 Task: Create a due date automation trigger when advanced on, on the monday after a card is due add content with a name or a description containing resume at 11:00 AM.
Action: Mouse moved to (1226, 361)
Screenshot: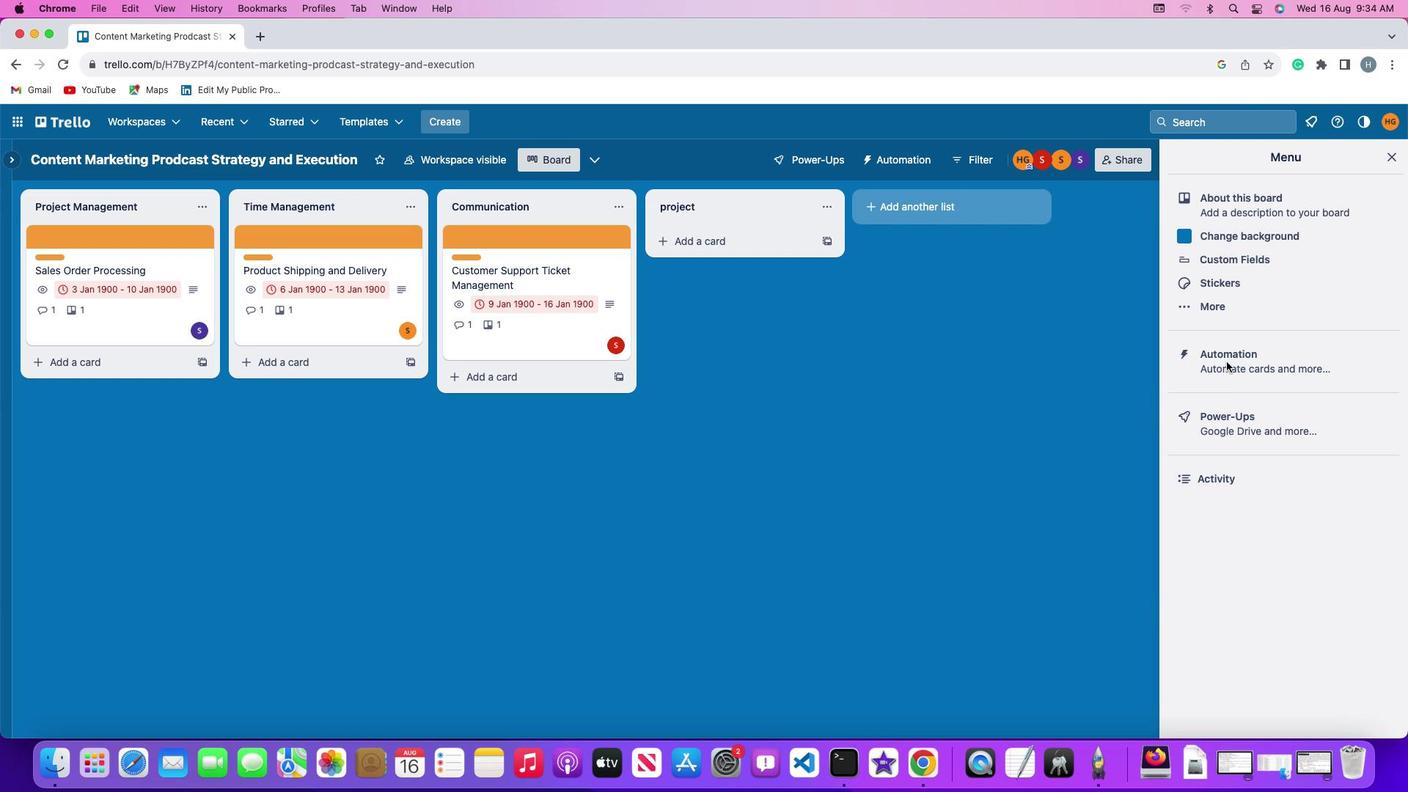 
Action: Mouse pressed left at (1226, 361)
Screenshot: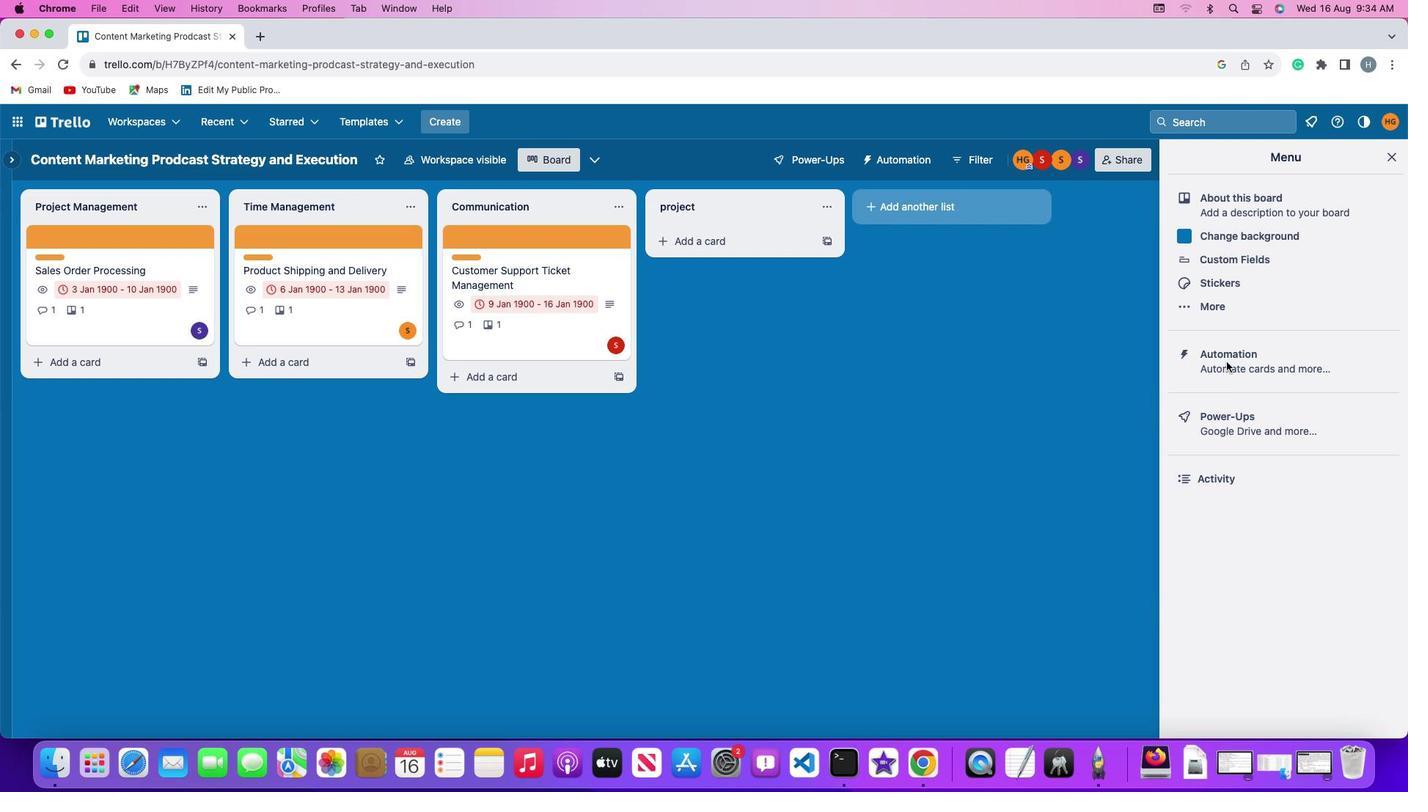 
Action: Mouse pressed left at (1226, 361)
Screenshot: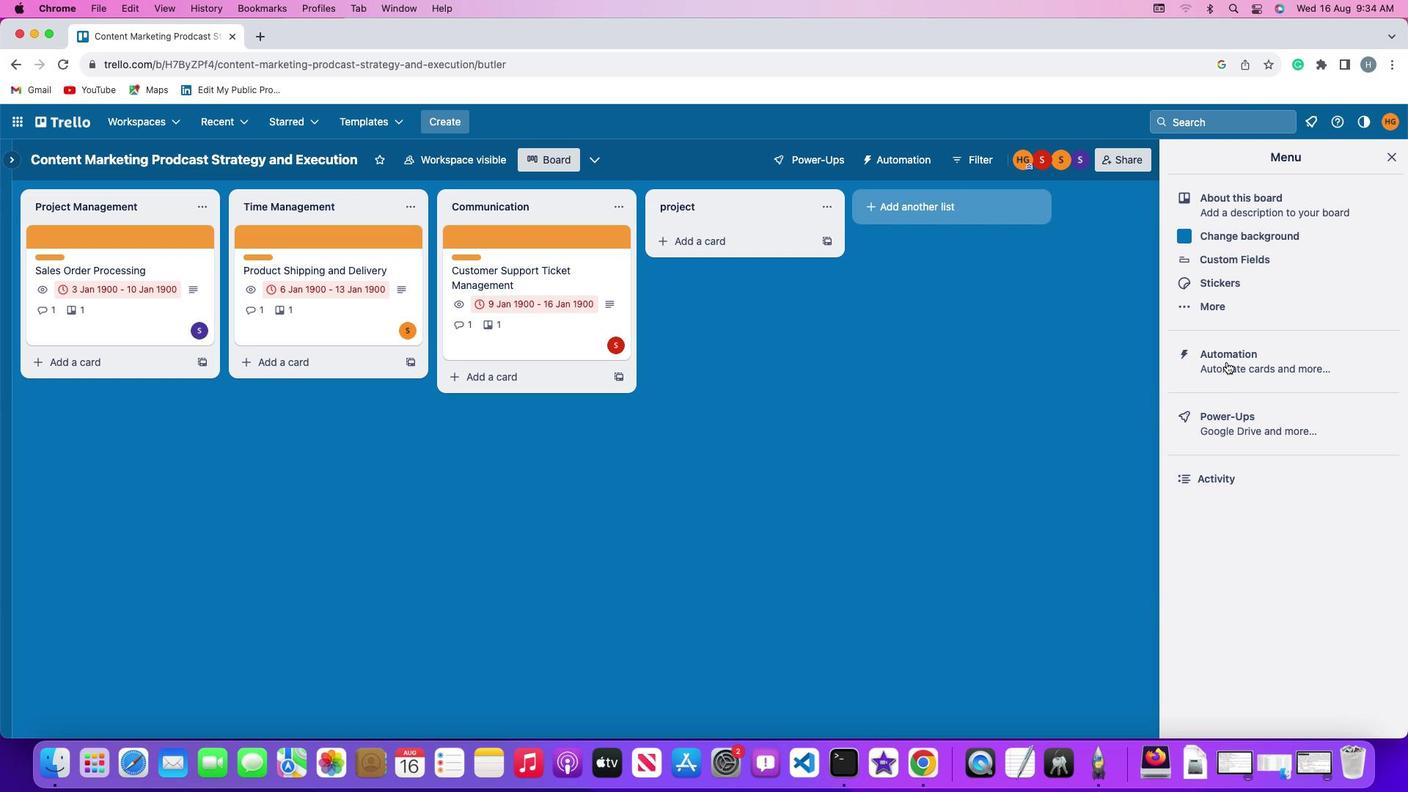 
Action: Mouse moved to (74, 349)
Screenshot: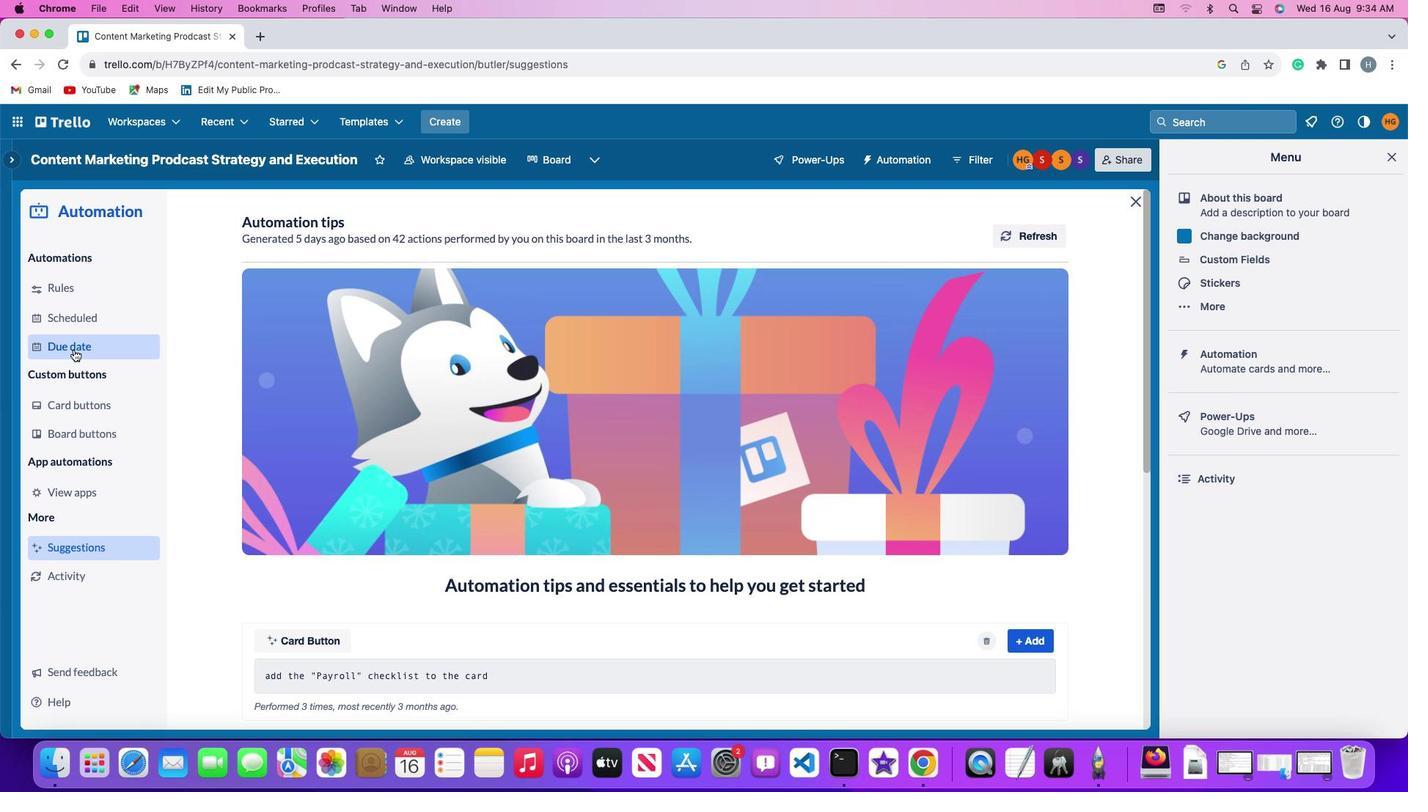 
Action: Mouse pressed left at (74, 349)
Screenshot: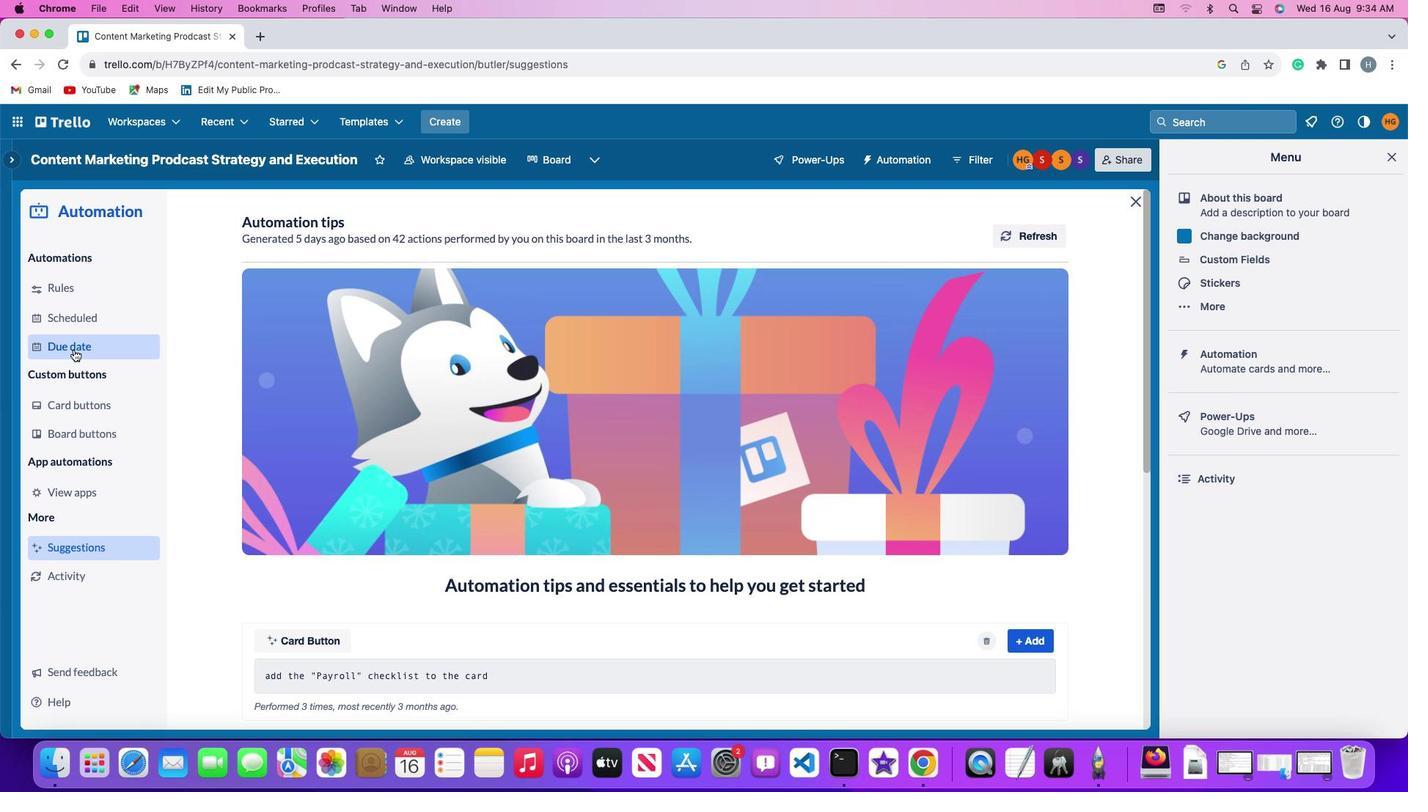 
Action: Mouse moved to (984, 222)
Screenshot: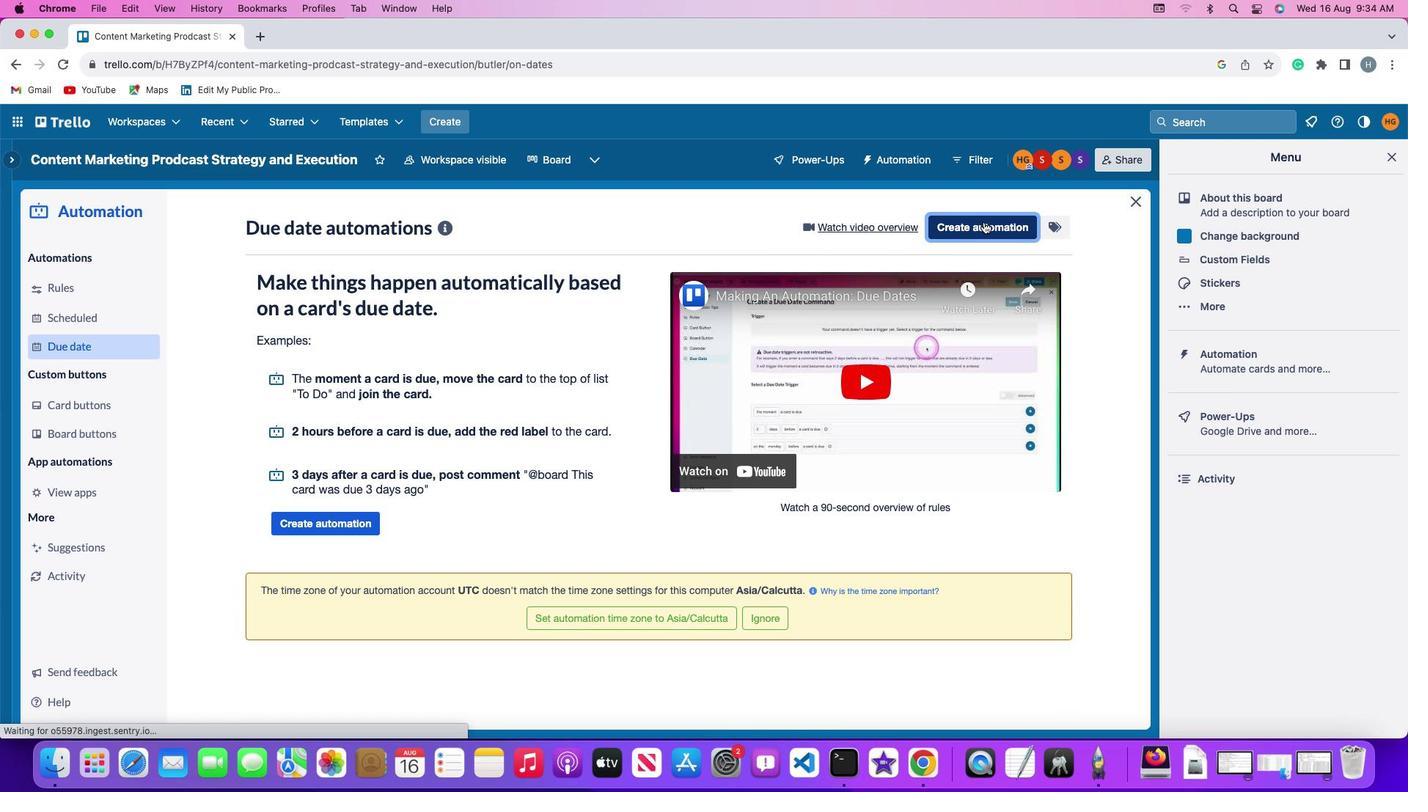 
Action: Mouse pressed left at (984, 222)
Screenshot: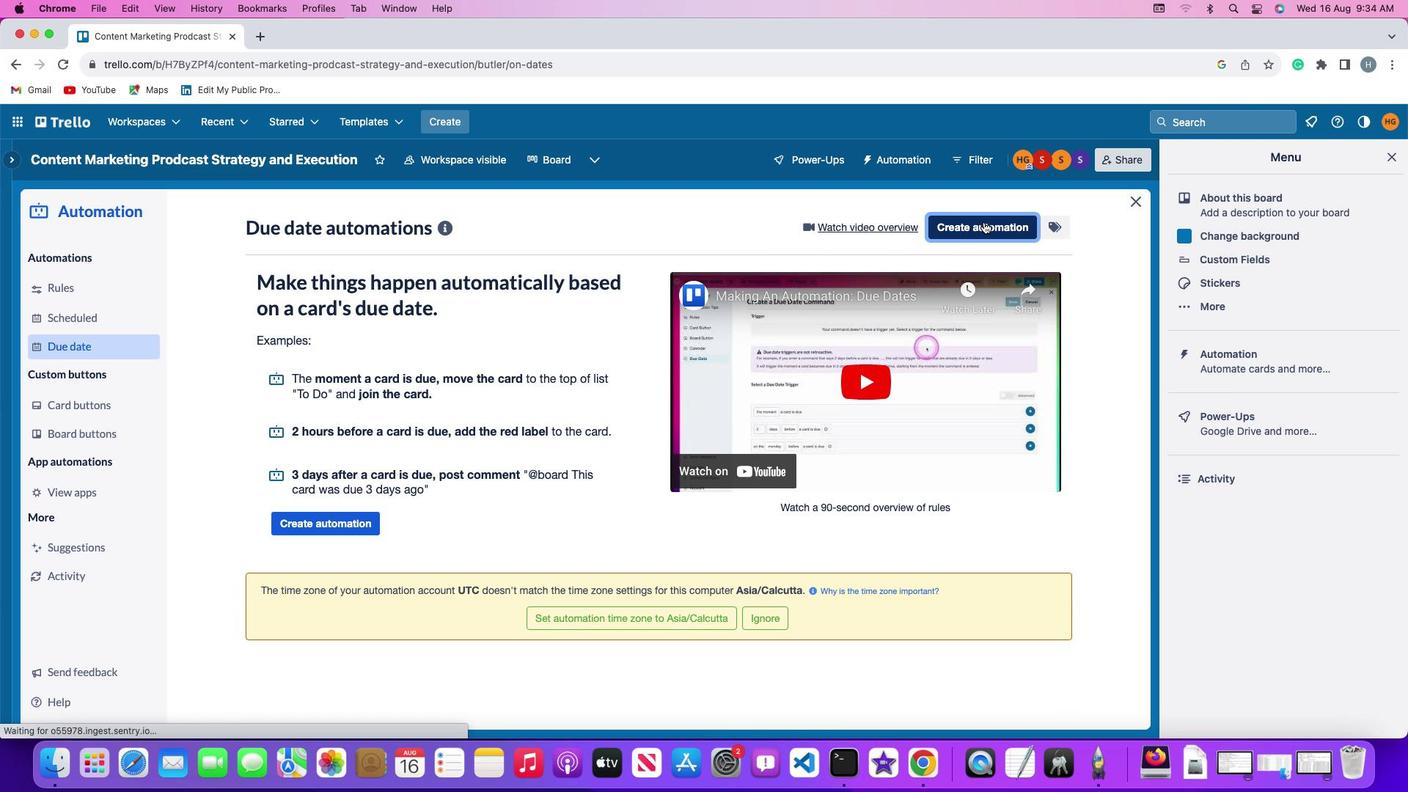 
Action: Mouse moved to (399, 369)
Screenshot: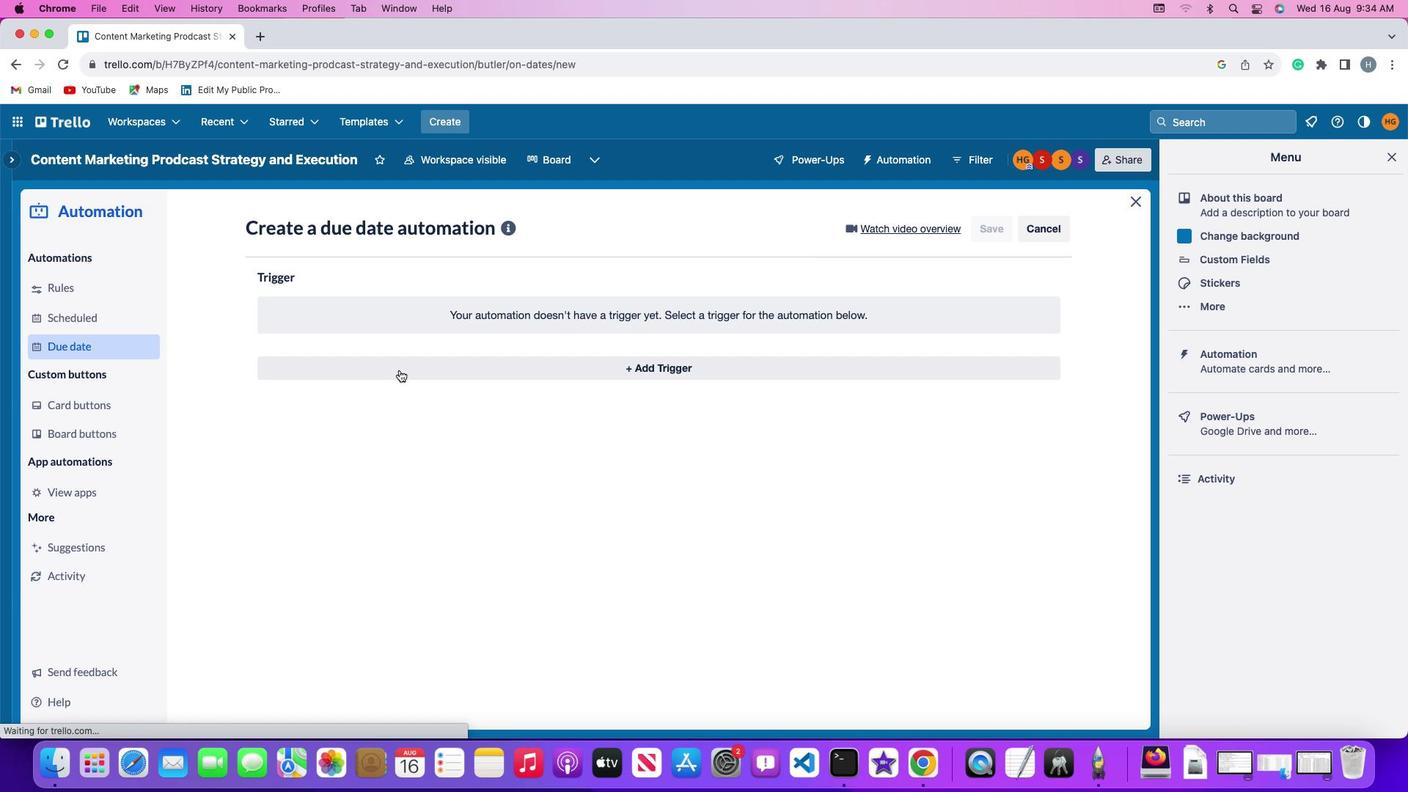 
Action: Mouse pressed left at (399, 369)
Screenshot: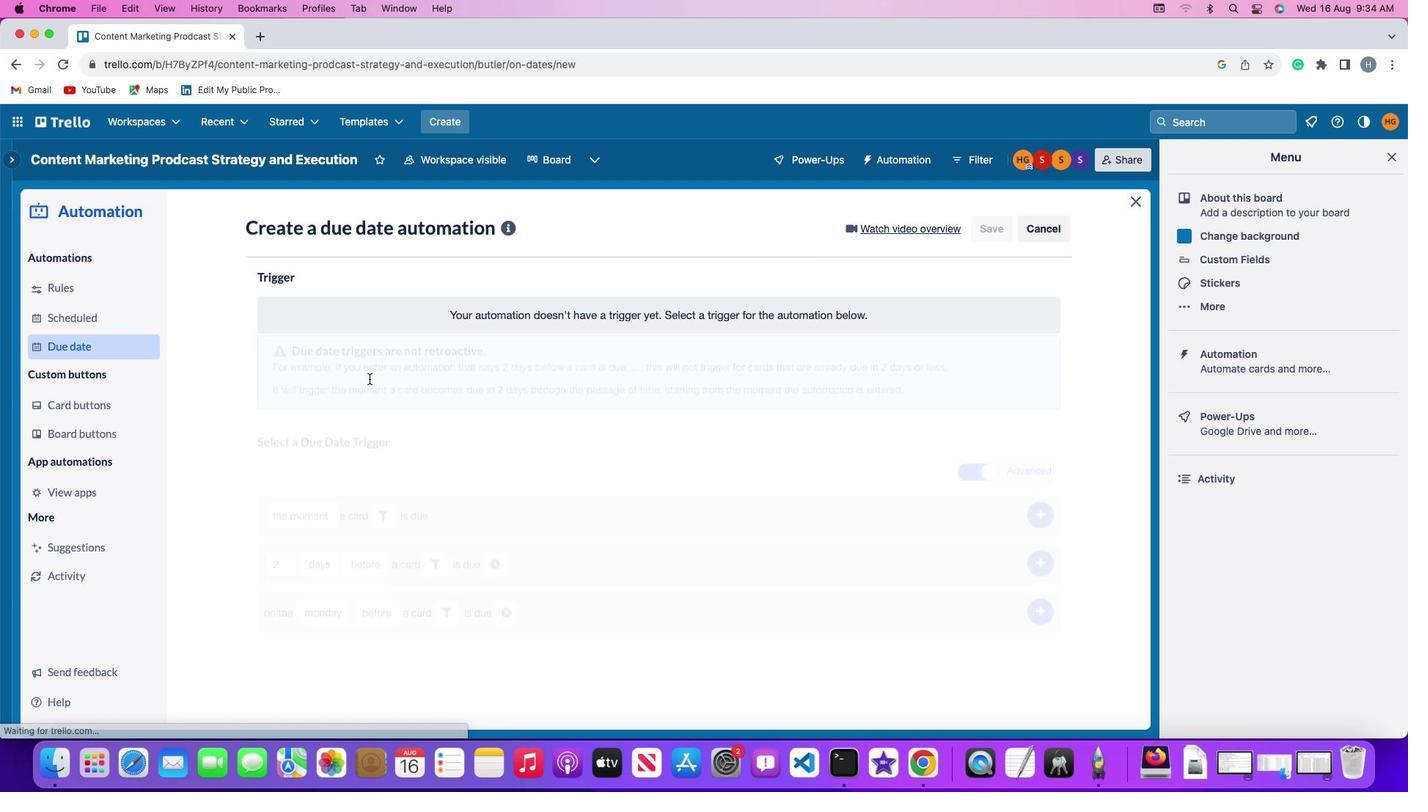 
Action: Mouse moved to (323, 635)
Screenshot: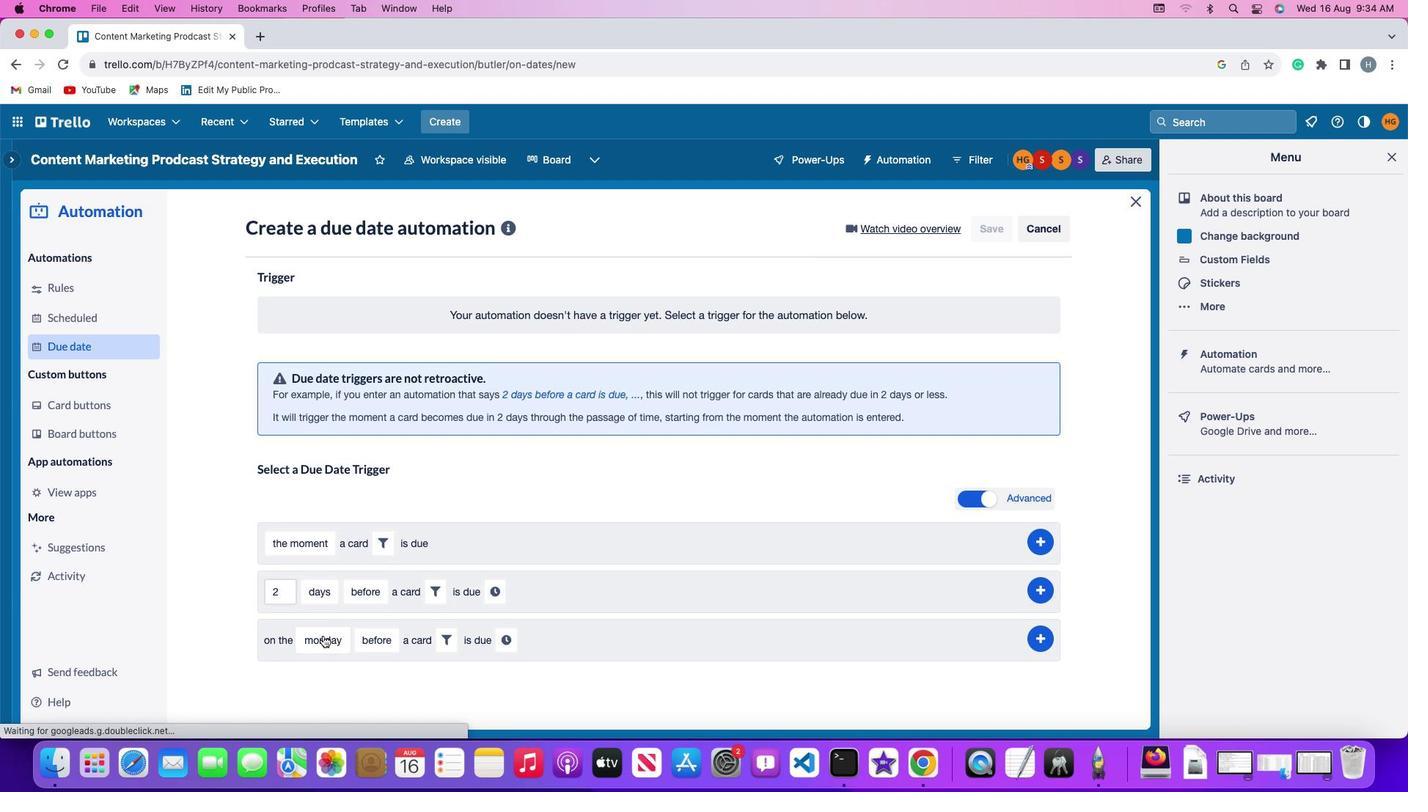 
Action: Mouse pressed left at (323, 635)
Screenshot: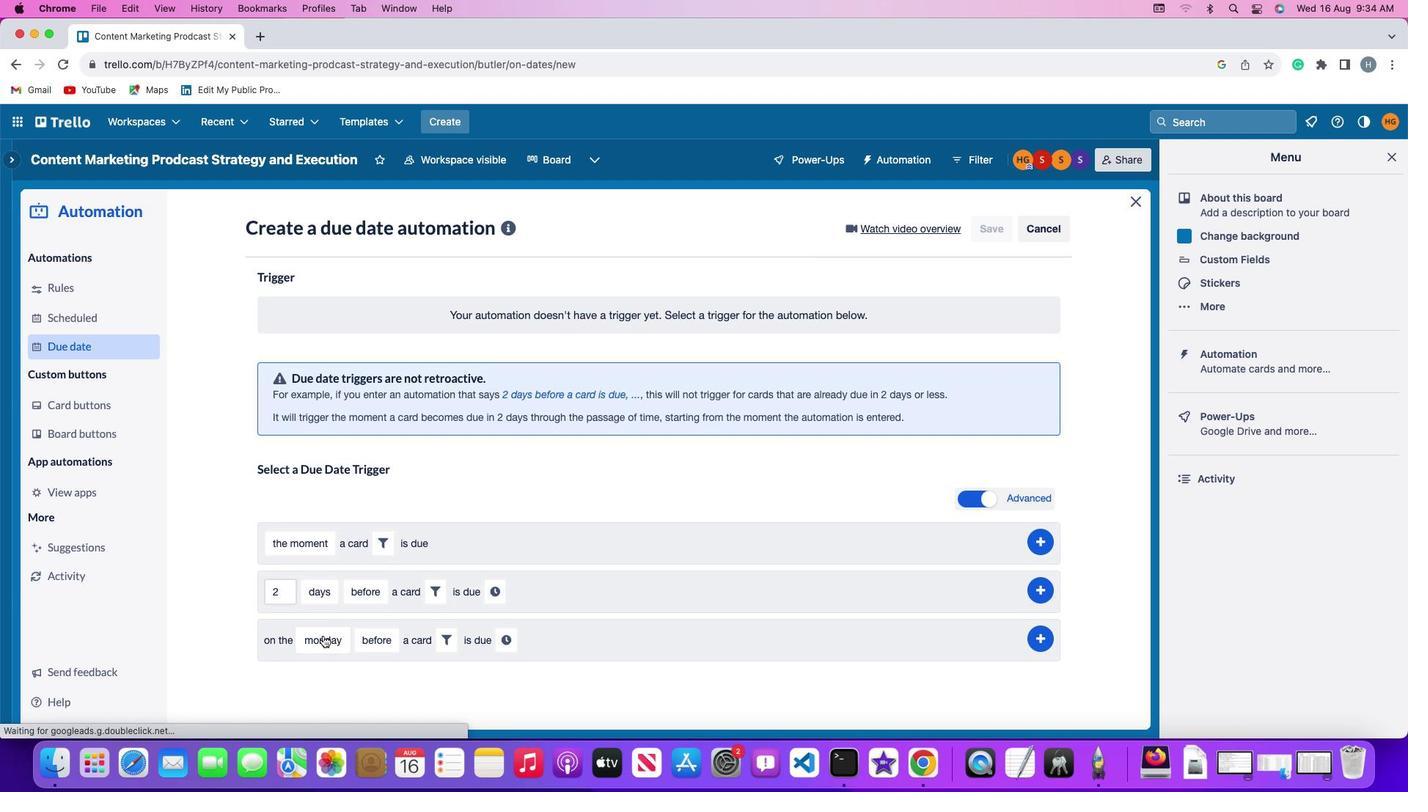 
Action: Mouse moved to (353, 443)
Screenshot: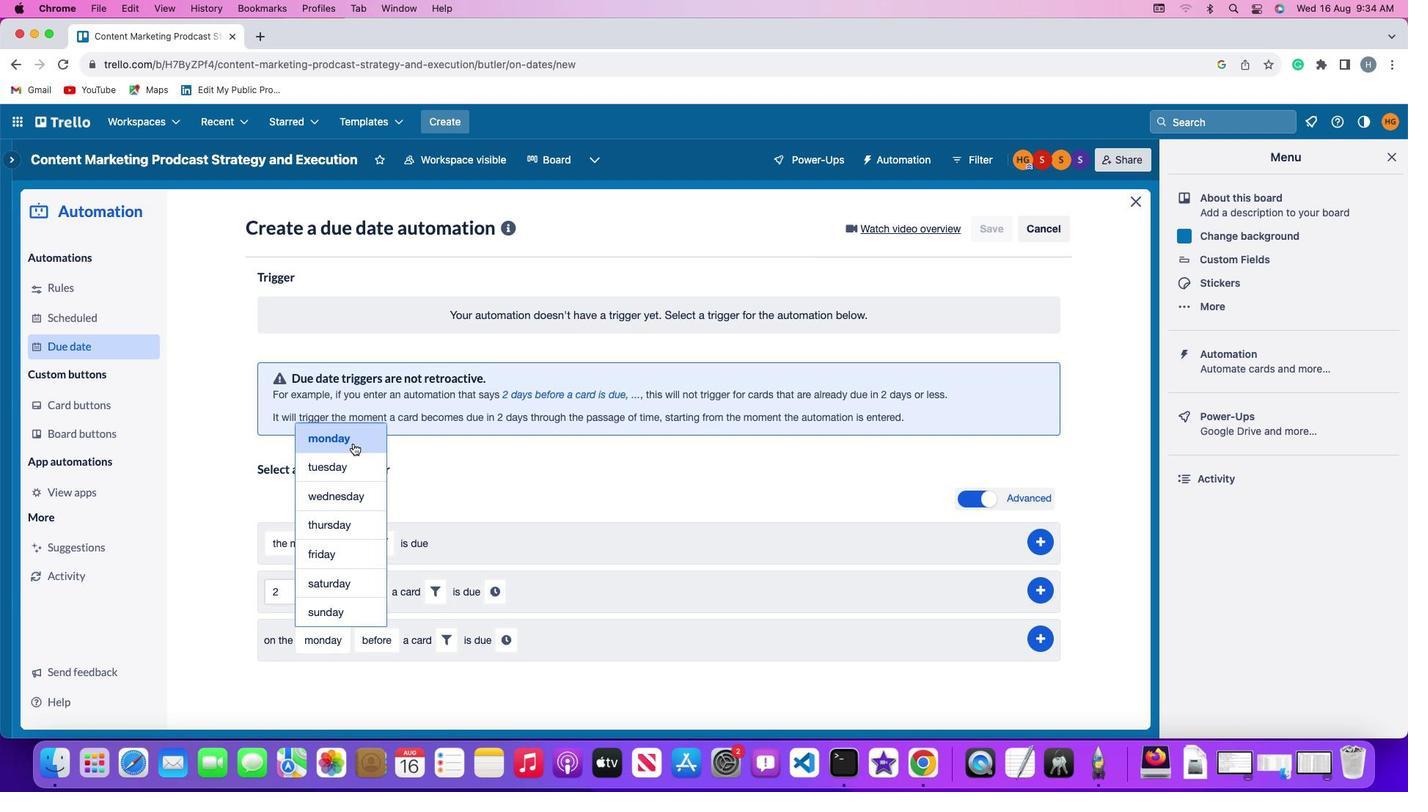 
Action: Mouse pressed left at (353, 443)
Screenshot: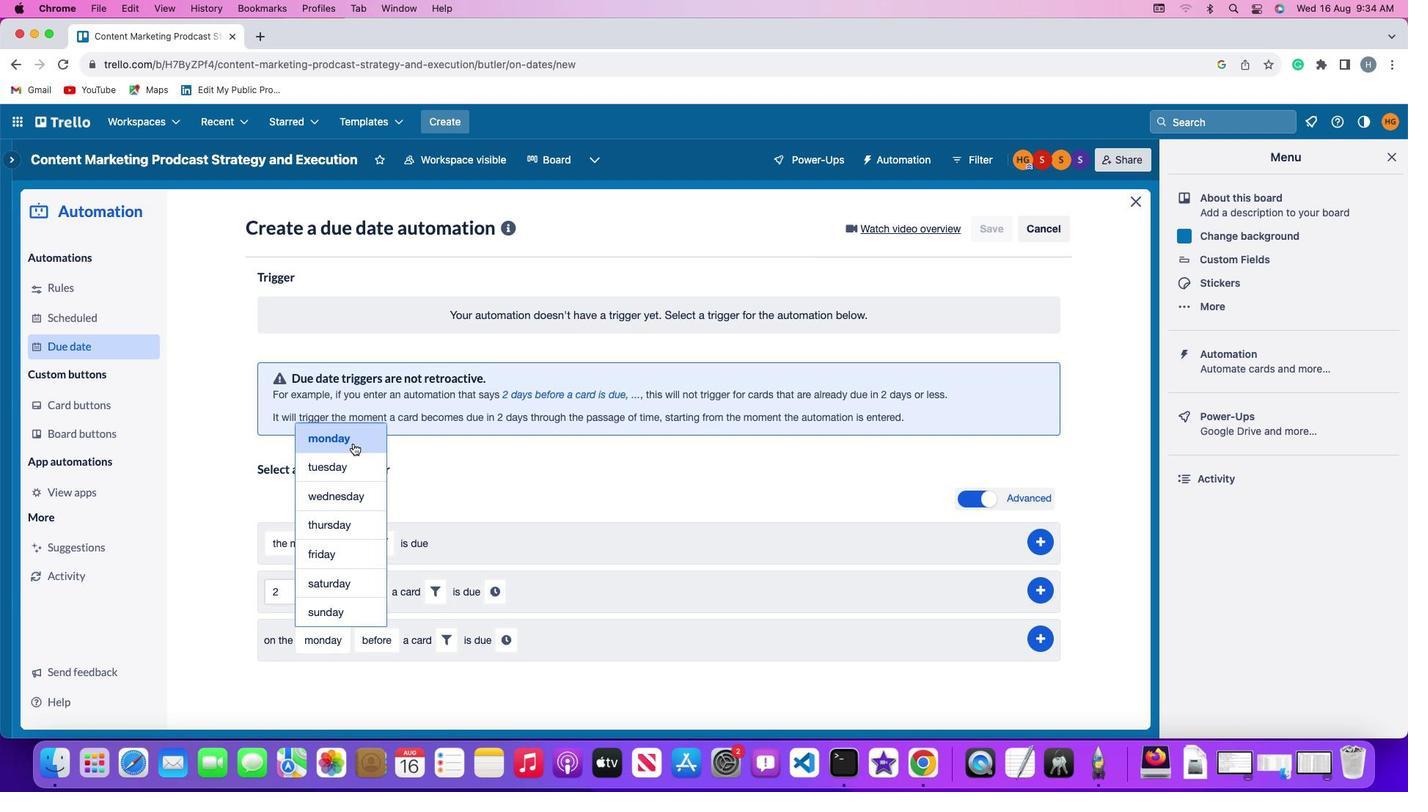 
Action: Mouse moved to (379, 641)
Screenshot: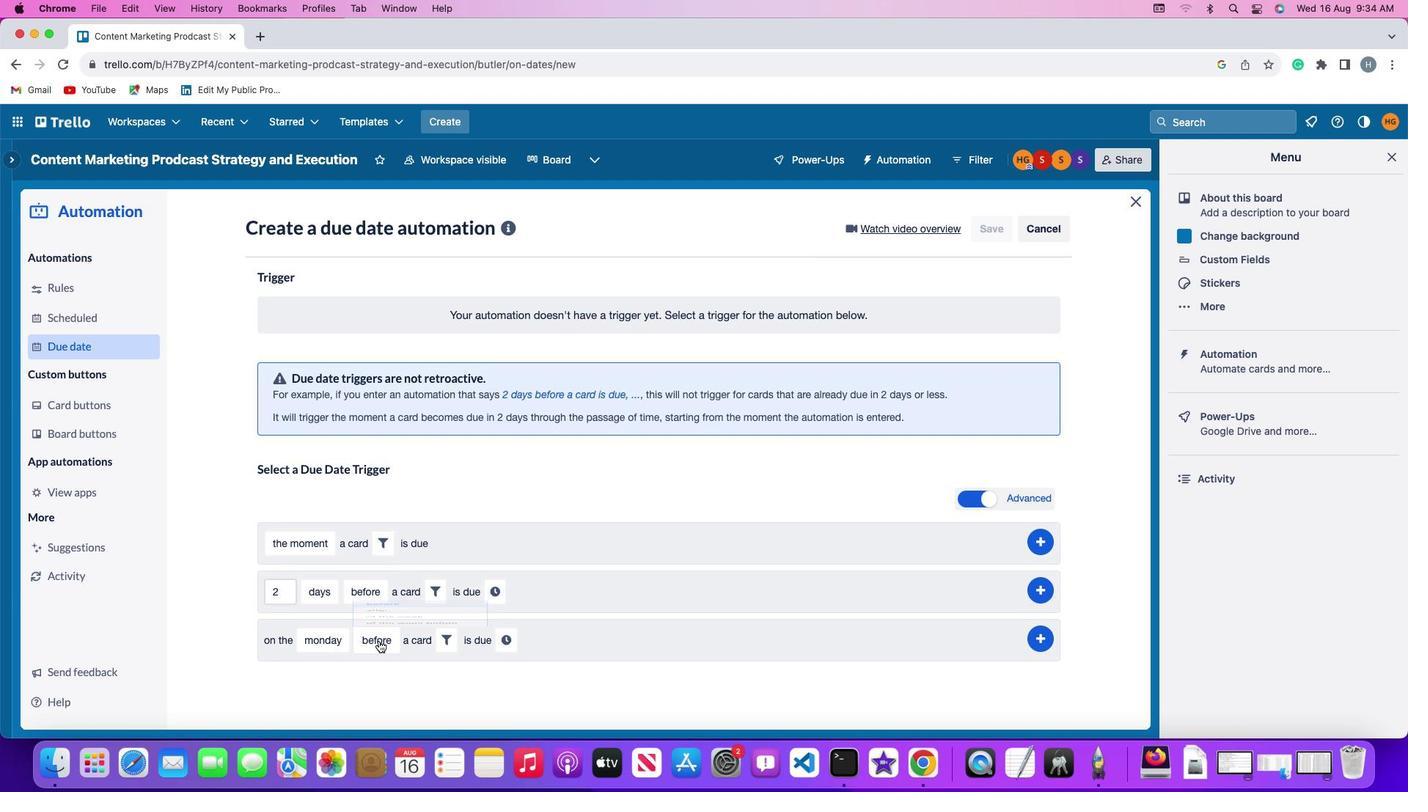 
Action: Mouse pressed left at (379, 641)
Screenshot: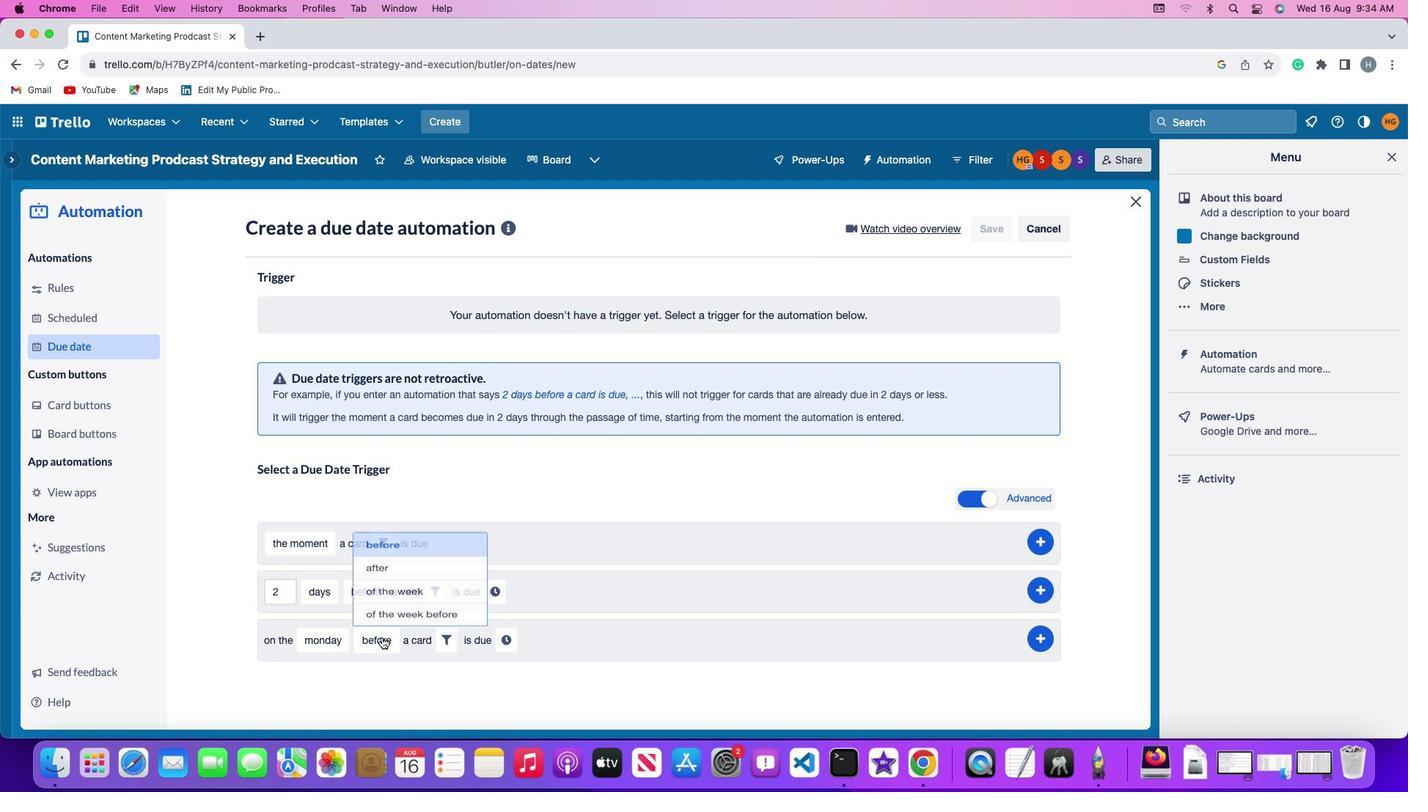 
Action: Mouse moved to (391, 553)
Screenshot: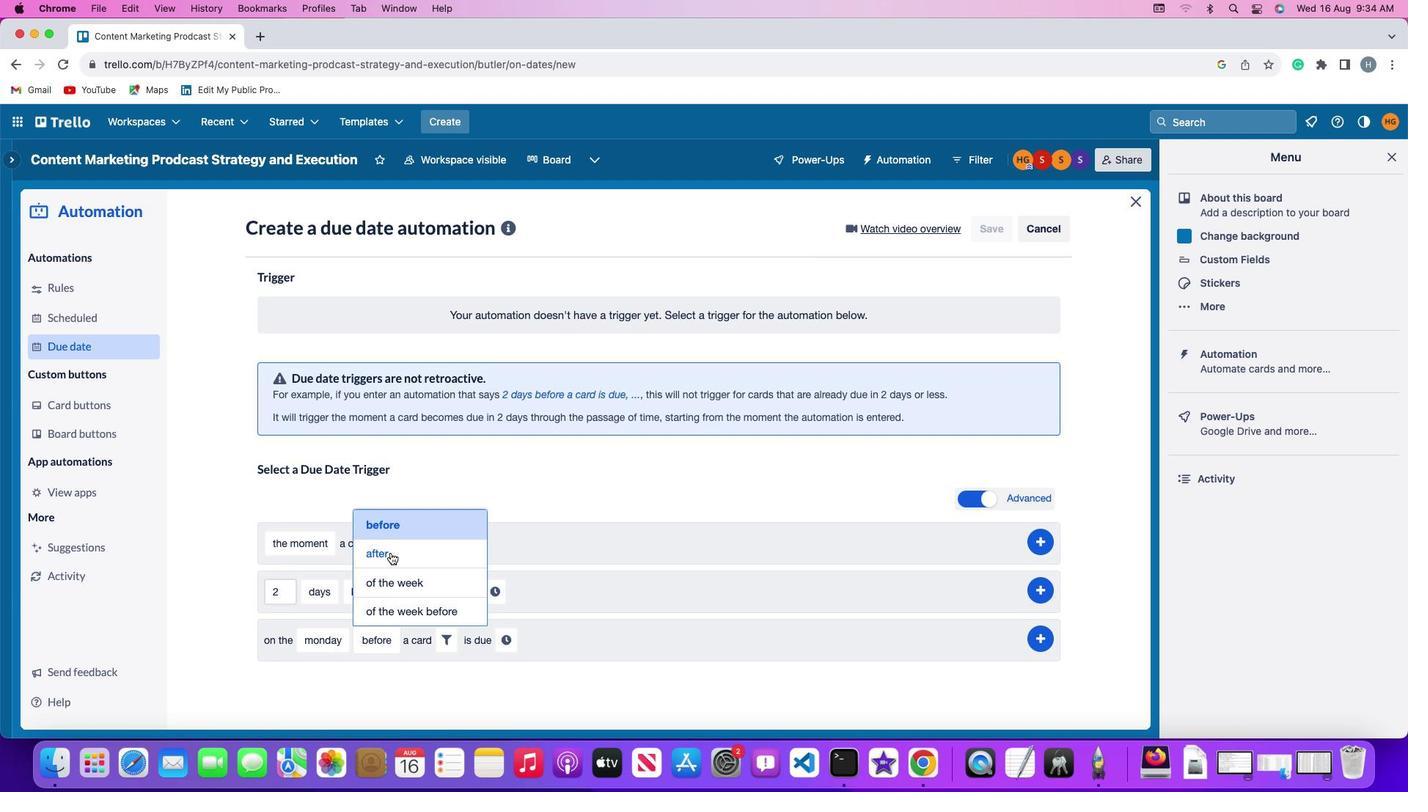
Action: Mouse pressed left at (391, 553)
Screenshot: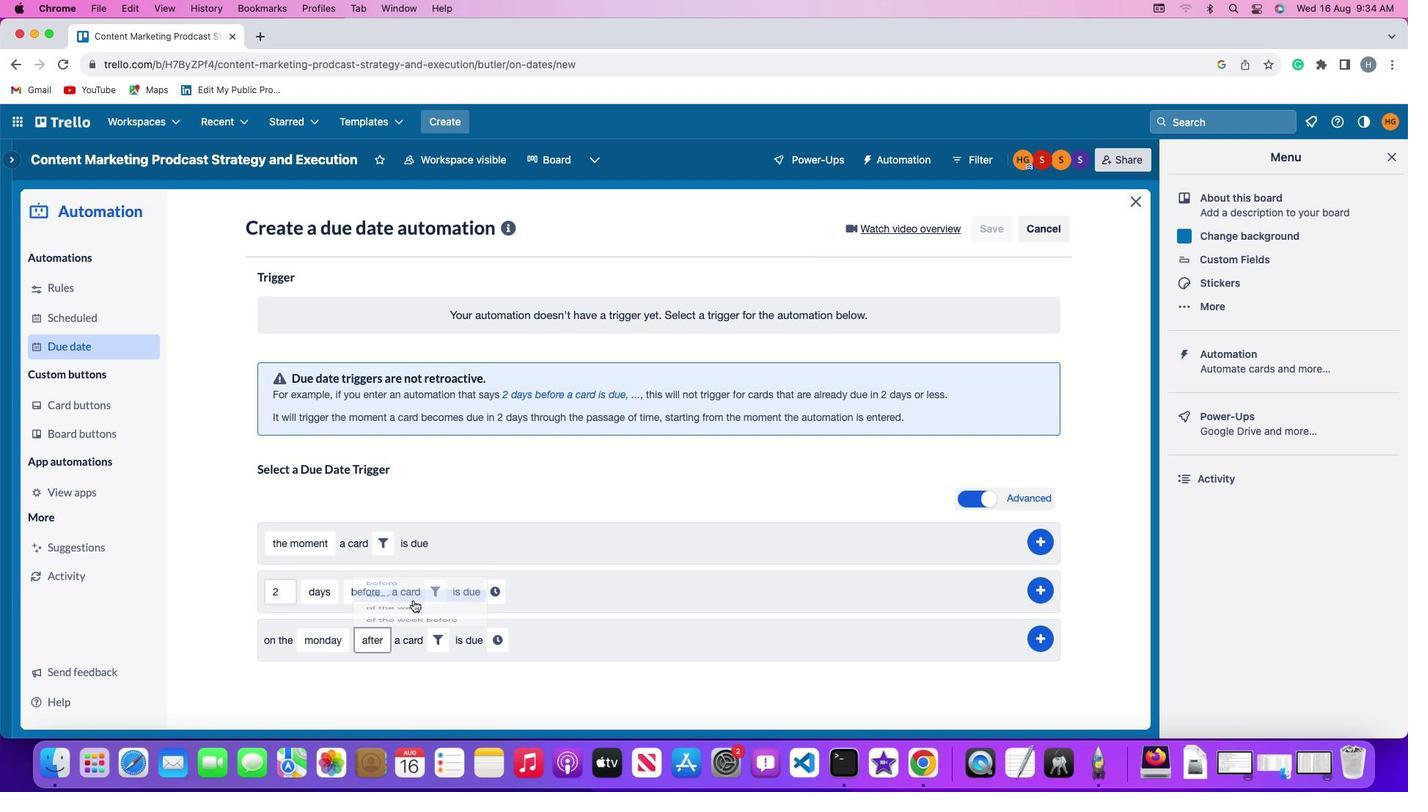
Action: Mouse moved to (443, 643)
Screenshot: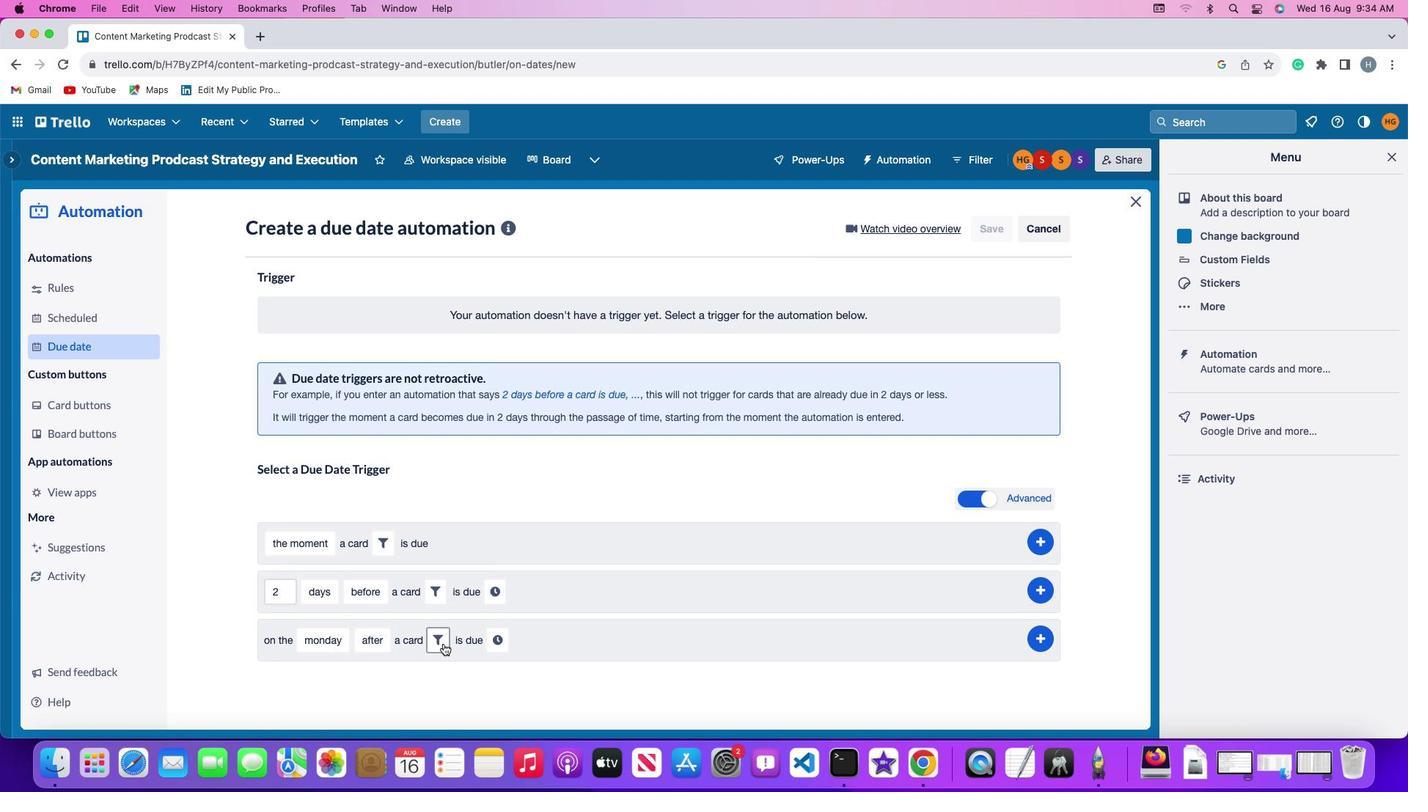 
Action: Mouse pressed left at (443, 643)
Screenshot: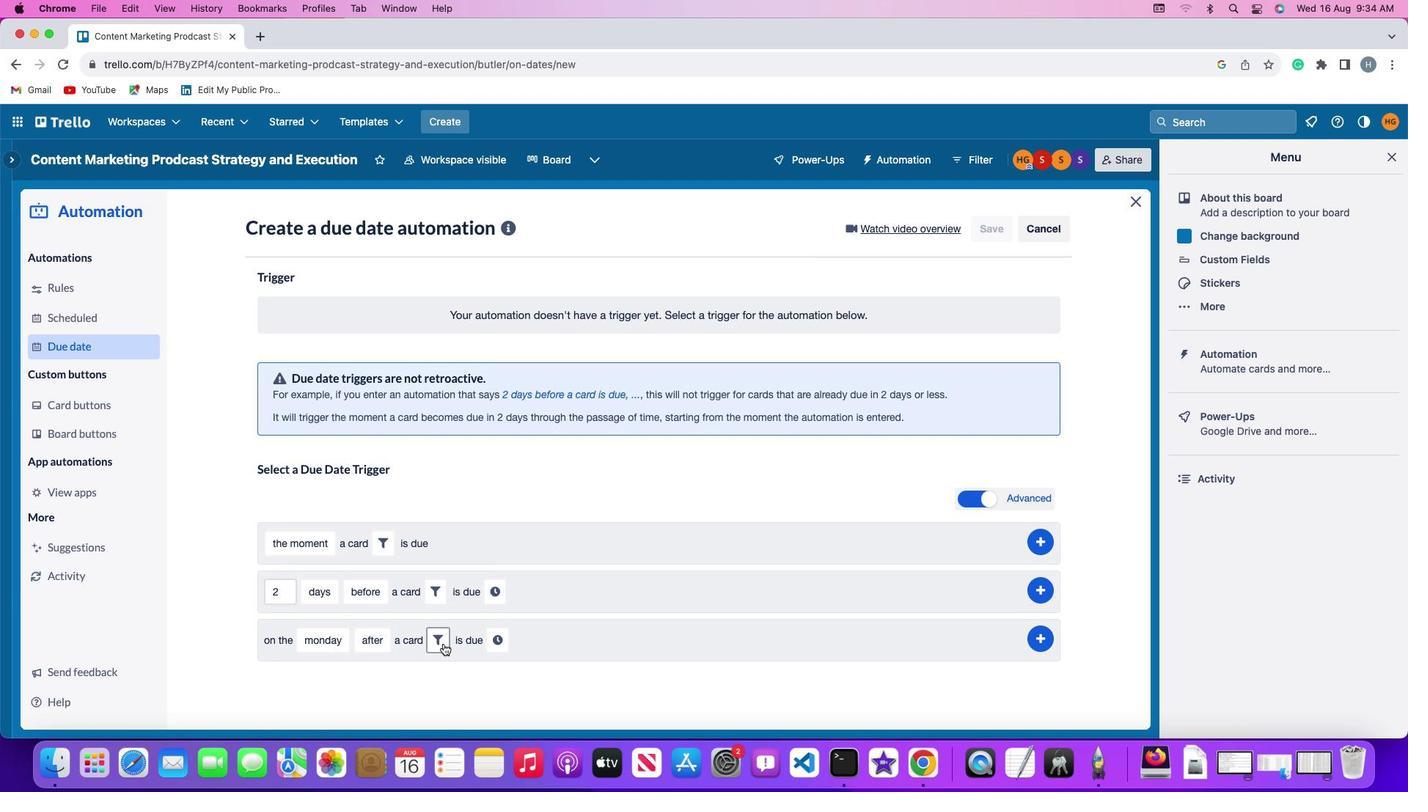 
Action: Mouse moved to (623, 678)
Screenshot: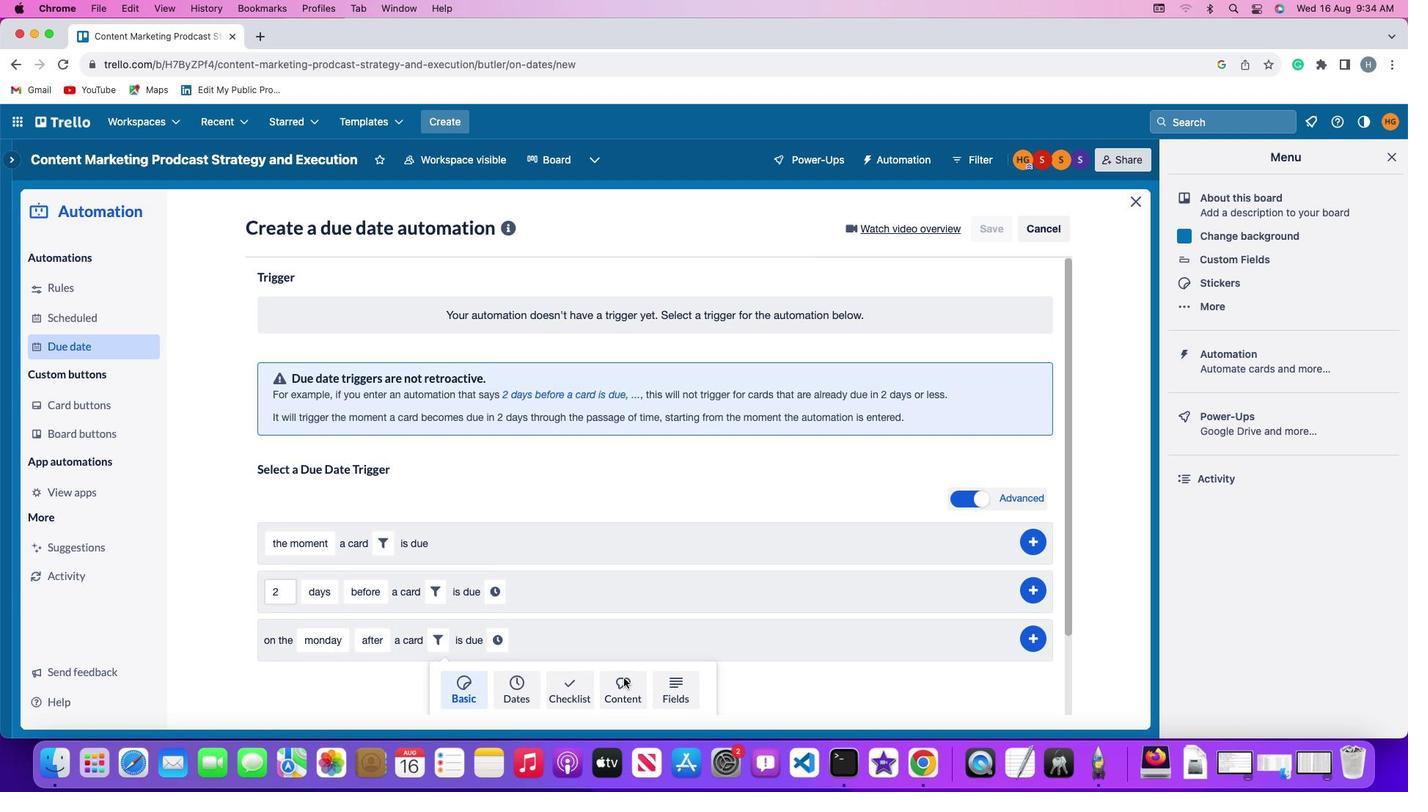 
Action: Mouse pressed left at (623, 678)
Screenshot: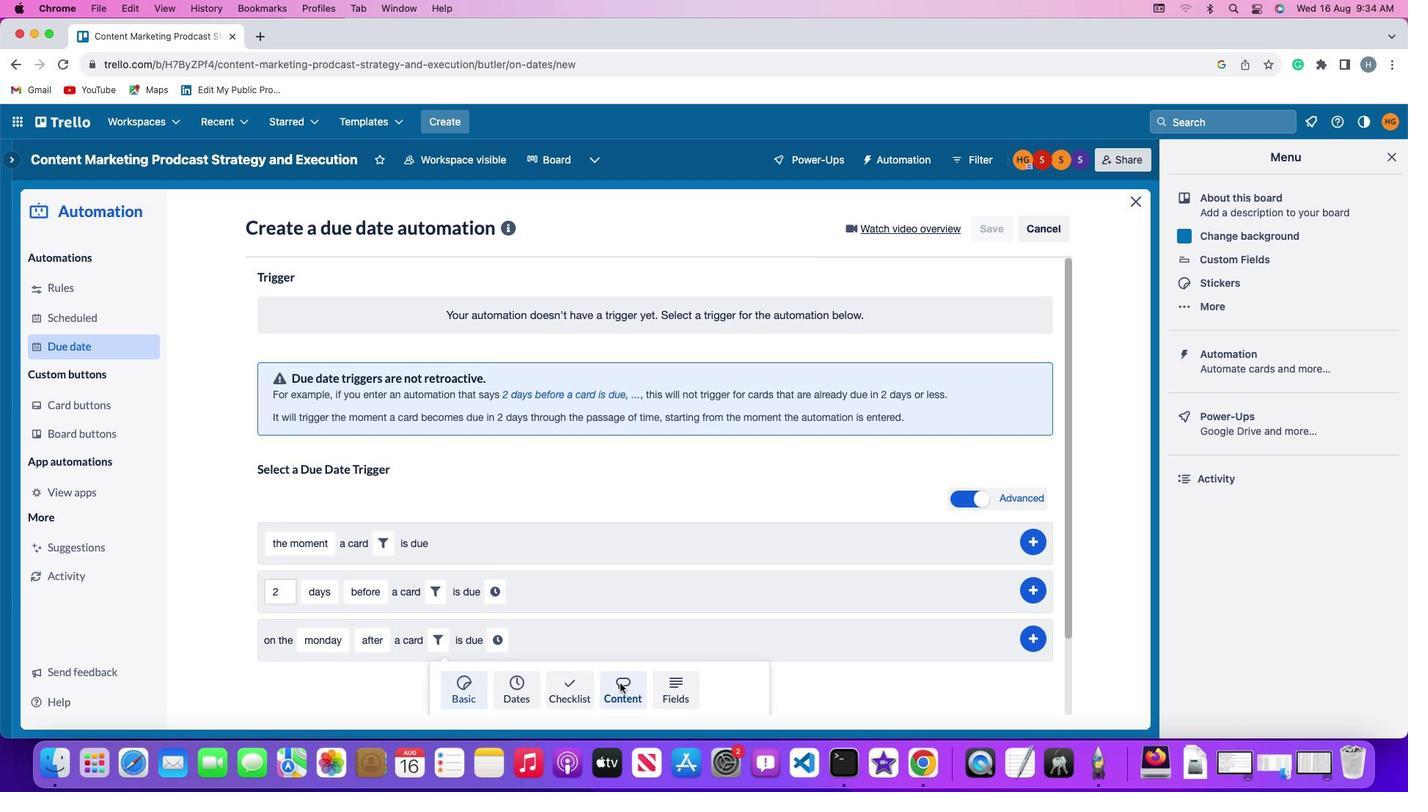 
Action: Mouse moved to (393, 686)
Screenshot: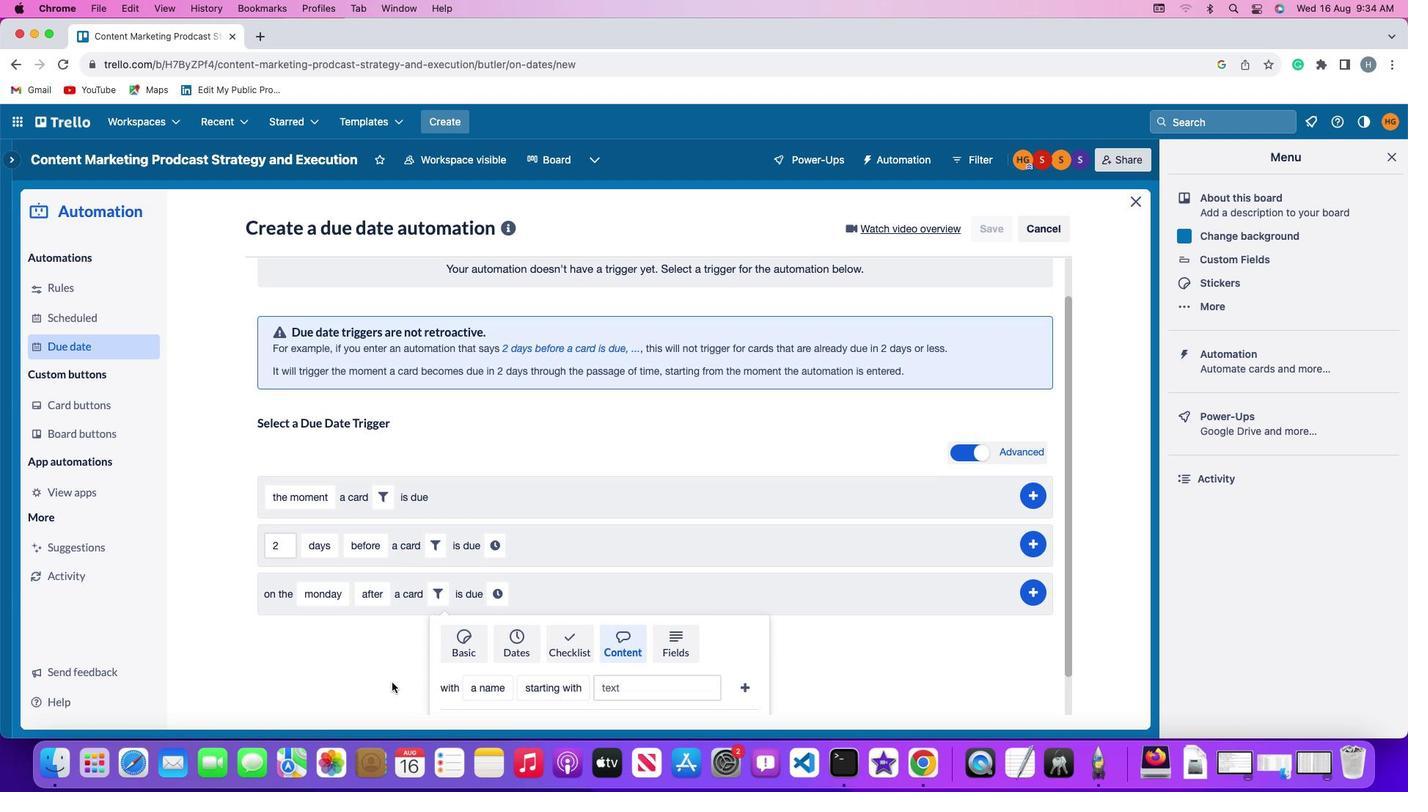 
Action: Mouse scrolled (393, 686) with delta (0, 0)
Screenshot: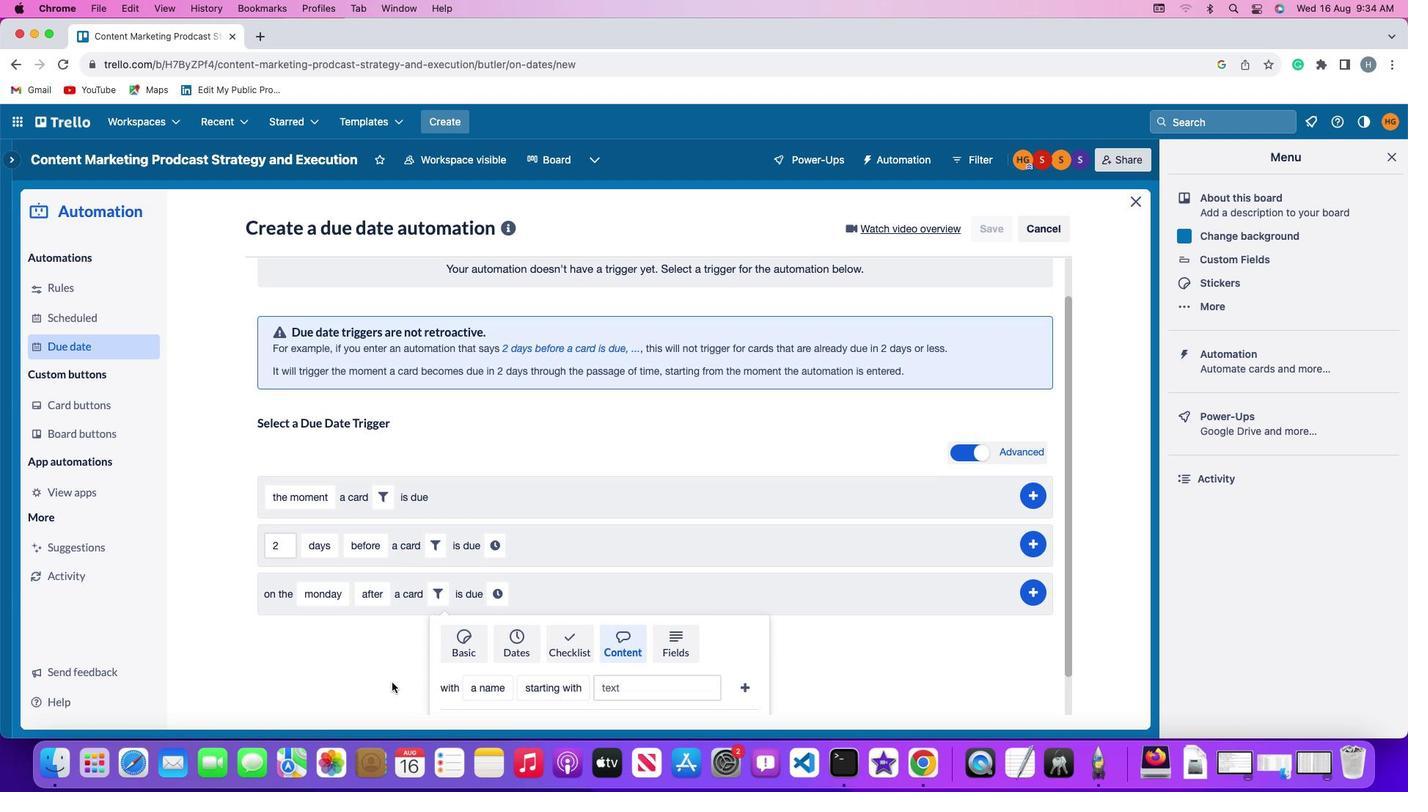 
Action: Mouse moved to (393, 685)
Screenshot: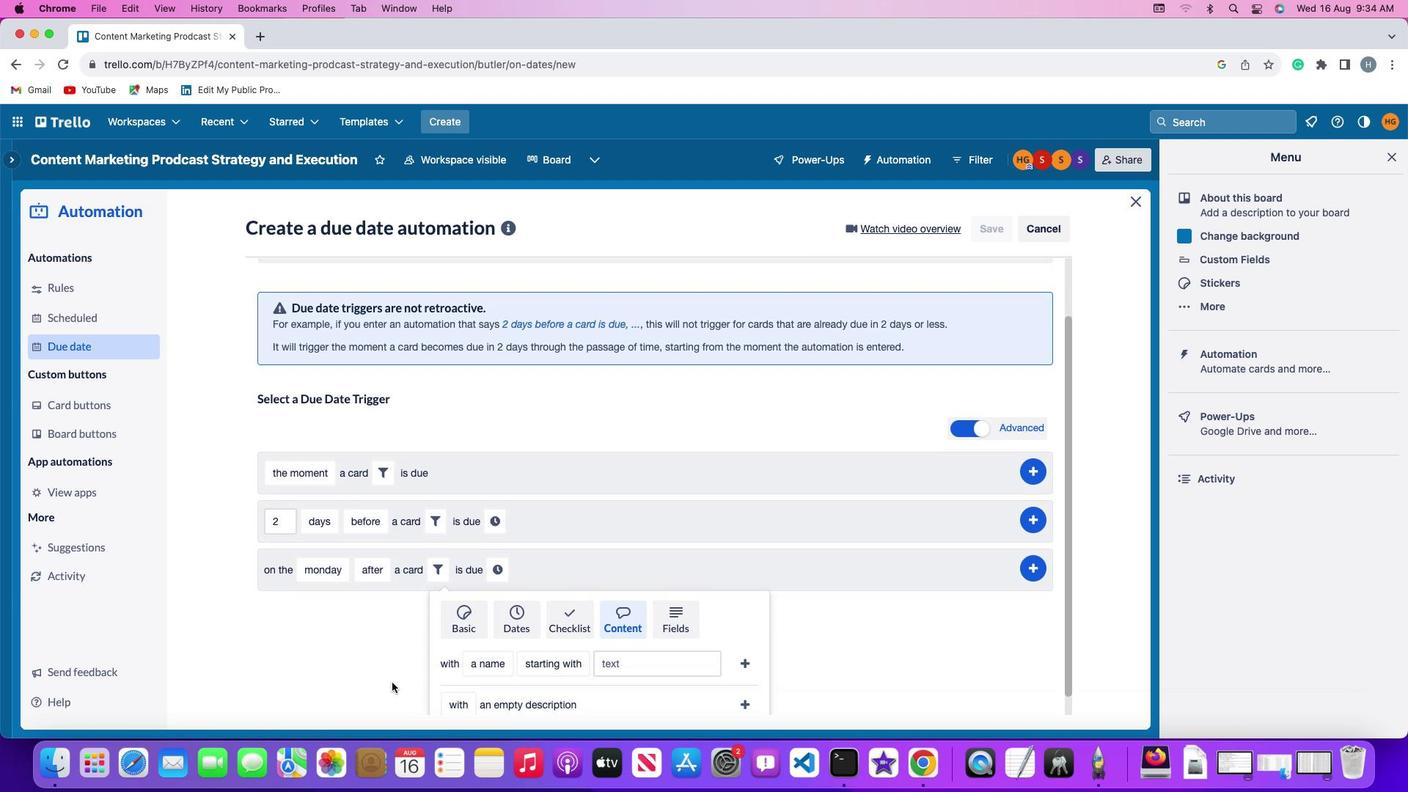 
Action: Mouse scrolled (393, 685) with delta (0, 0)
Screenshot: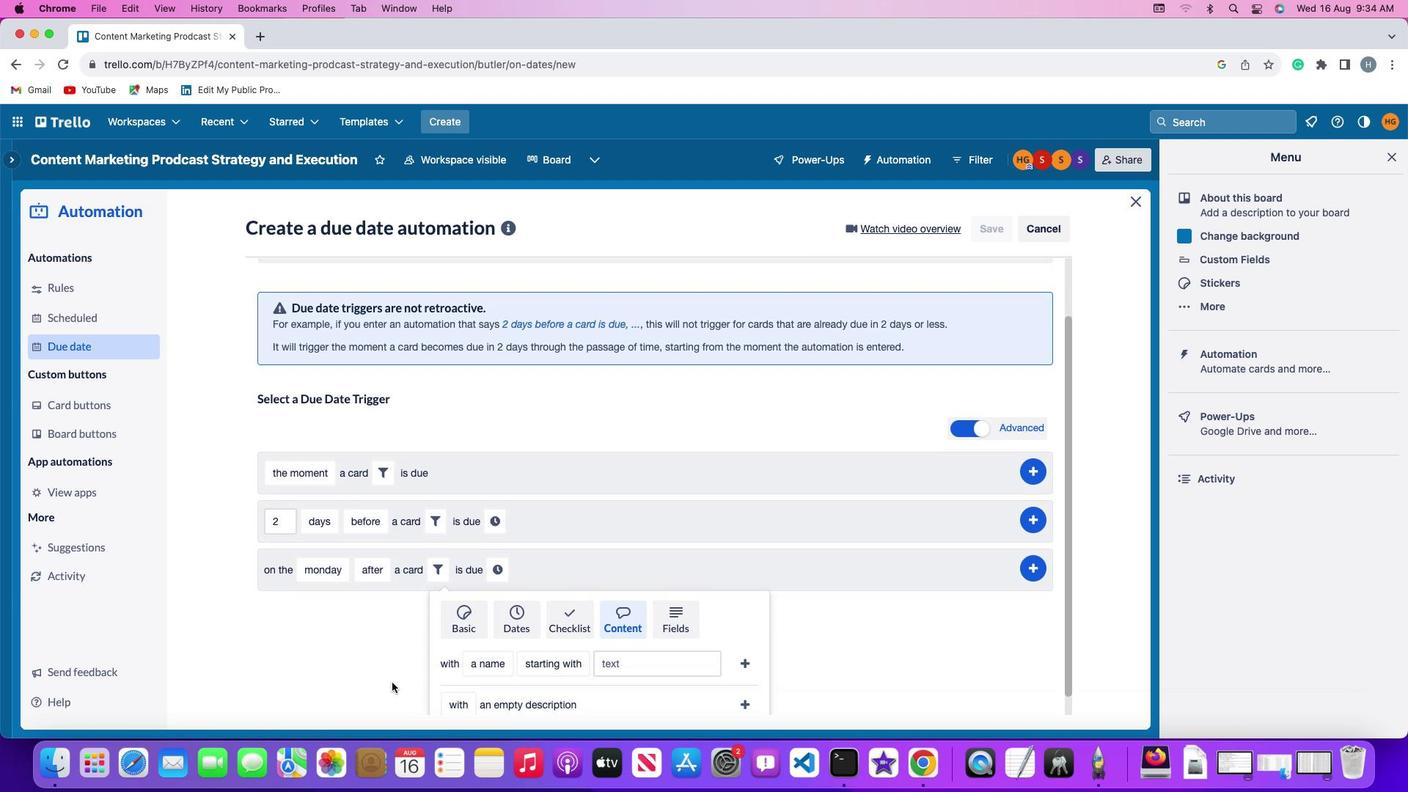 
Action: Mouse moved to (392, 685)
Screenshot: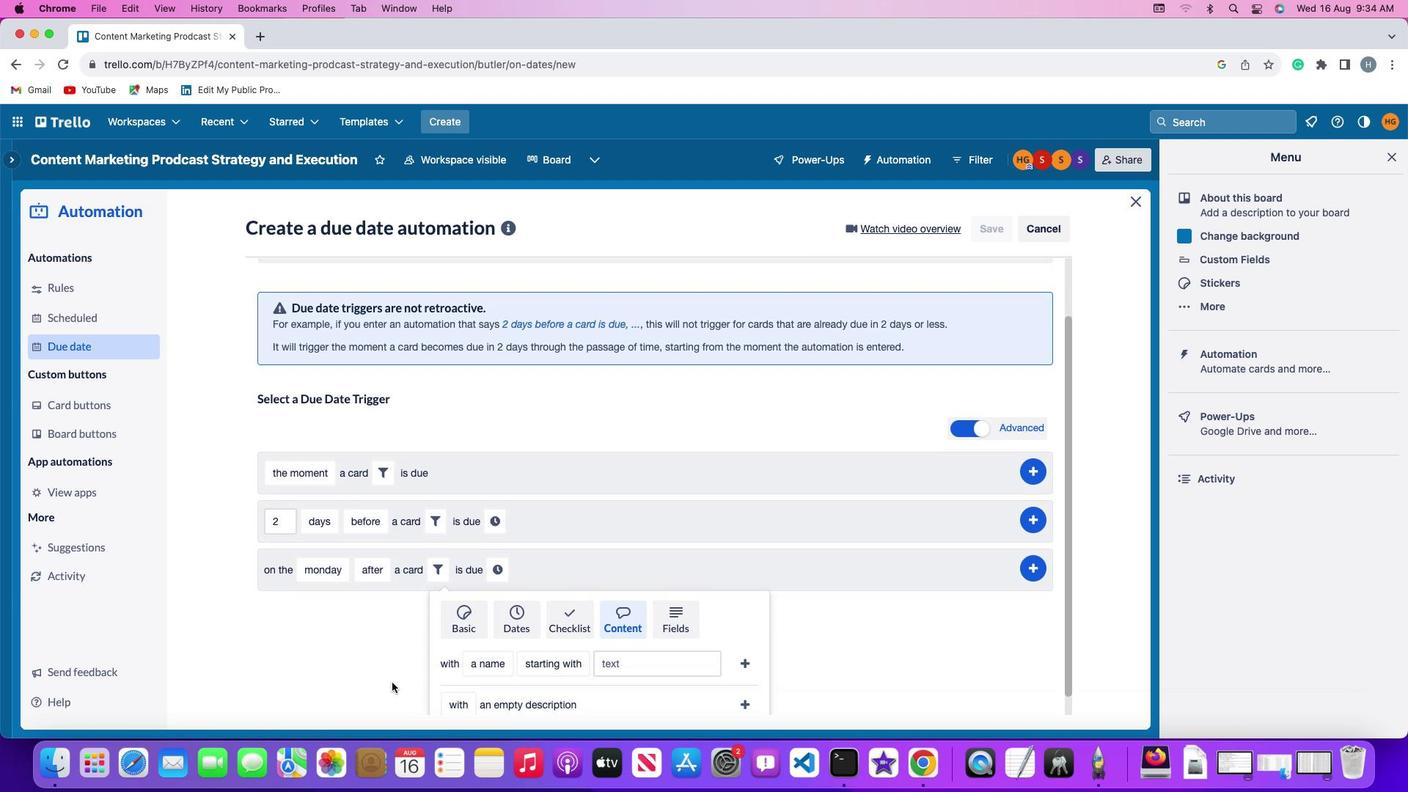 
Action: Mouse scrolled (392, 685) with delta (0, -2)
Screenshot: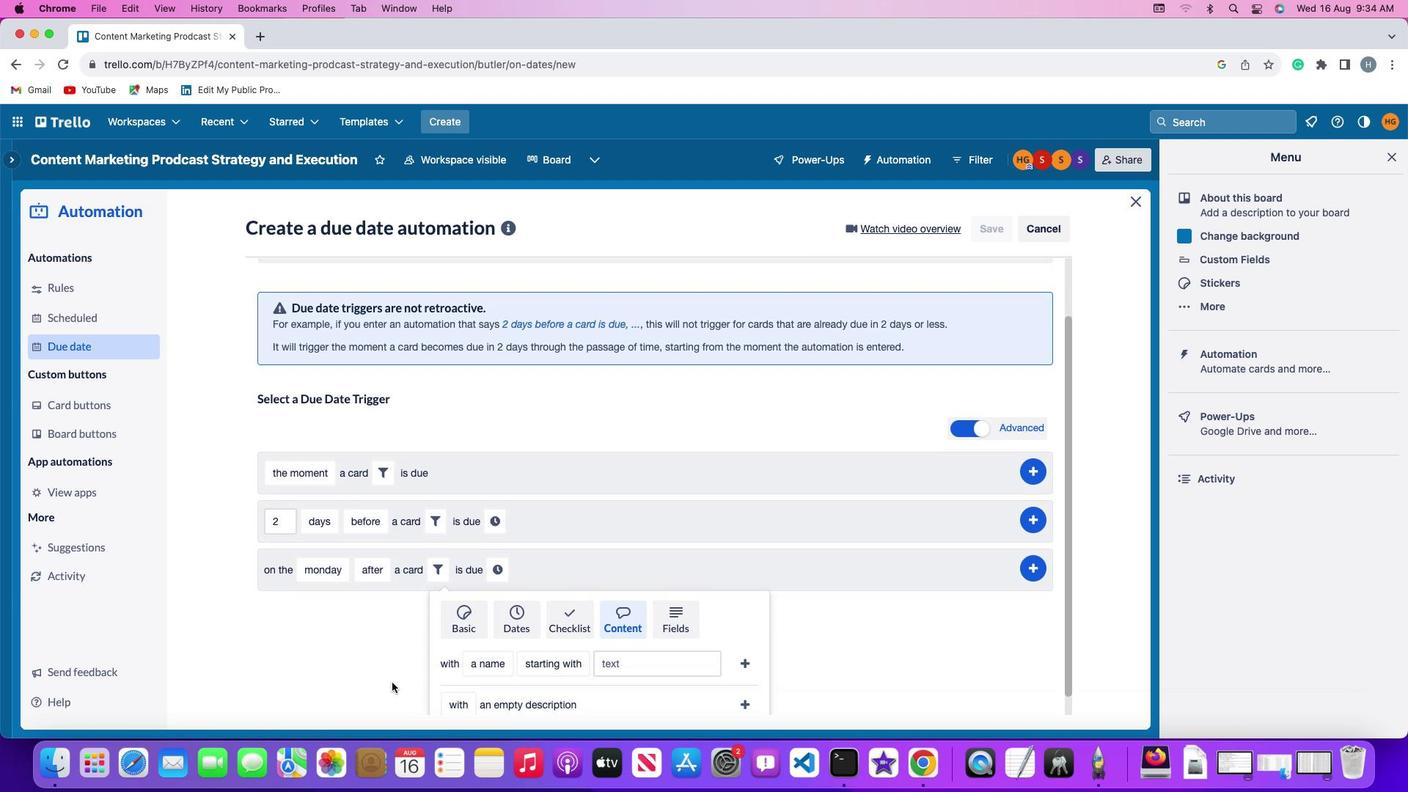 
Action: Mouse moved to (392, 684)
Screenshot: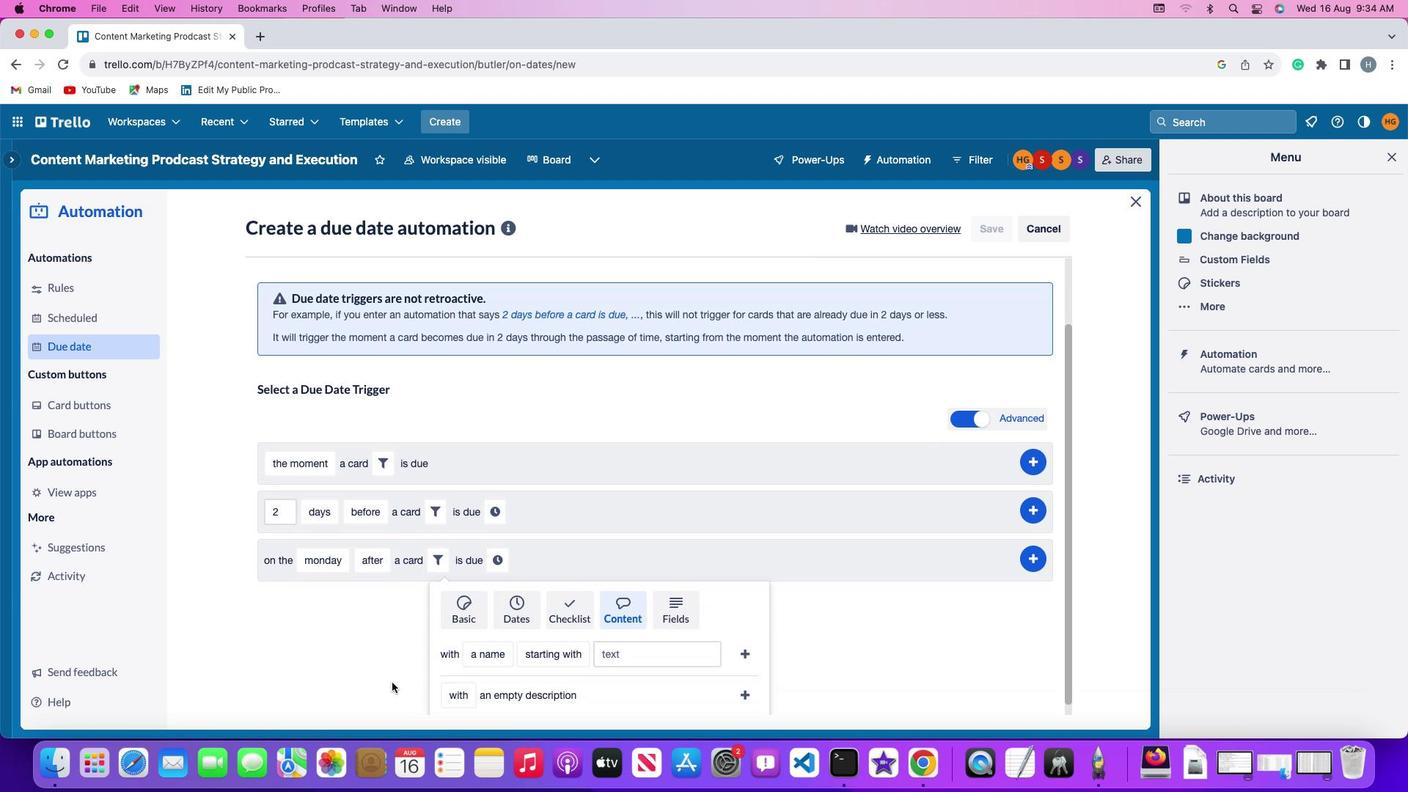 
Action: Mouse scrolled (392, 684) with delta (0, -3)
Screenshot: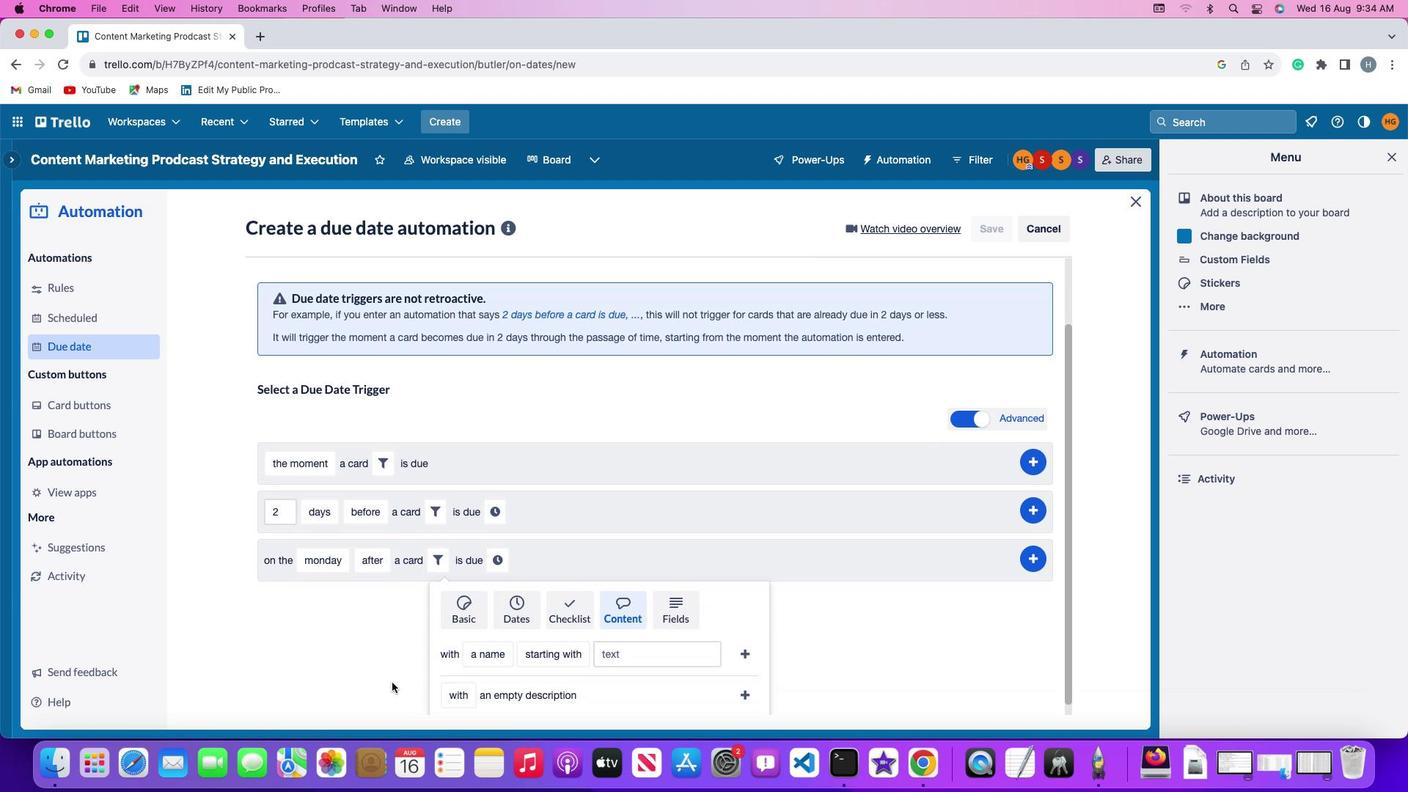 
Action: Mouse moved to (392, 683)
Screenshot: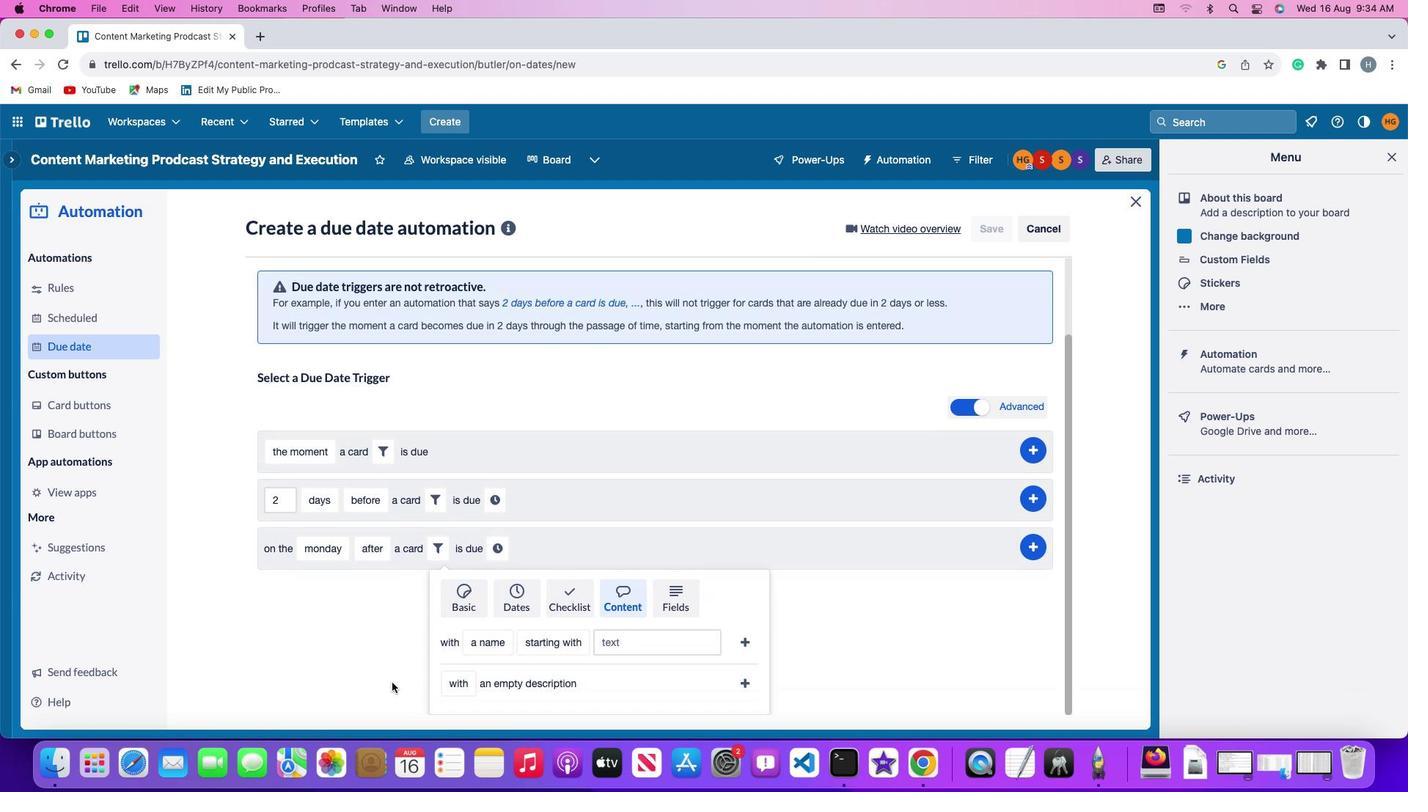 
Action: Mouse scrolled (392, 683) with delta (0, -3)
Screenshot: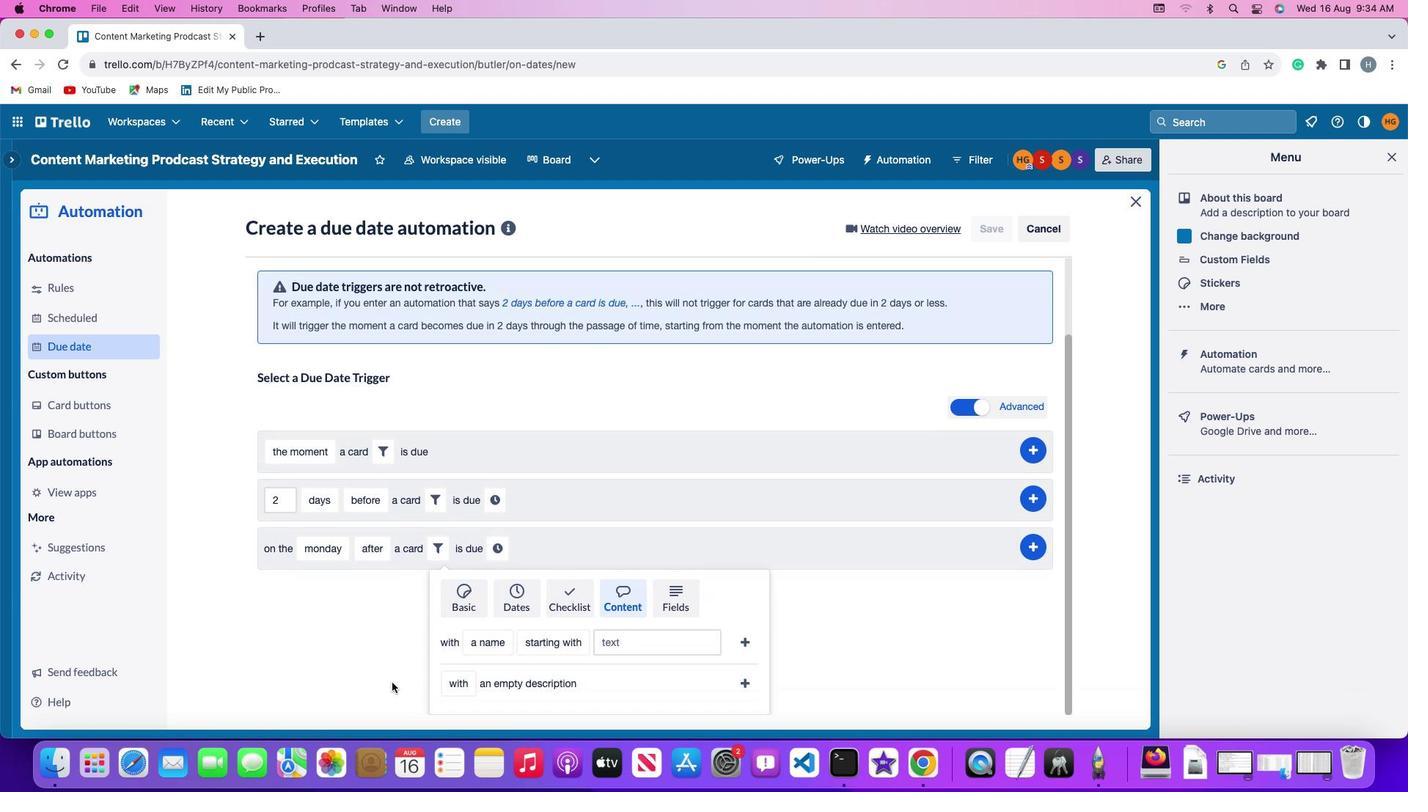 
Action: Mouse moved to (391, 680)
Screenshot: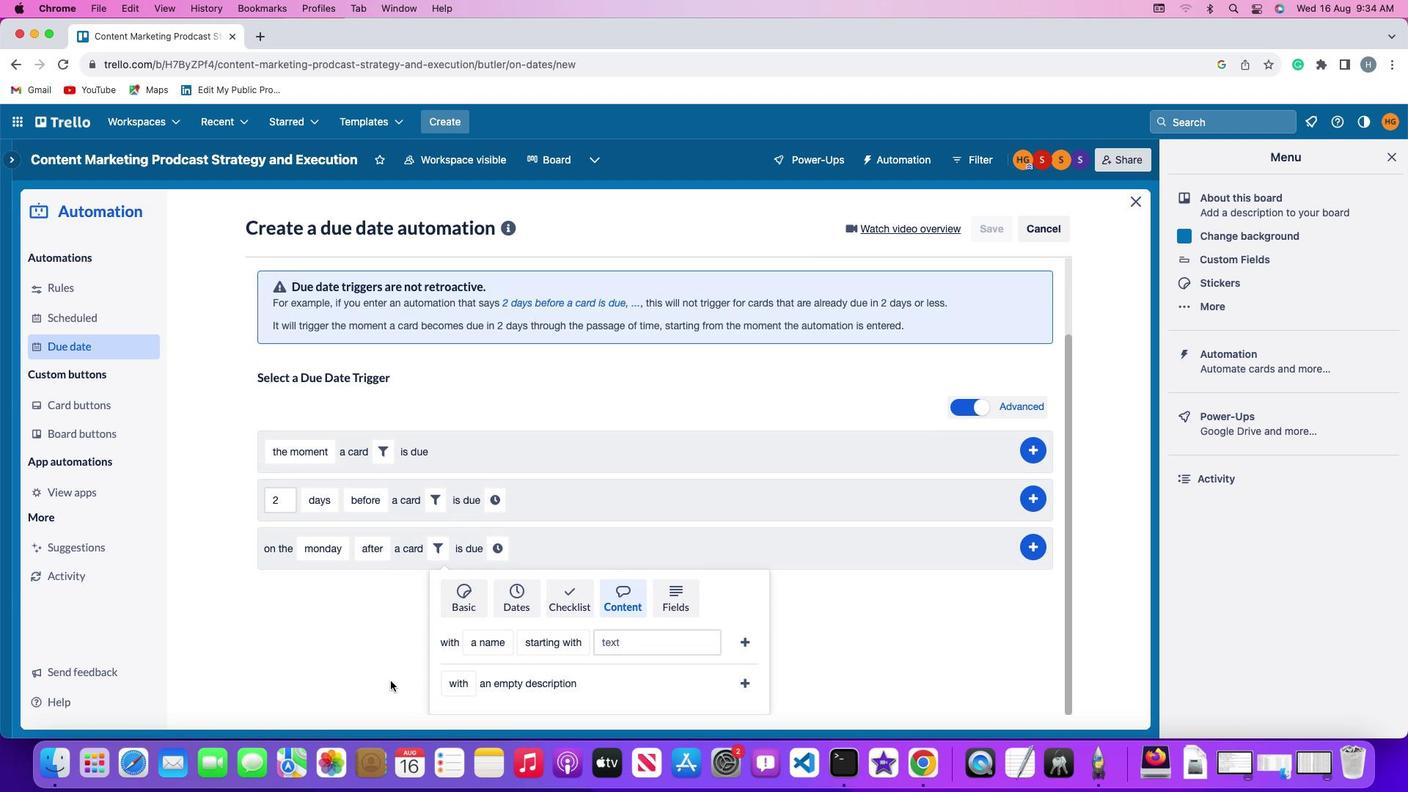 
Action: Mouse scrolled (391, 680) with delta (0, 0)
Screenshot: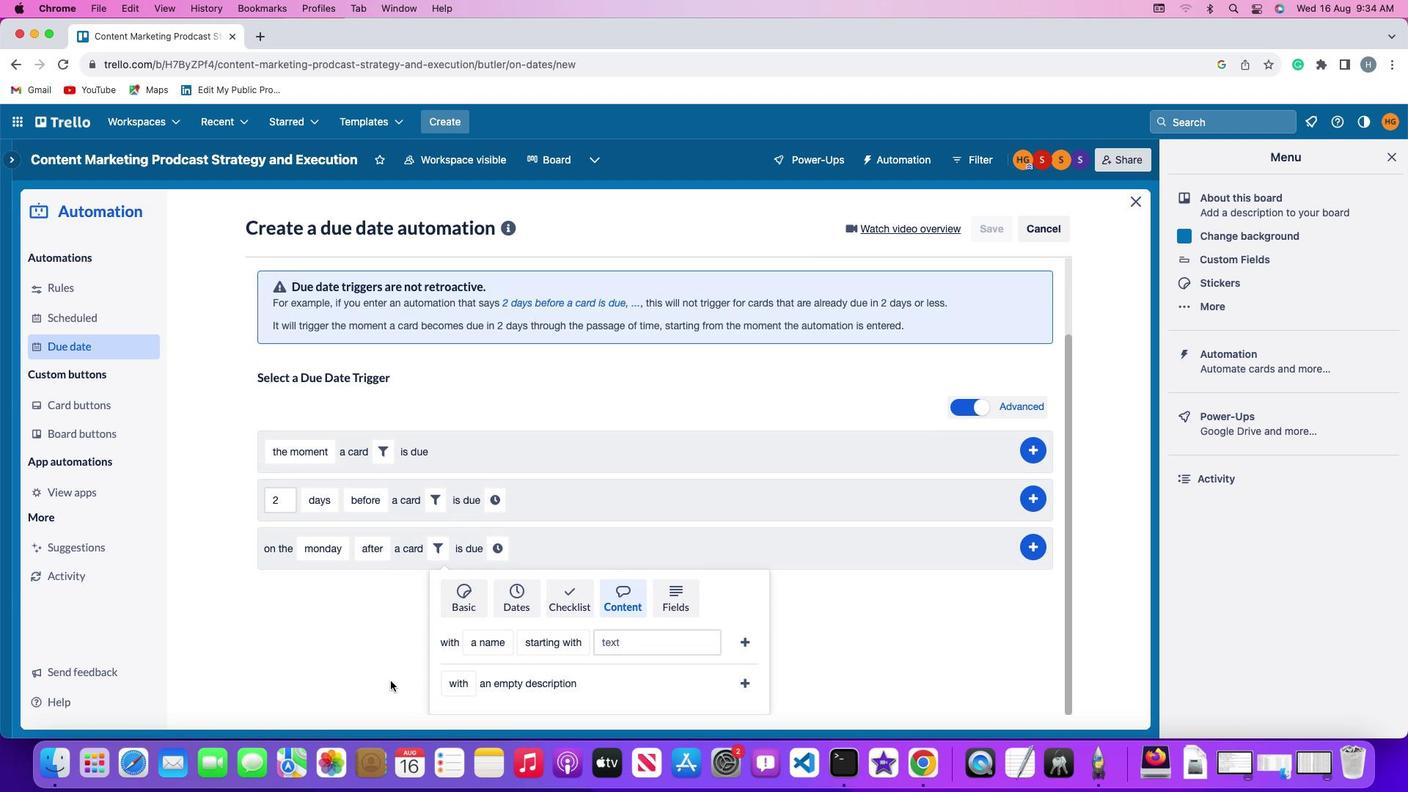 
Action: Mouse scrolled (391, 680) with delta (0, 0)
Screenshot: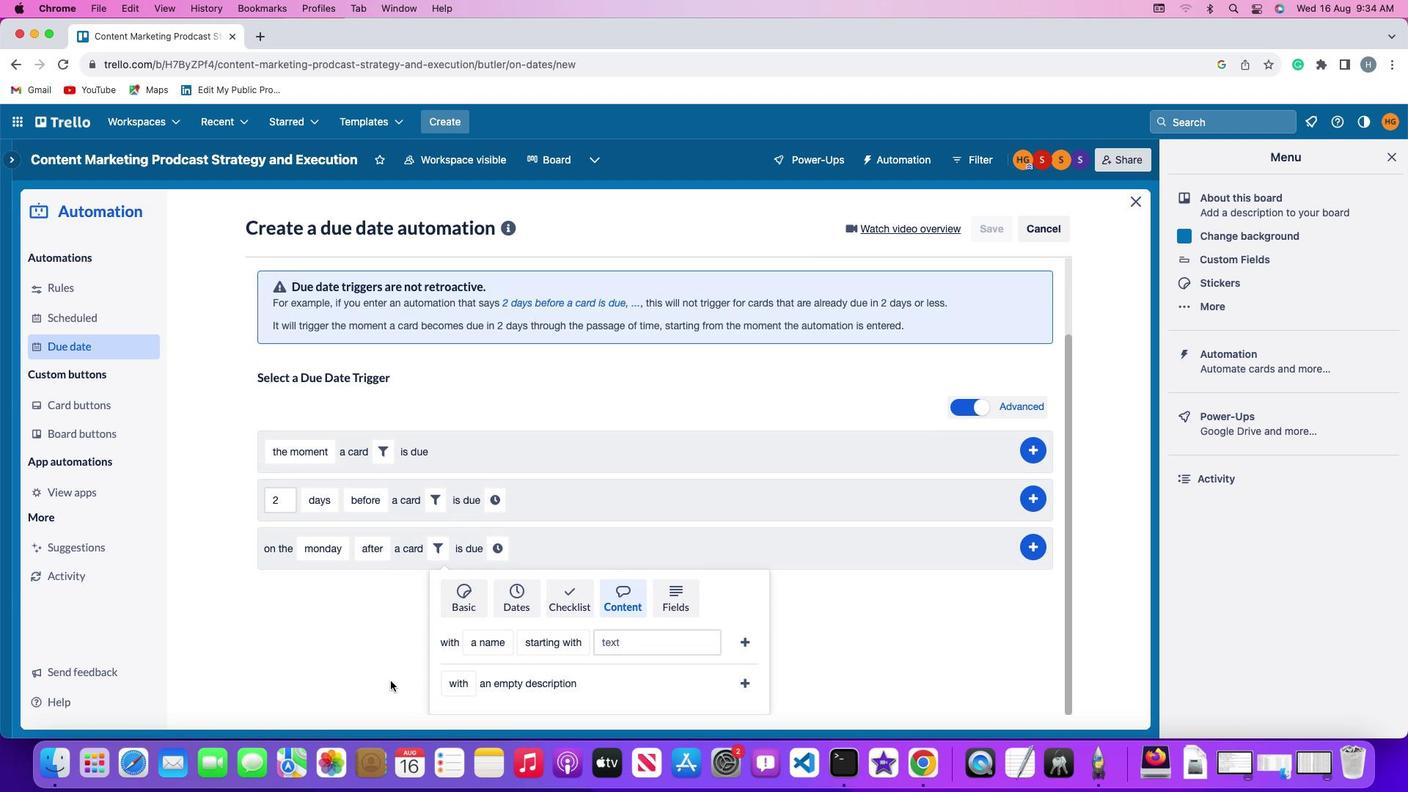 
Action: Mouse scrolled (391, 680) with delta (0, -2)
Screenshot: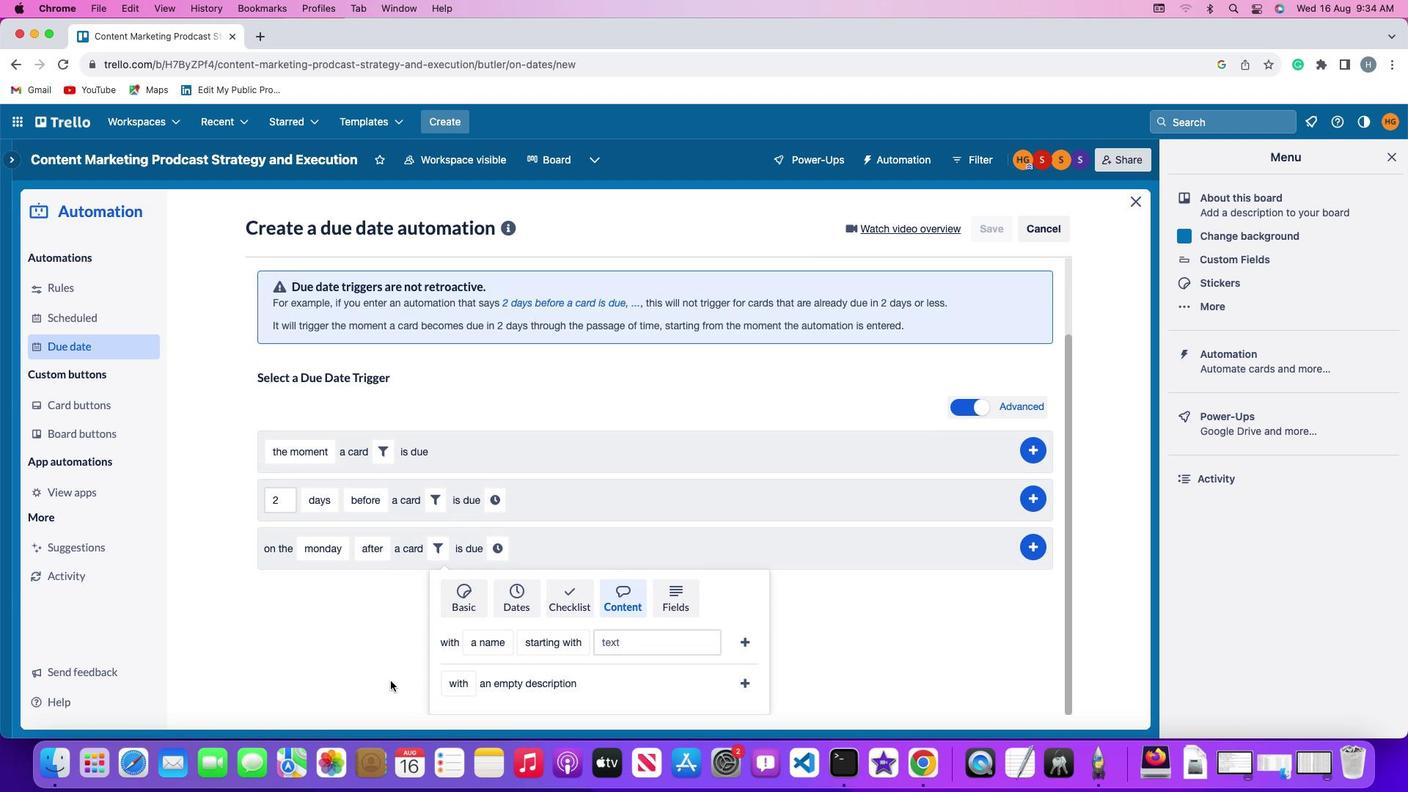 
Action: Mouse scrolled (391, 680) with delta (0, -2)
Screenshot: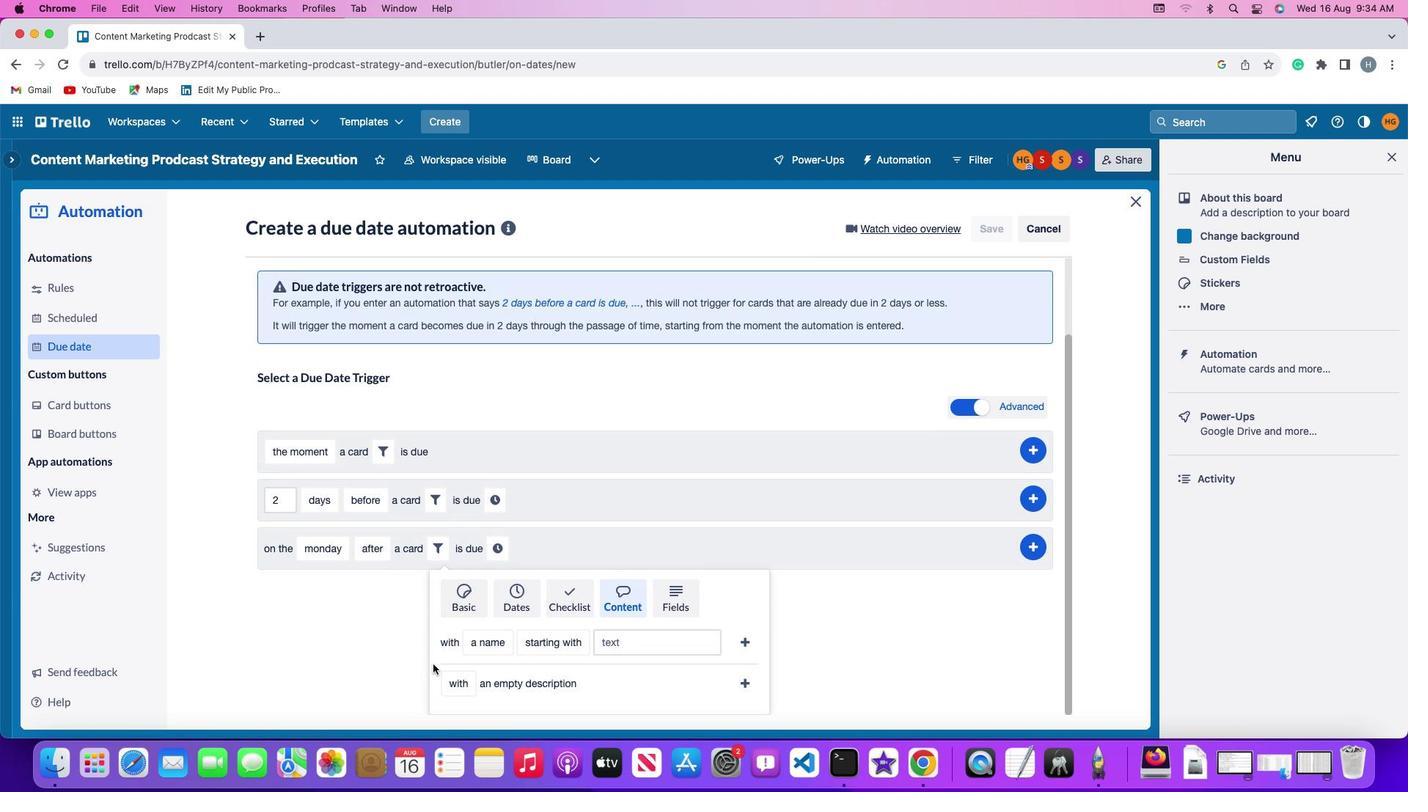 
Action: Mouse moved to (478, 643)
Screenshot: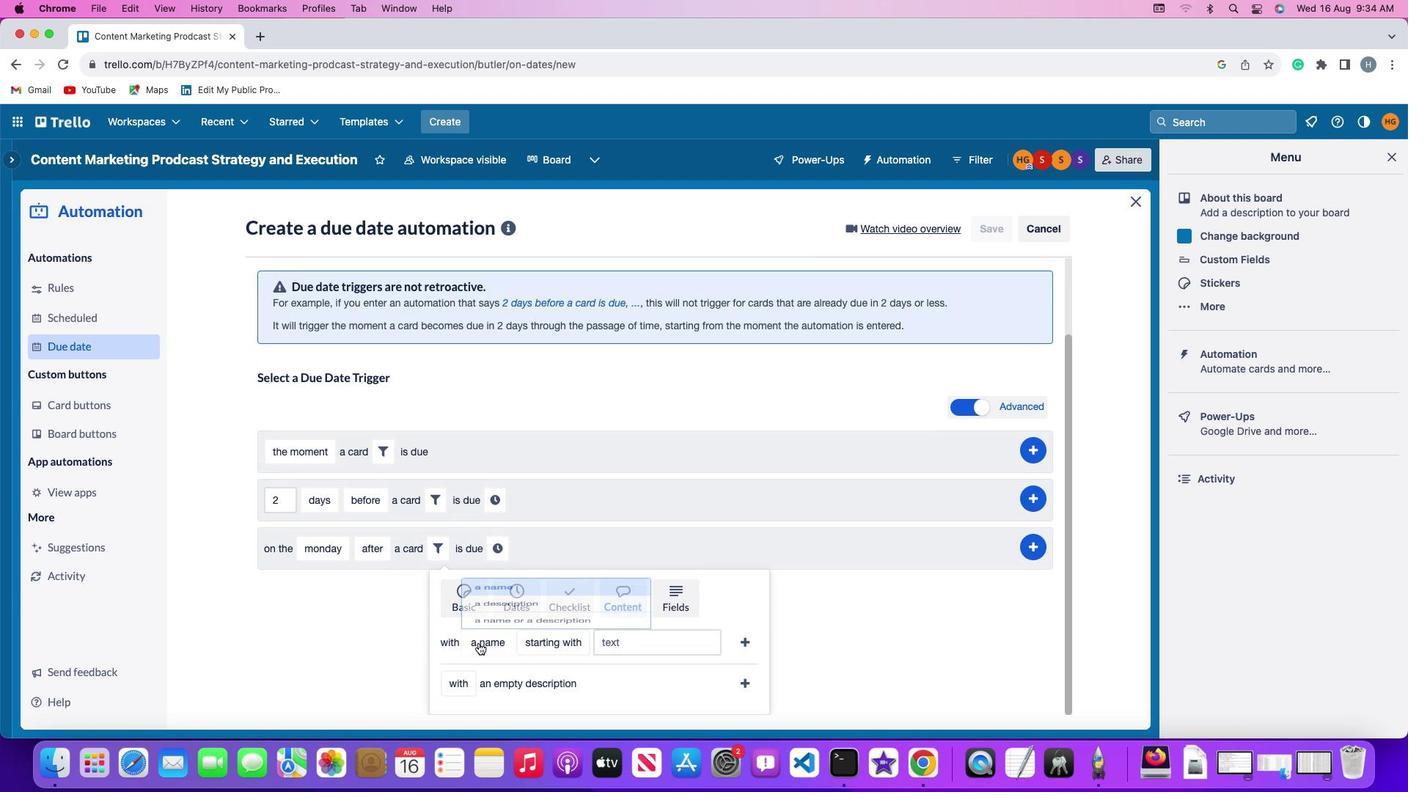 
Action: Mouse pressed left at (478, 643)
Screenshot: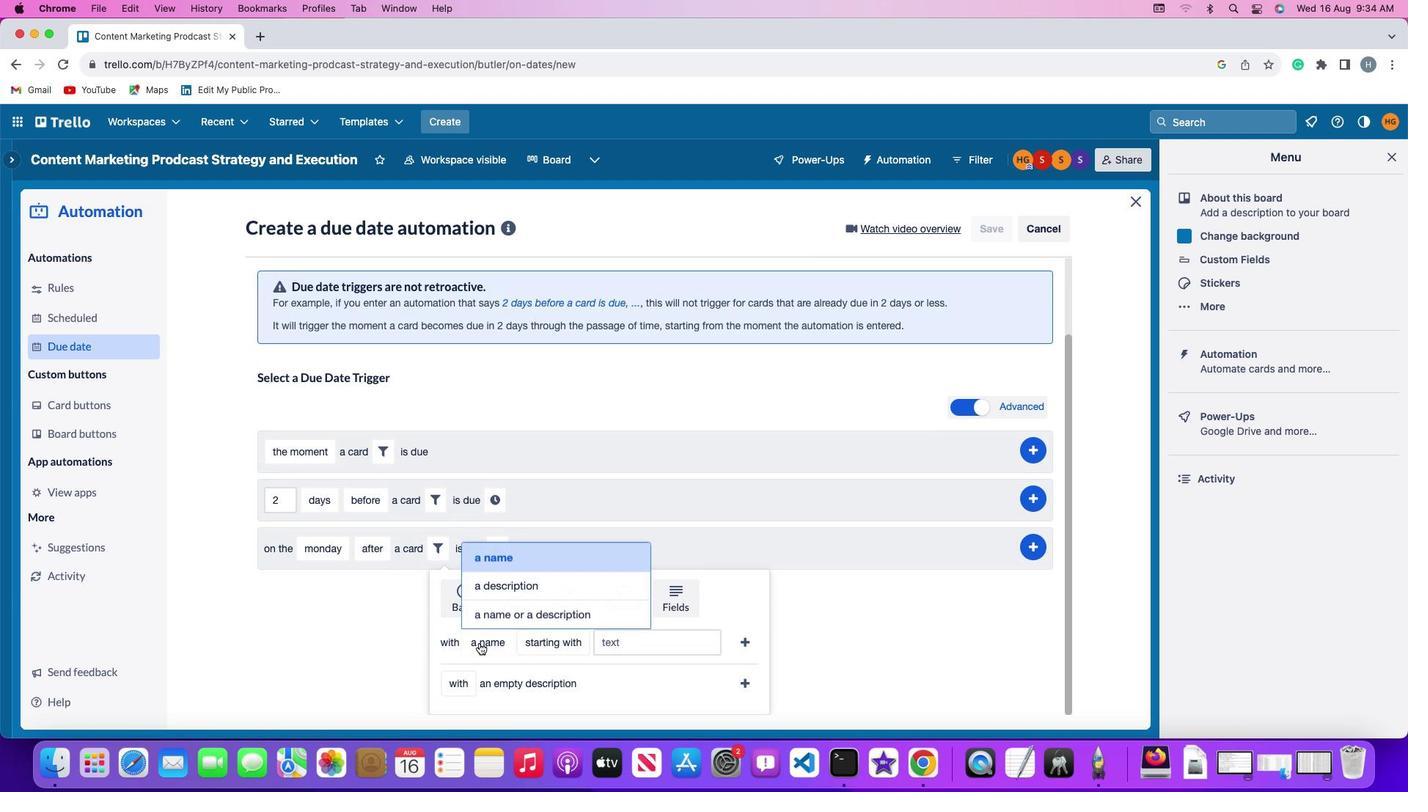 
Action: Mouse moved to (493, 614)
Screenshot: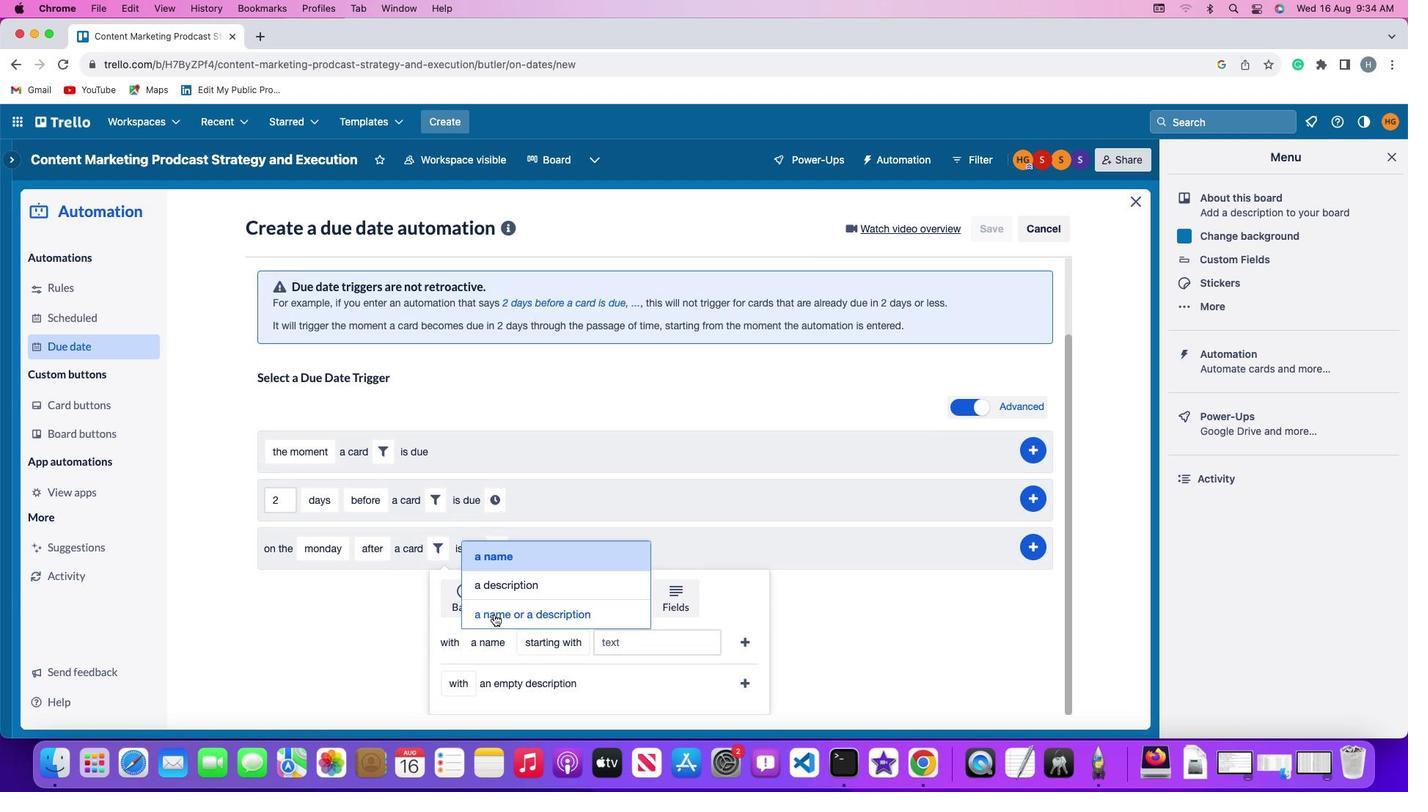 
Action: Mouse pressed left at (493, 614)
Screenshot: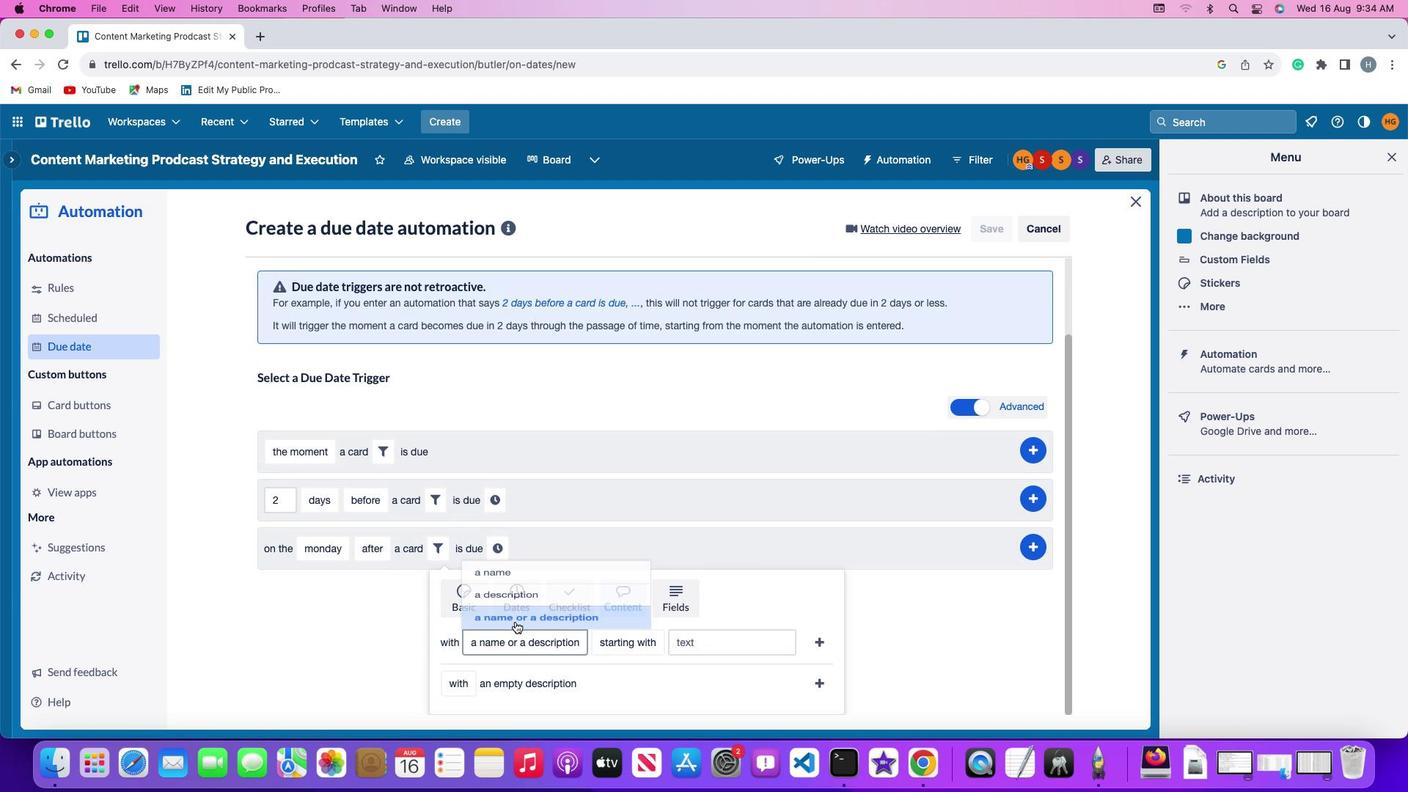 
Action: Mouse moved to (614, 646)
Screenshot: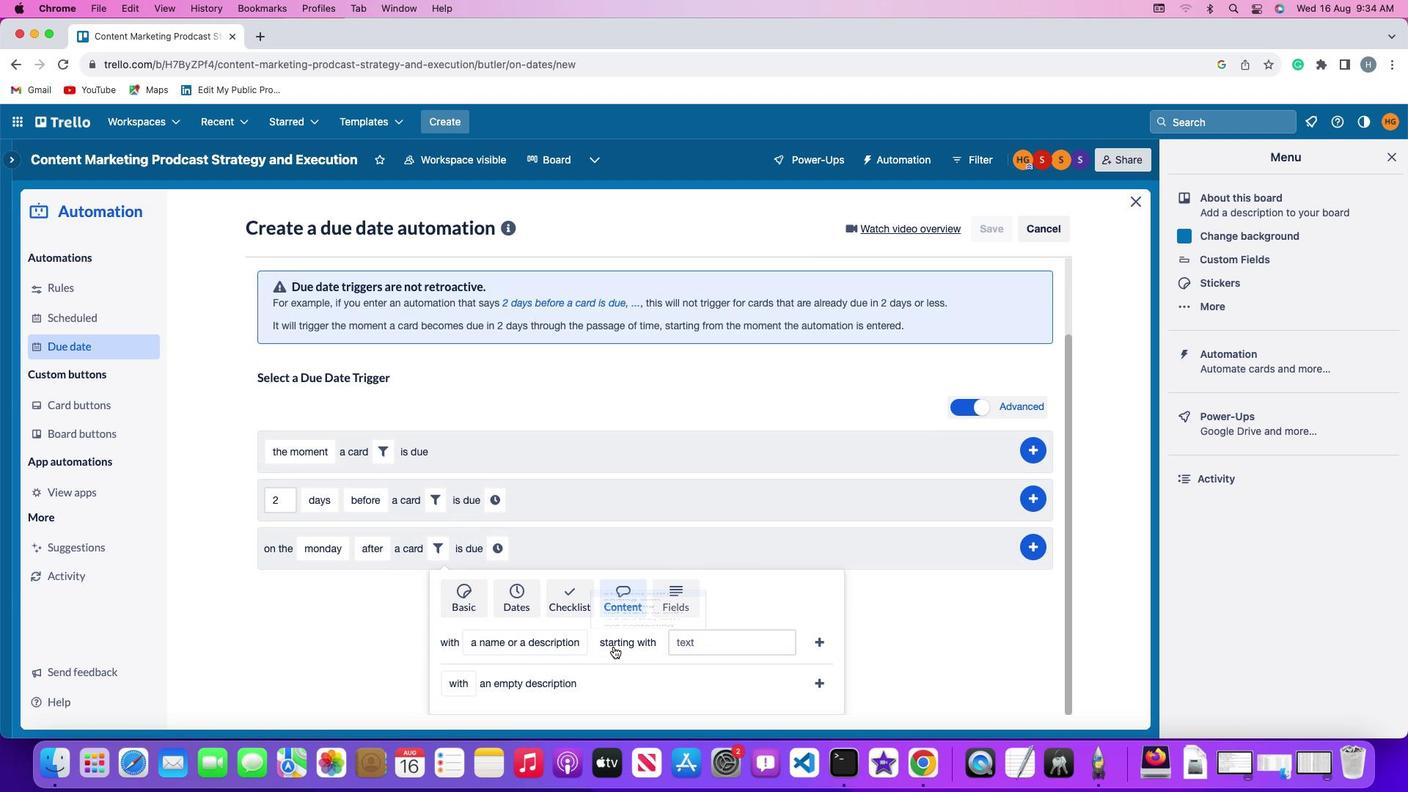 
Action: Mouse pressed left at (614, 646)
Screenshot: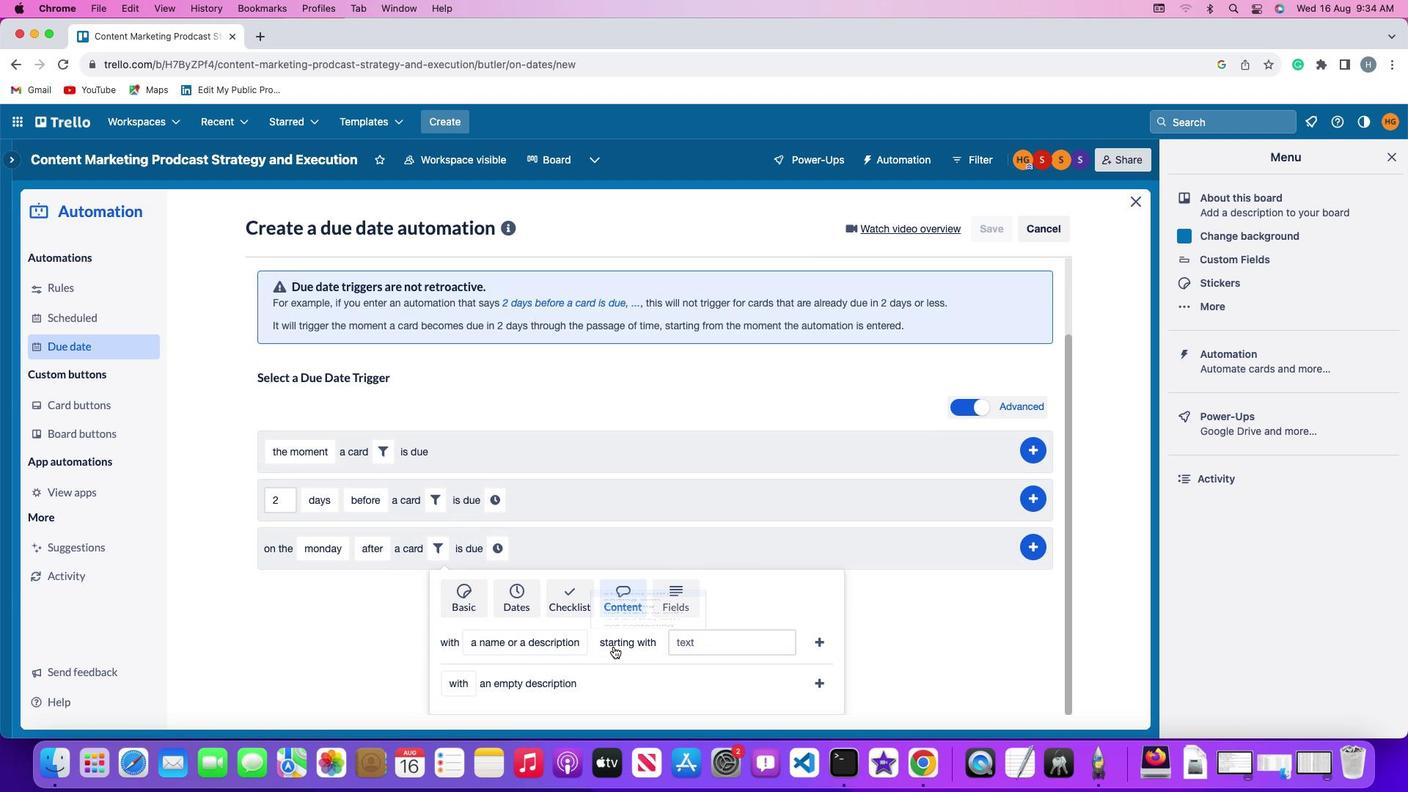 
Action: Mouse moved to (649, 527)
Screenshot: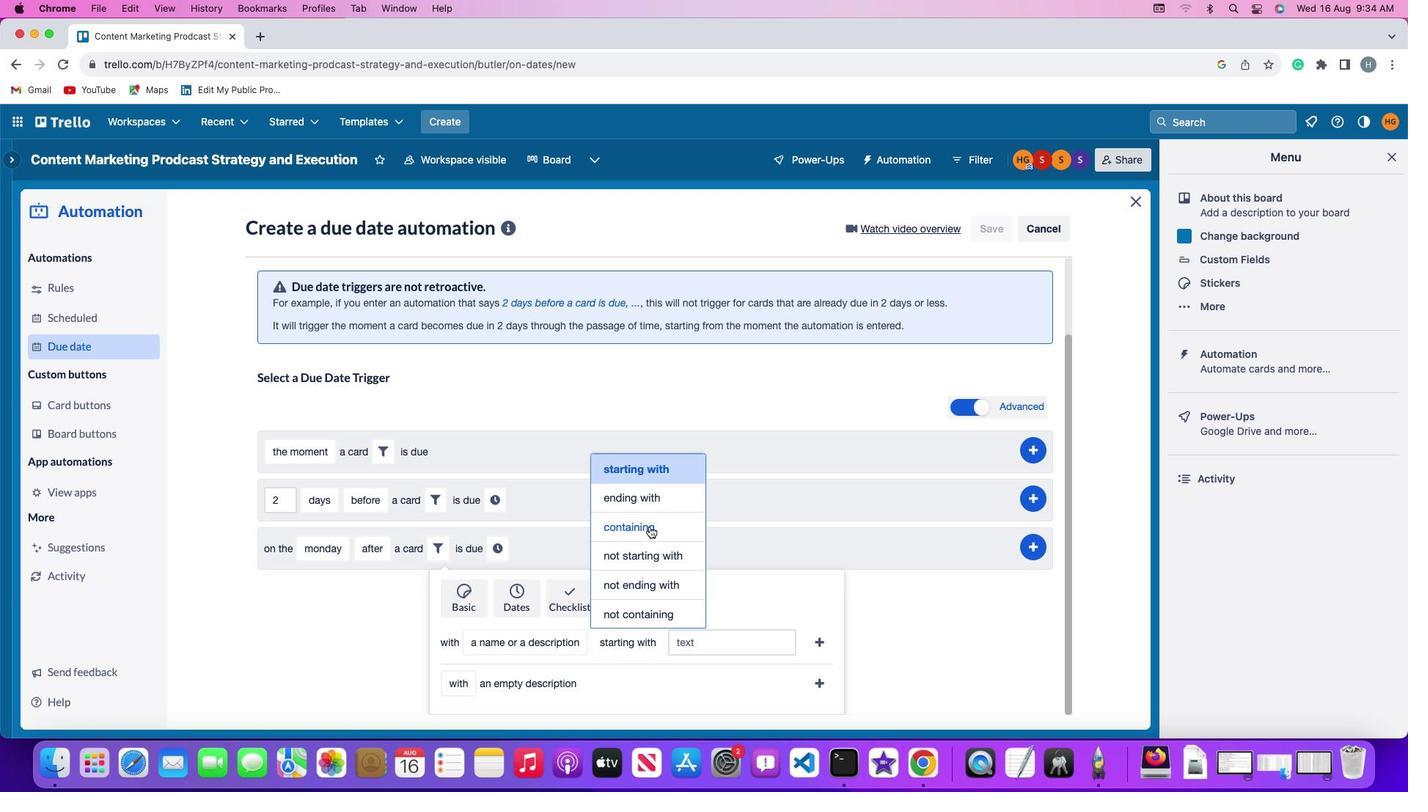 
Action: Mouse pressed left at (649, 527)
Screenshot: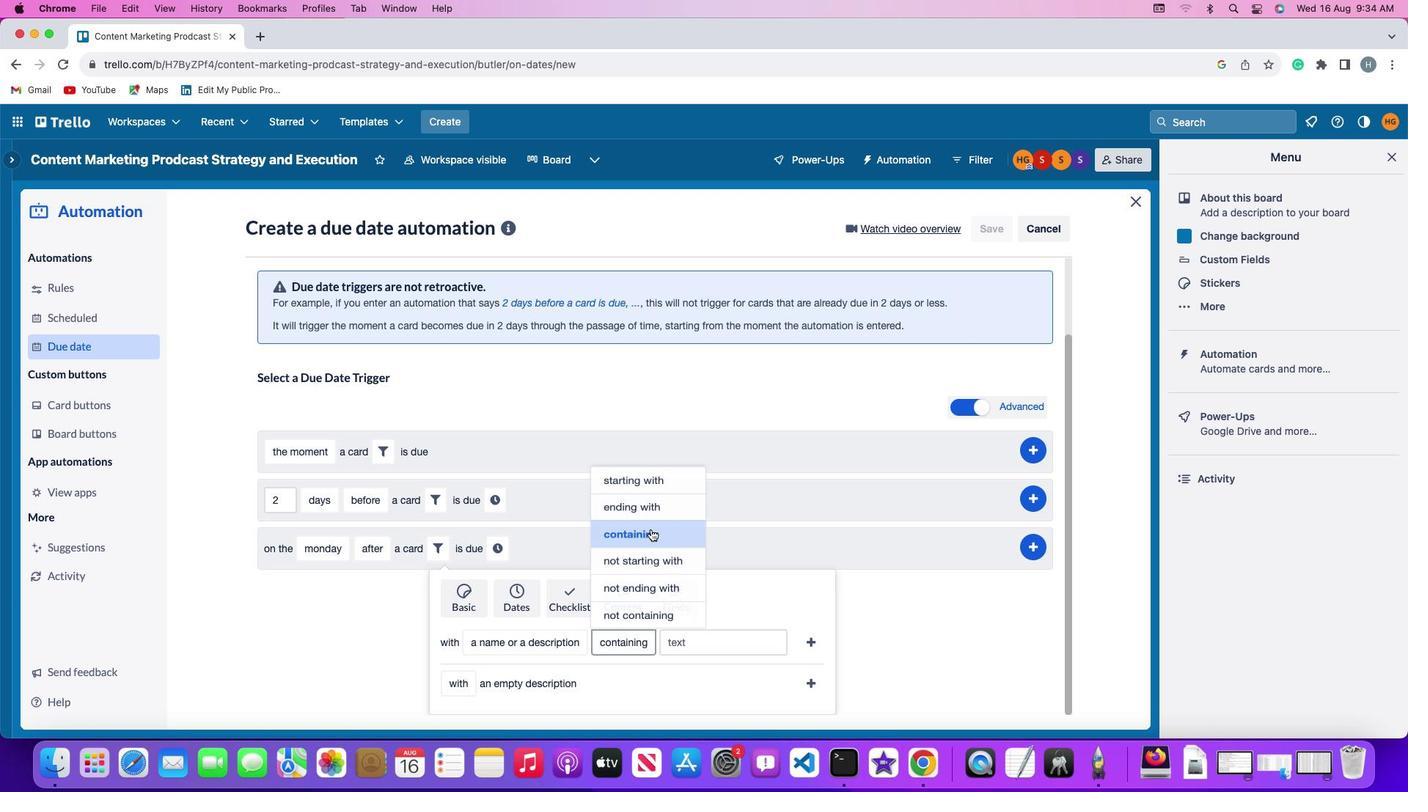 
Action: Mouse moved to (690, 644)
Screenshot: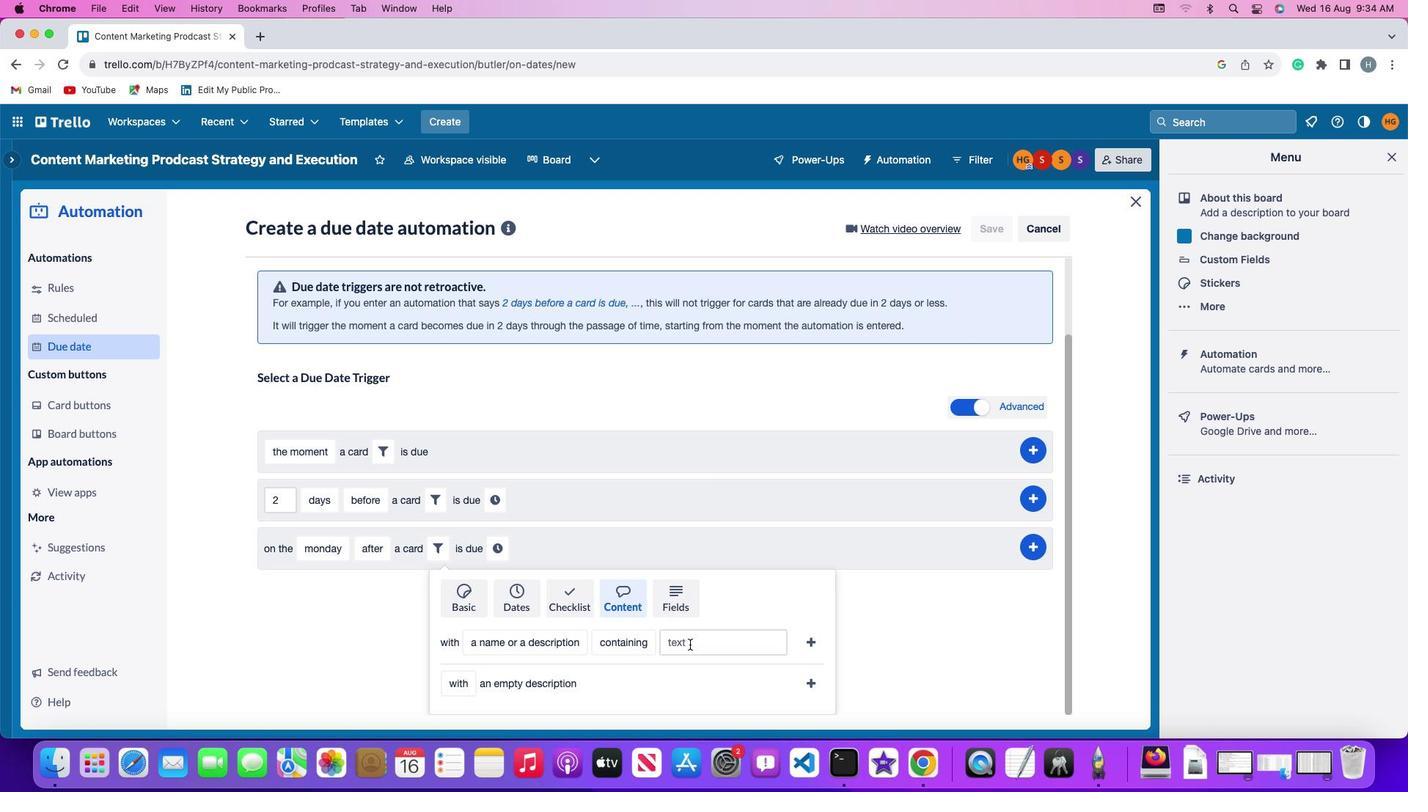 
Action: Mouse pressed left at (690, 644)
Screenshot: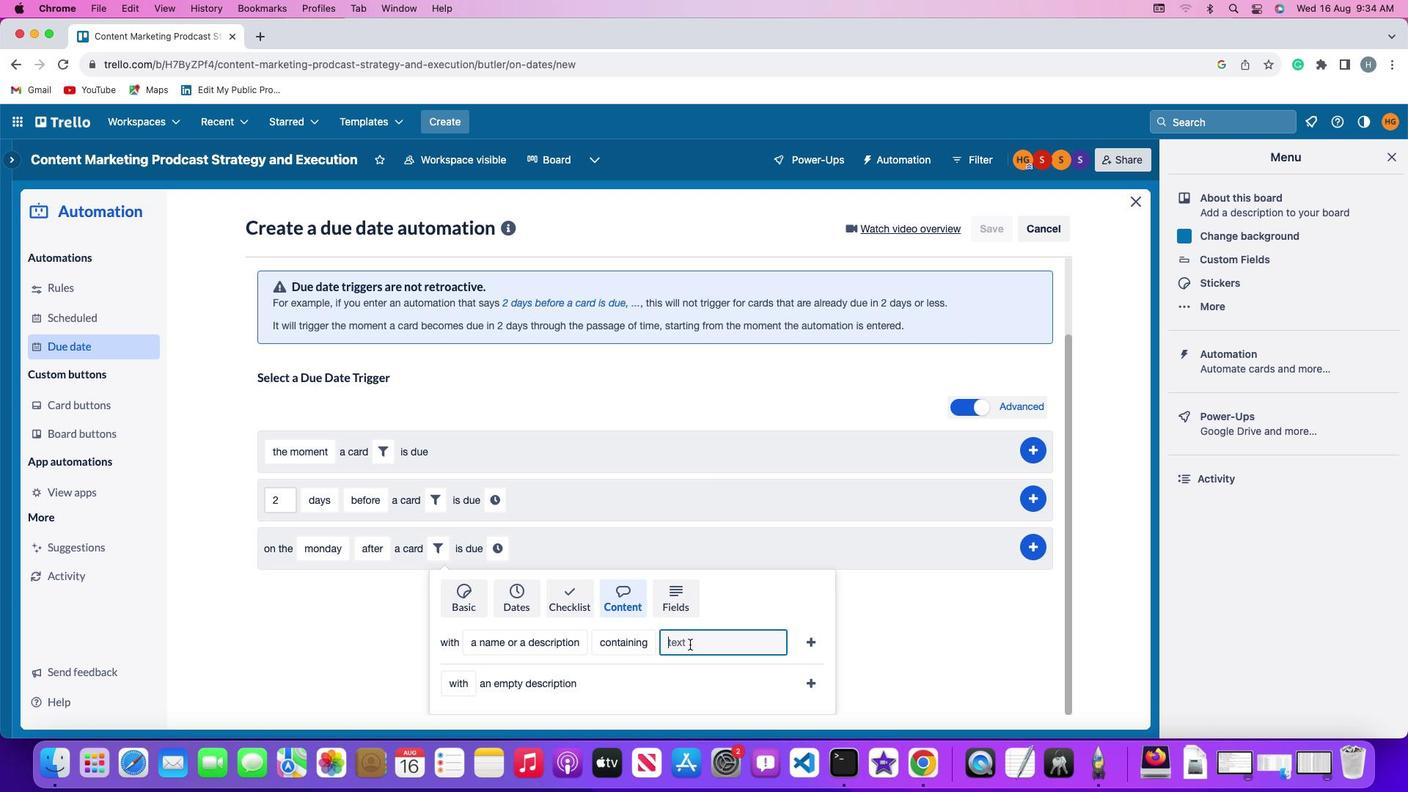 
Action: Mouse moved to (689, 644)
Screenshot: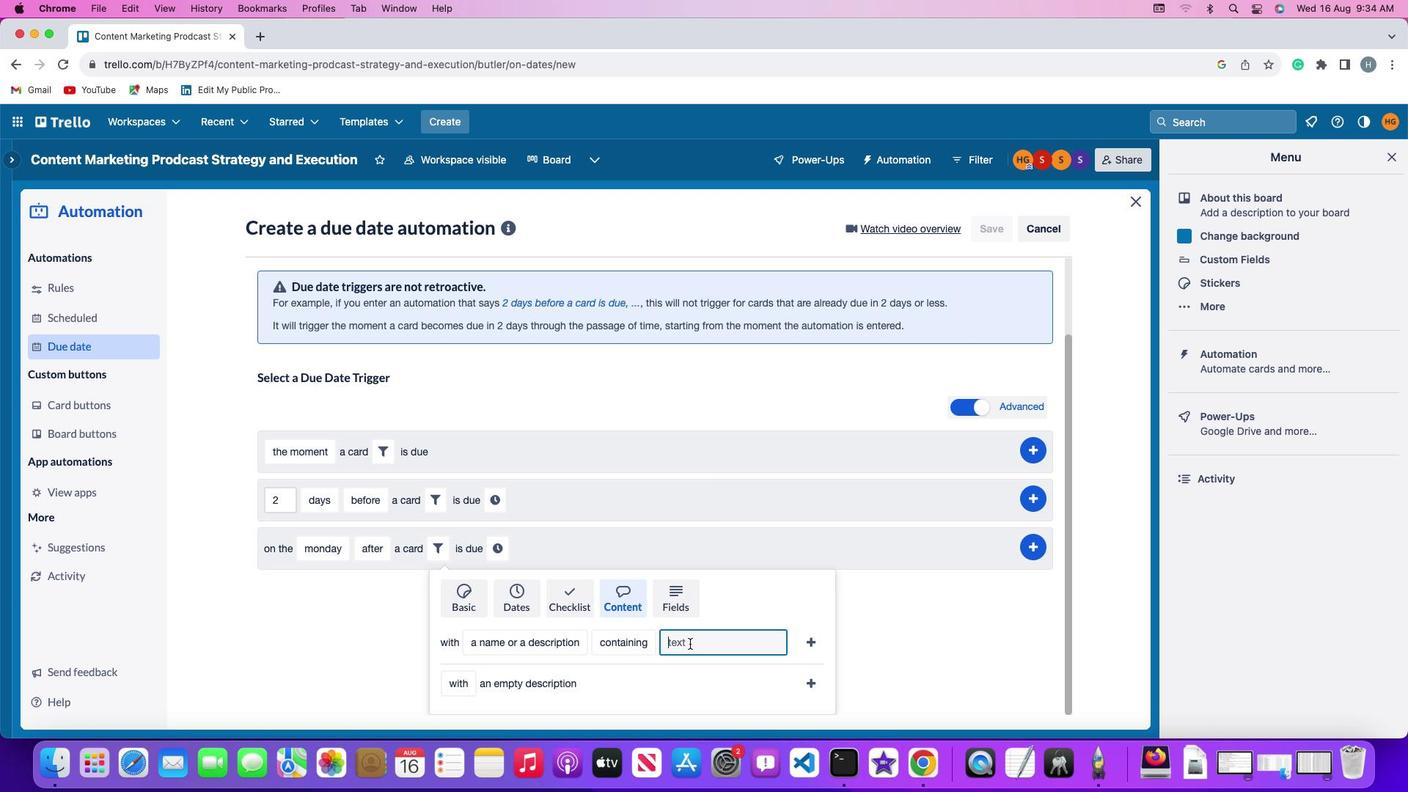
Action: Key pressed 'r''e''s''u''m''e'
Screenshot: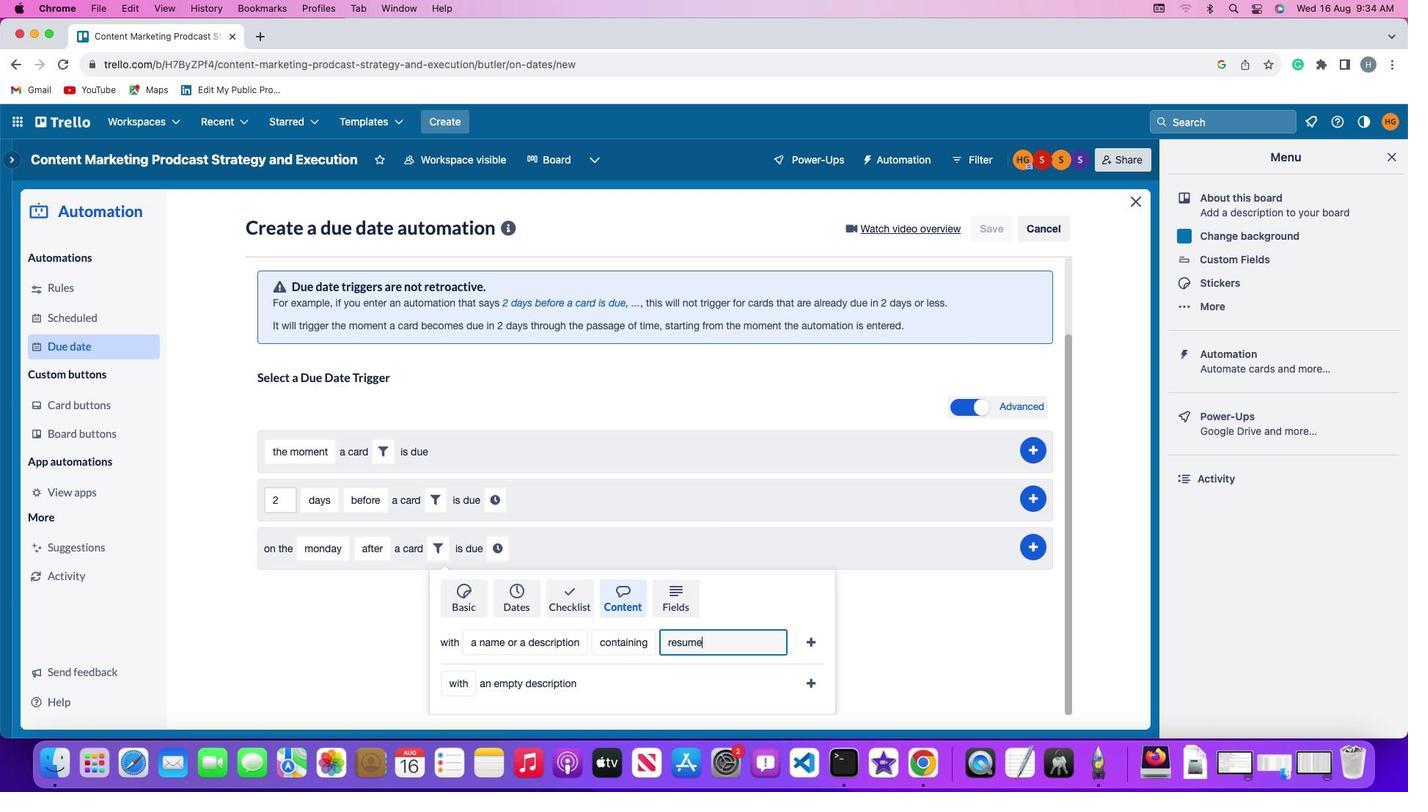 
Action: Mouse moved to (810, 639)
Screenshot: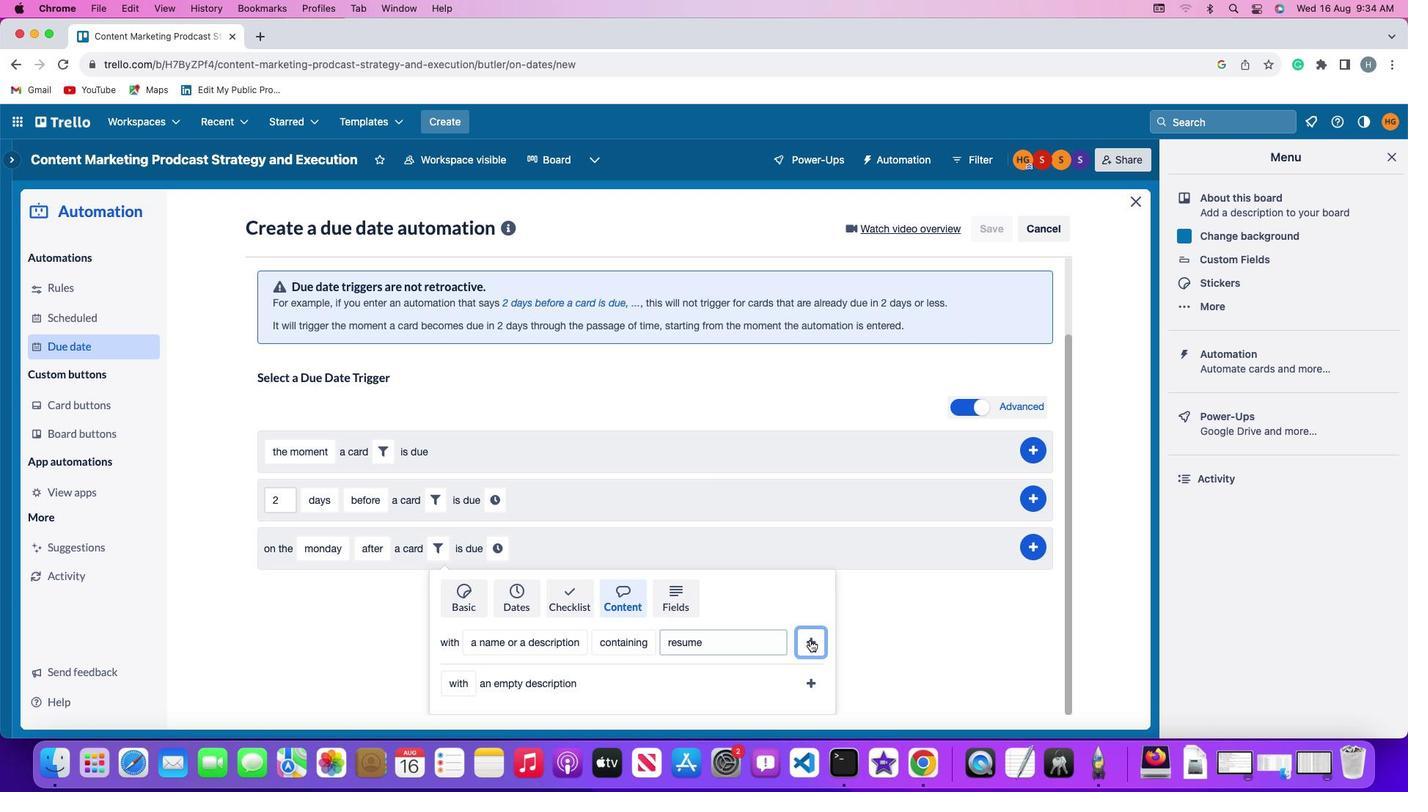 
Action: Mouse pressed left at (810, 639)
Screenshot: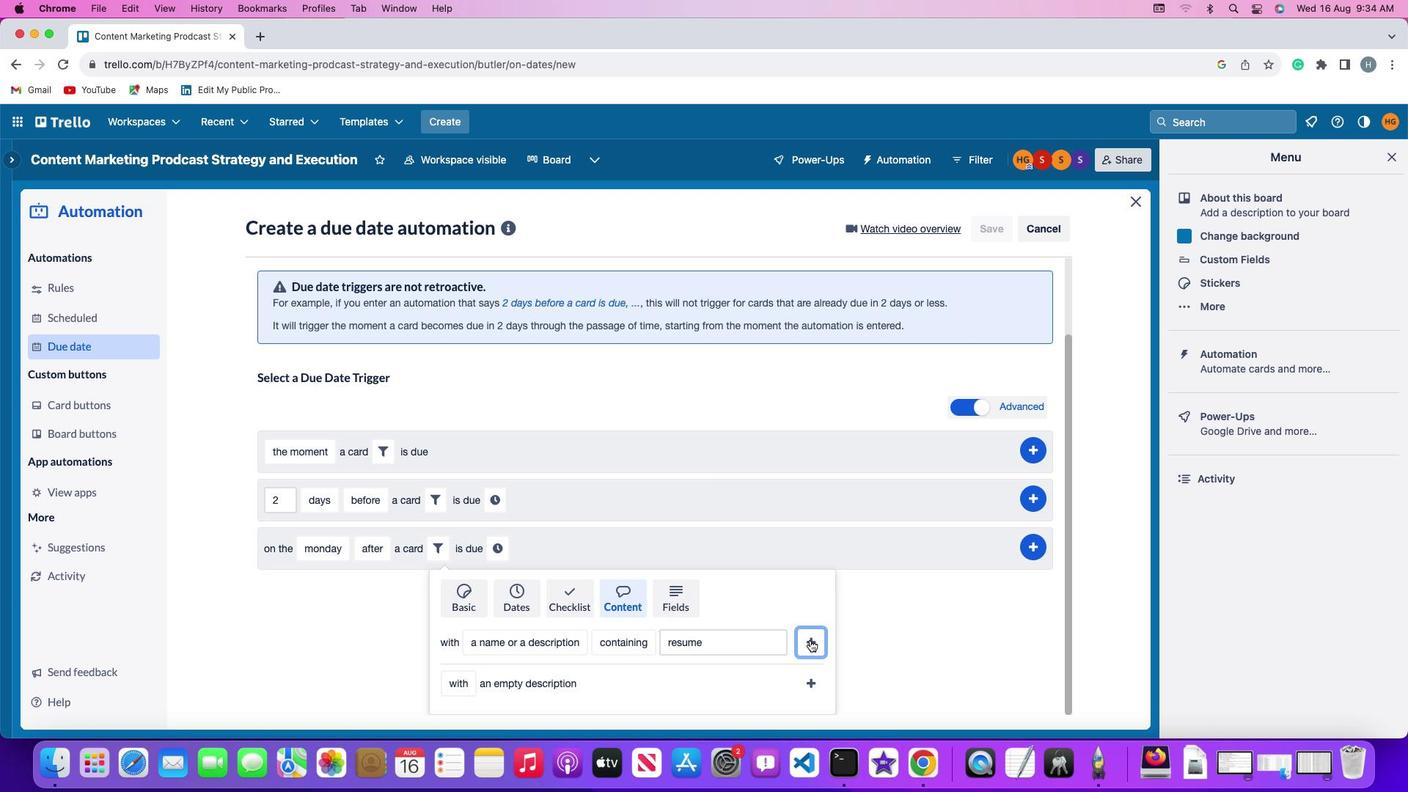 
Action: Mouse moved to (766, 641)
Screenshot: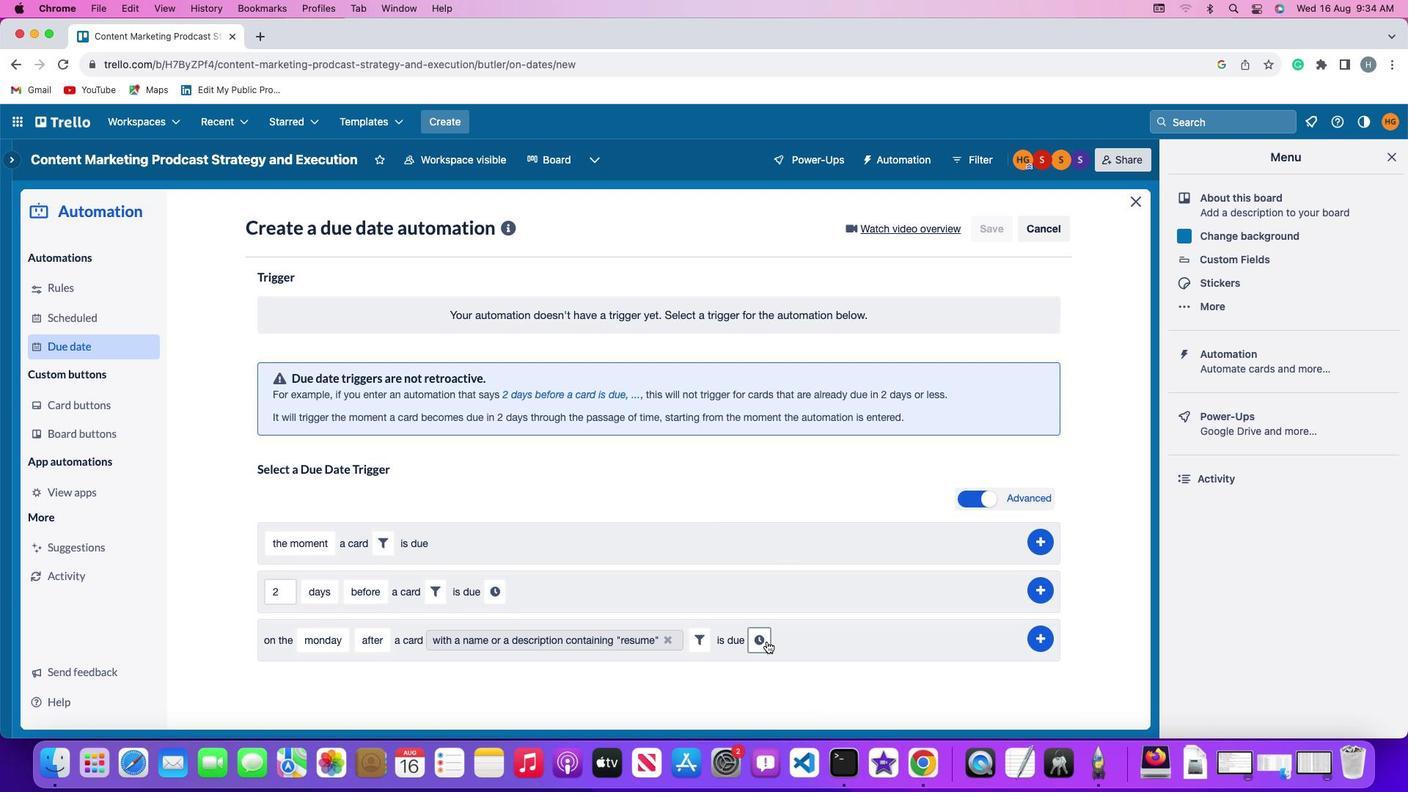 
Action: Mouse pressed left at (766, 641)
Screenshot: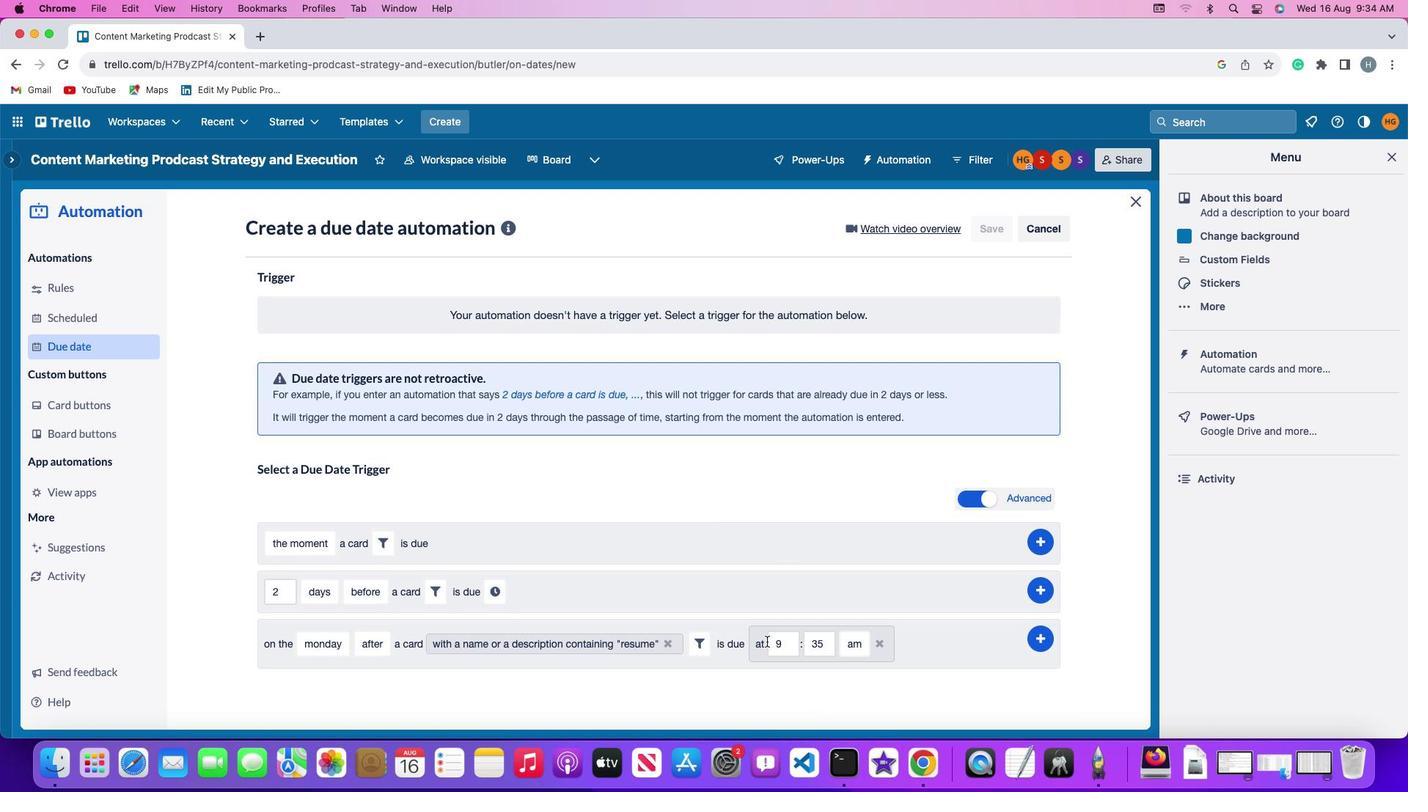 
Action: Mouse moved to (792, 646)
Screenshot: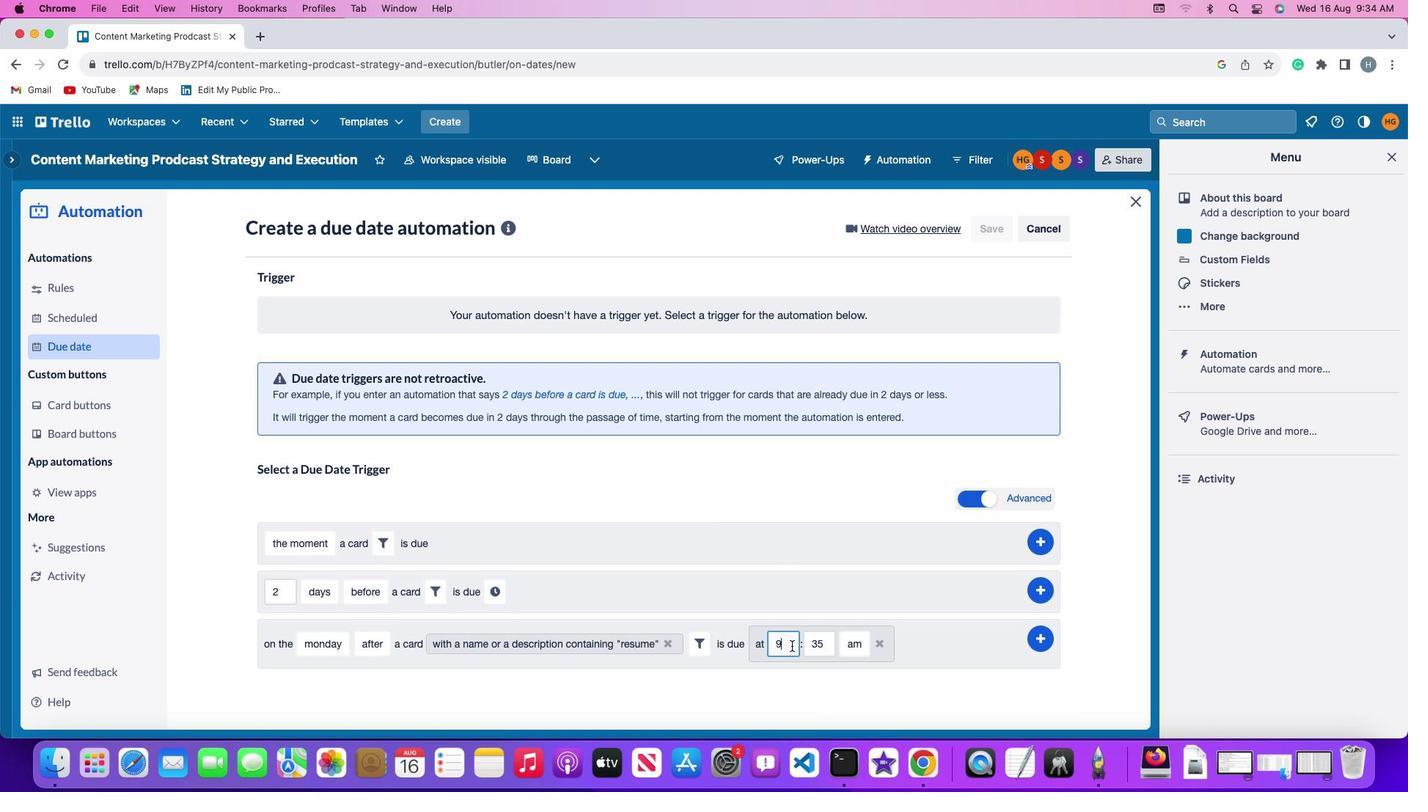 
Action: Mouse pressed left at (792, 646)
Screenshot: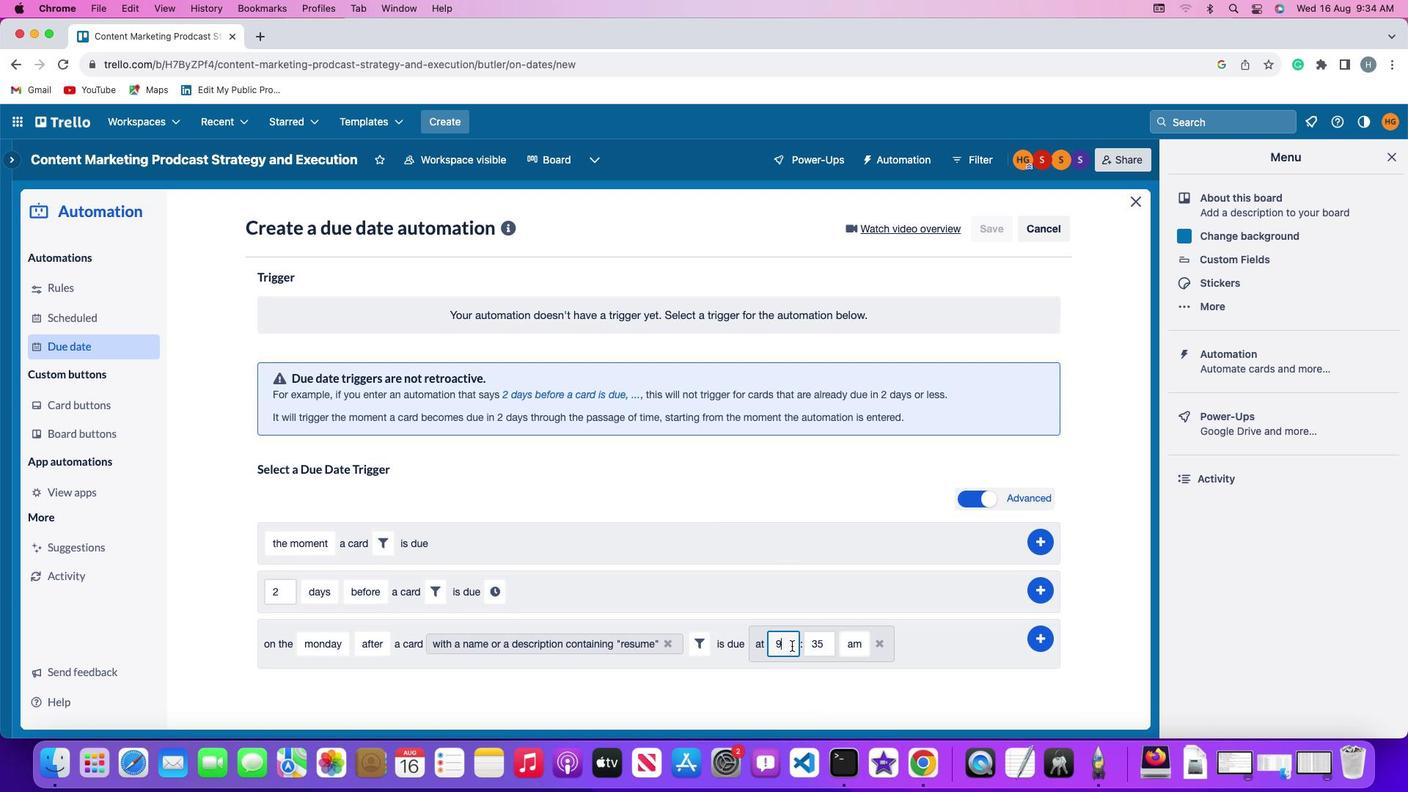 
Action: Key pressed Key.backspace'1''1'
Screenshot: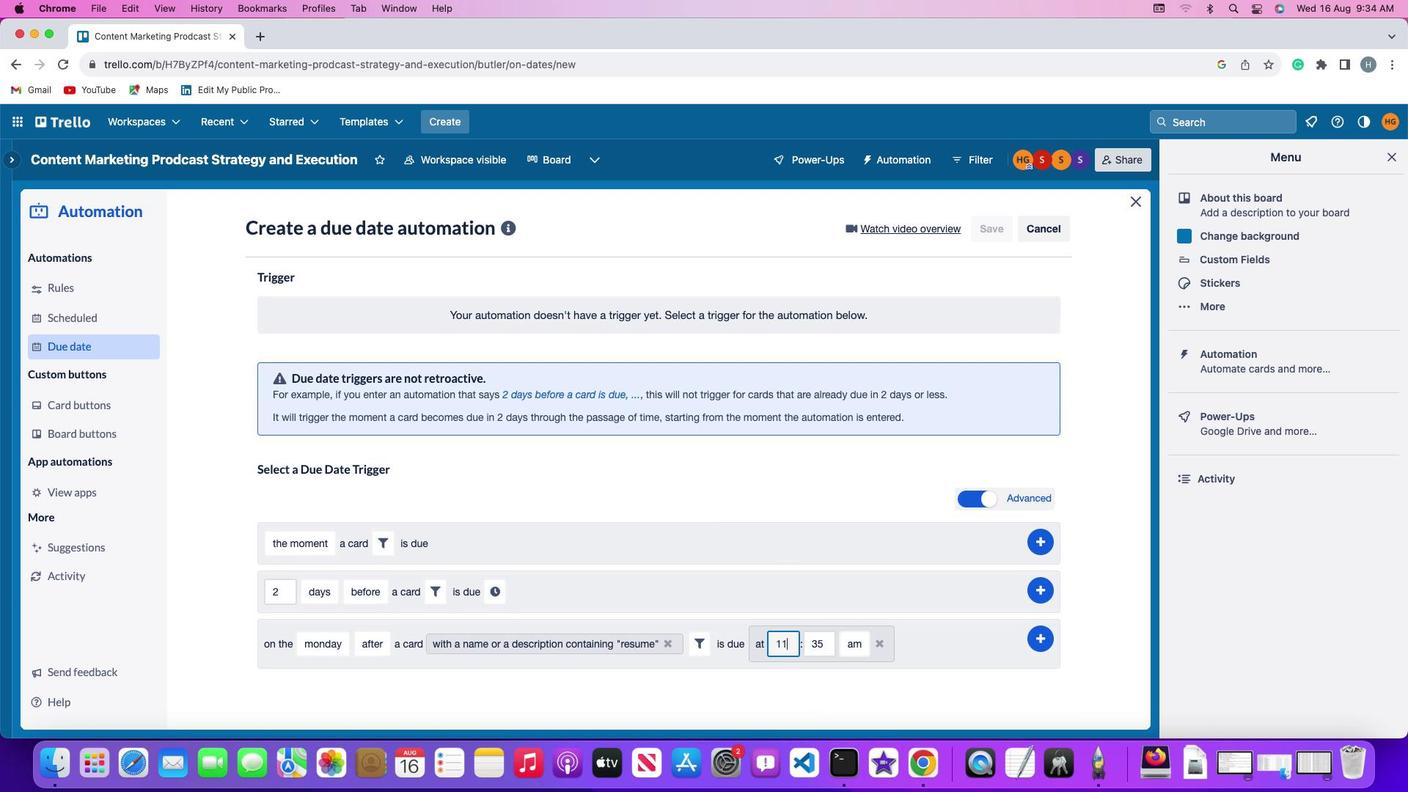 
Action: Mouse moved to (826, 644)
Screenshot: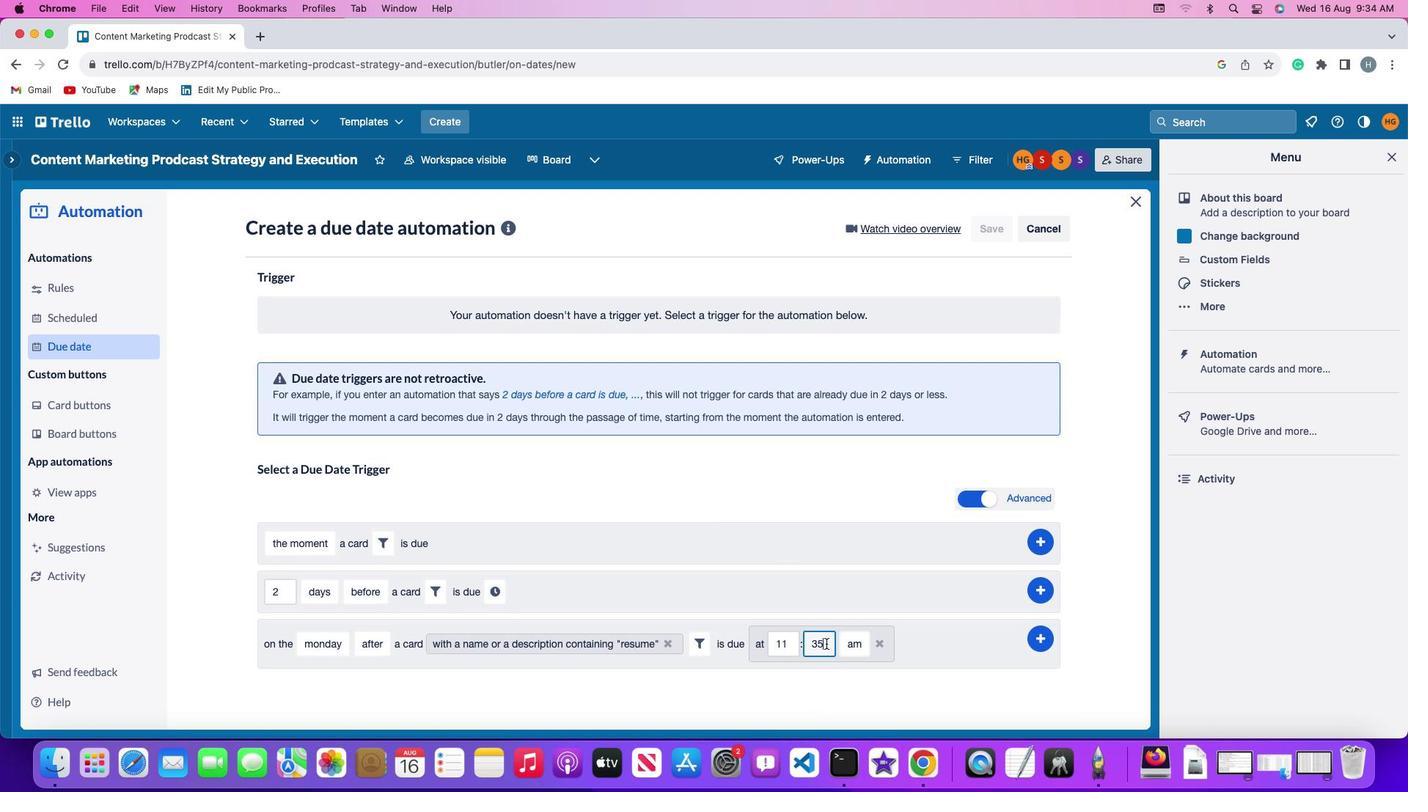 
Action: Mouse pressed left at (826, 644)
Screenshot: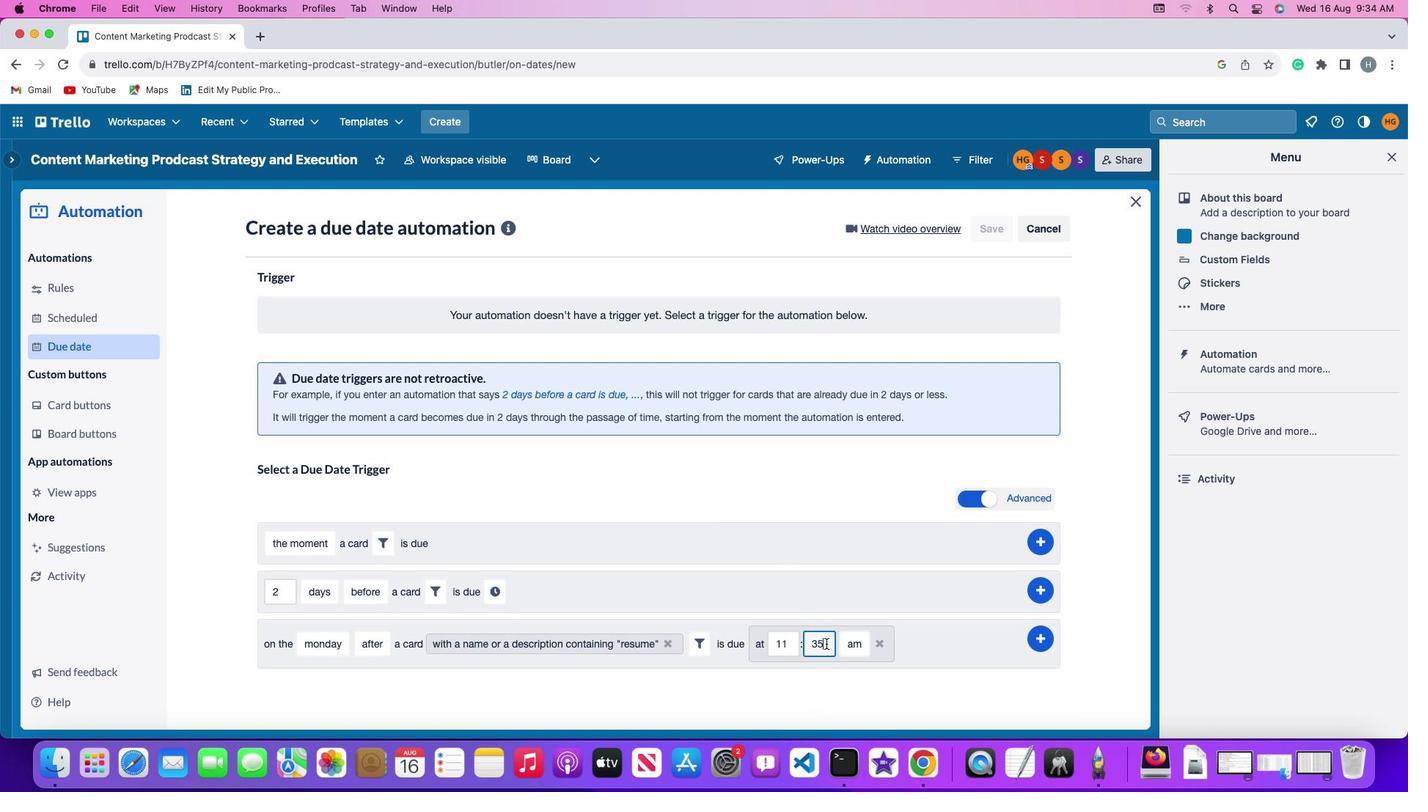 
Action: Key pressed Key.backspaceKey.backspace'0''0'
Screenshot: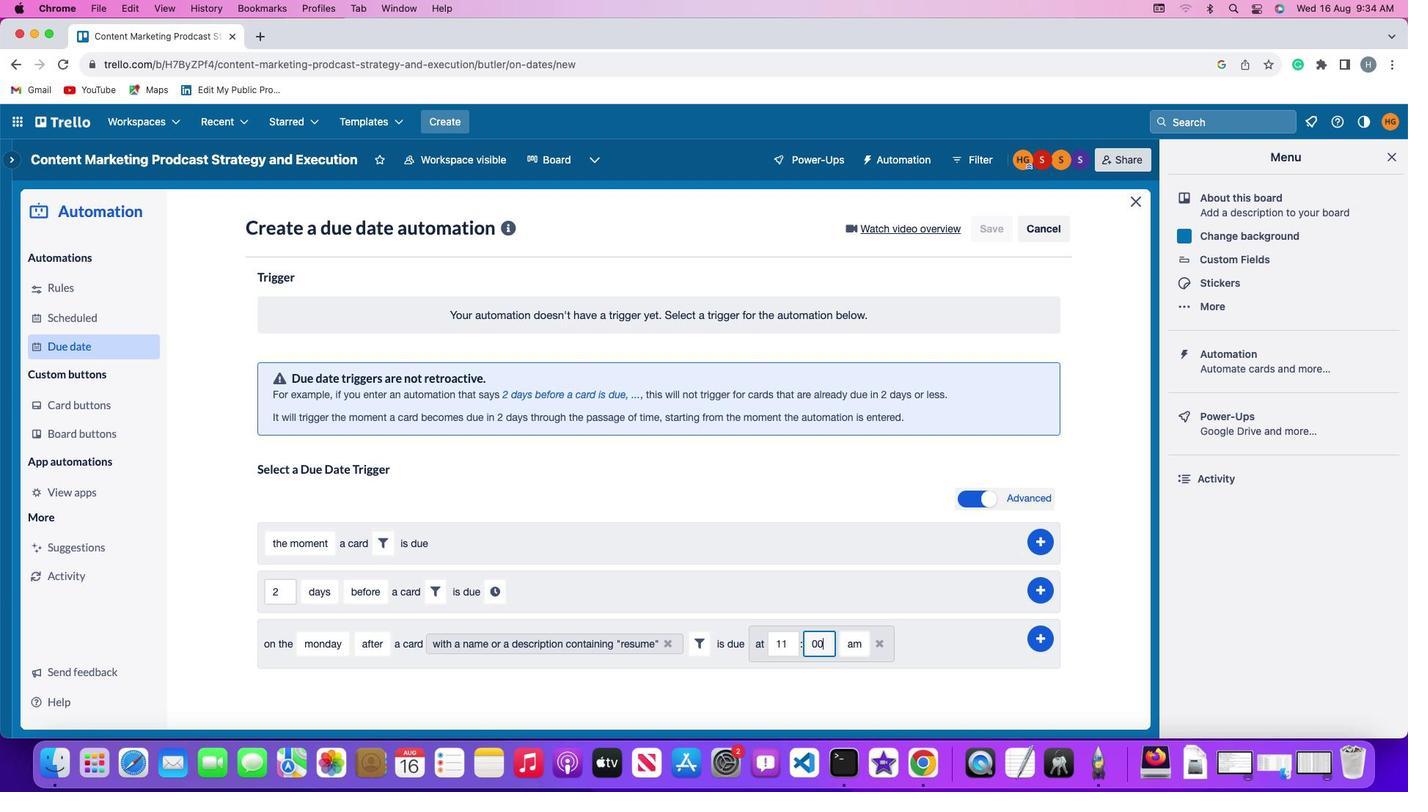 
Action: Mouse moved to (844, 644)
Screenshot: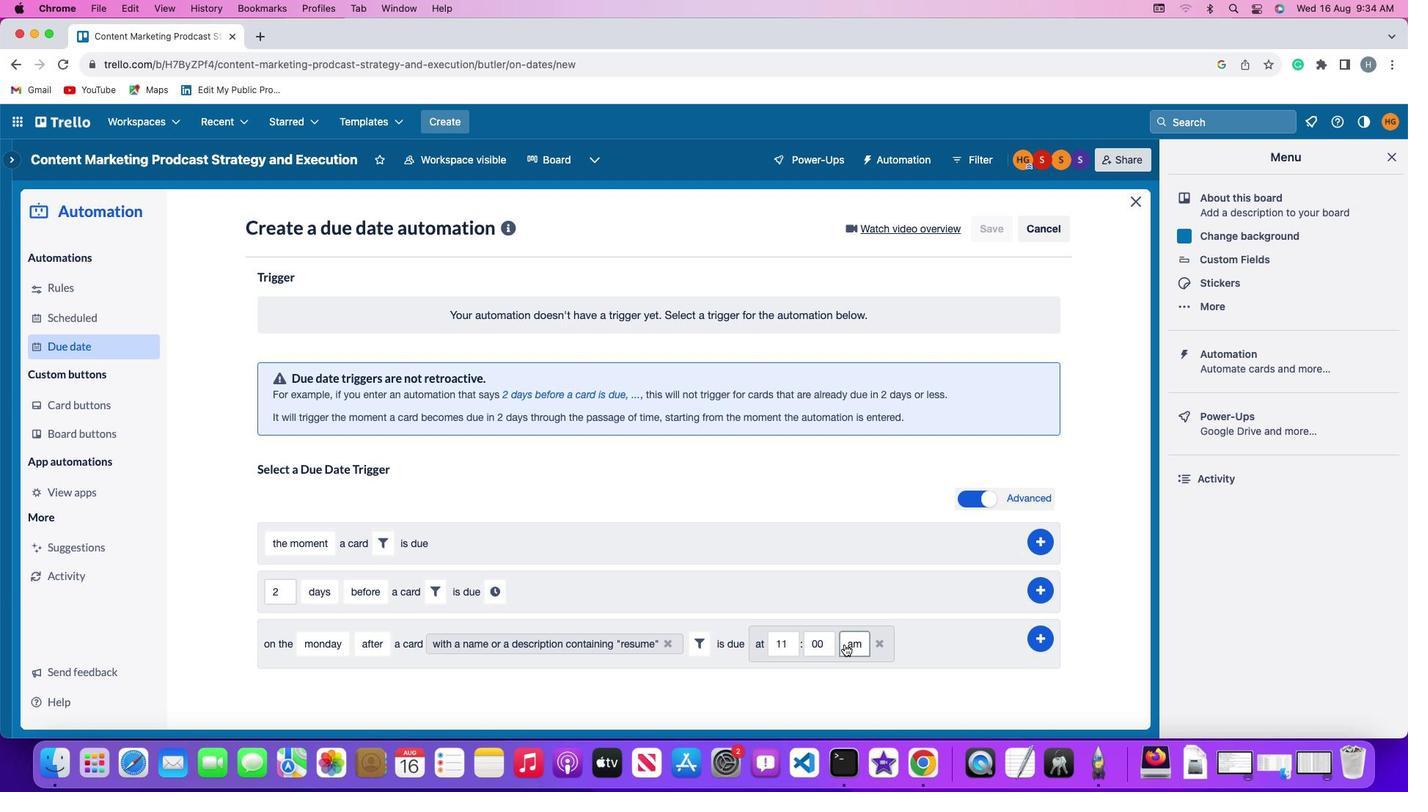 
Action: Mouse pressed left at (844, 644)
Screenshot: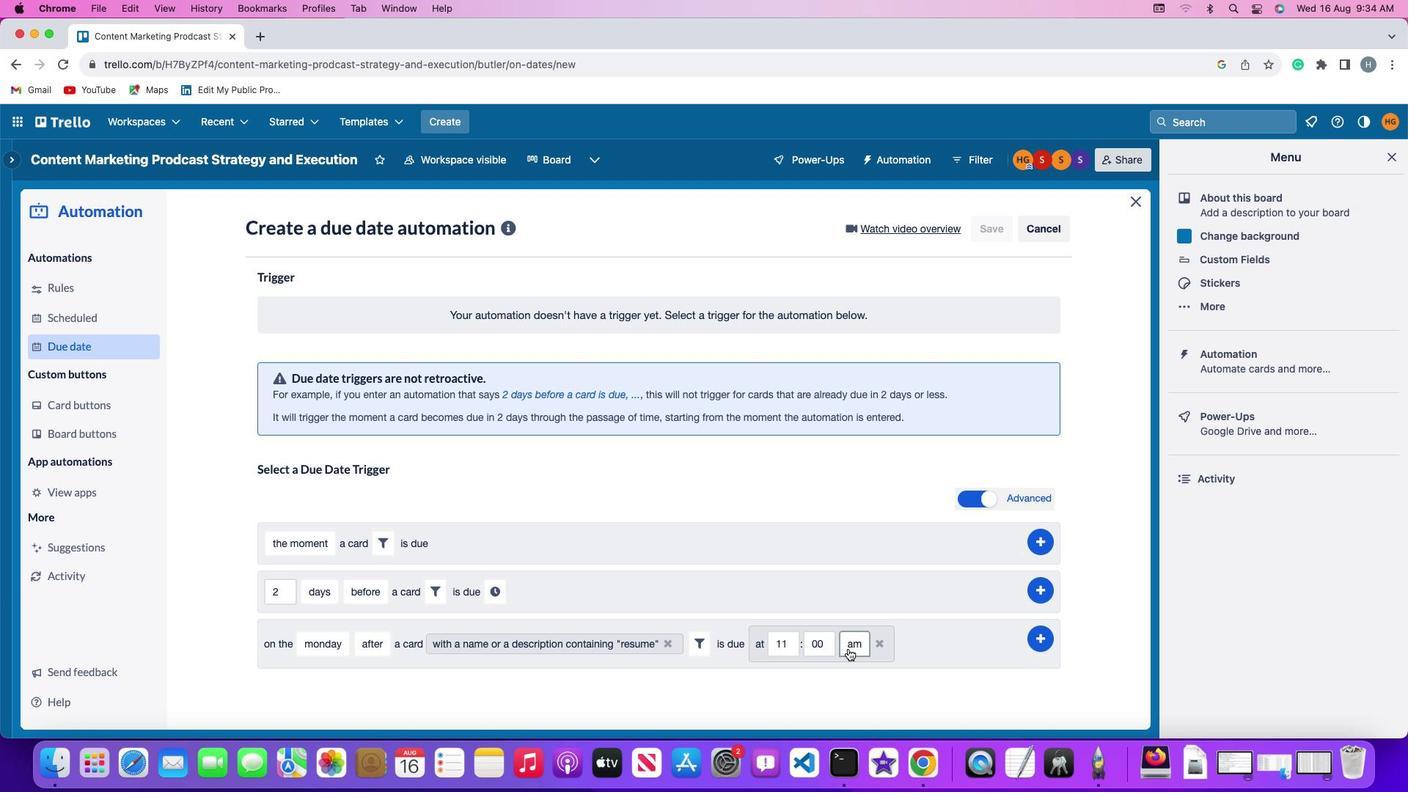 
Action: Mouse moved to (862, 669)
Screenshot: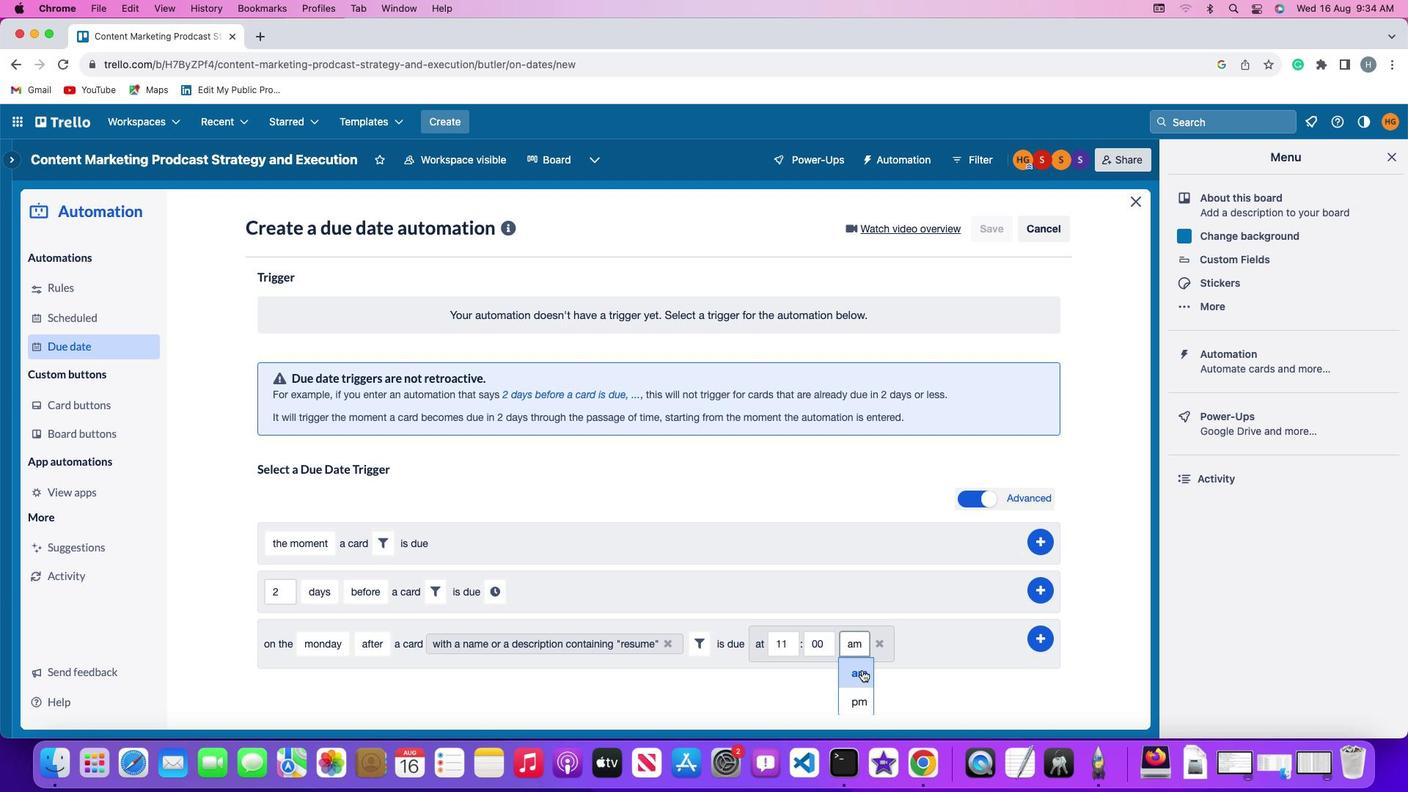 
Action: Mouse pressed left at (862, 669)
Screenshot: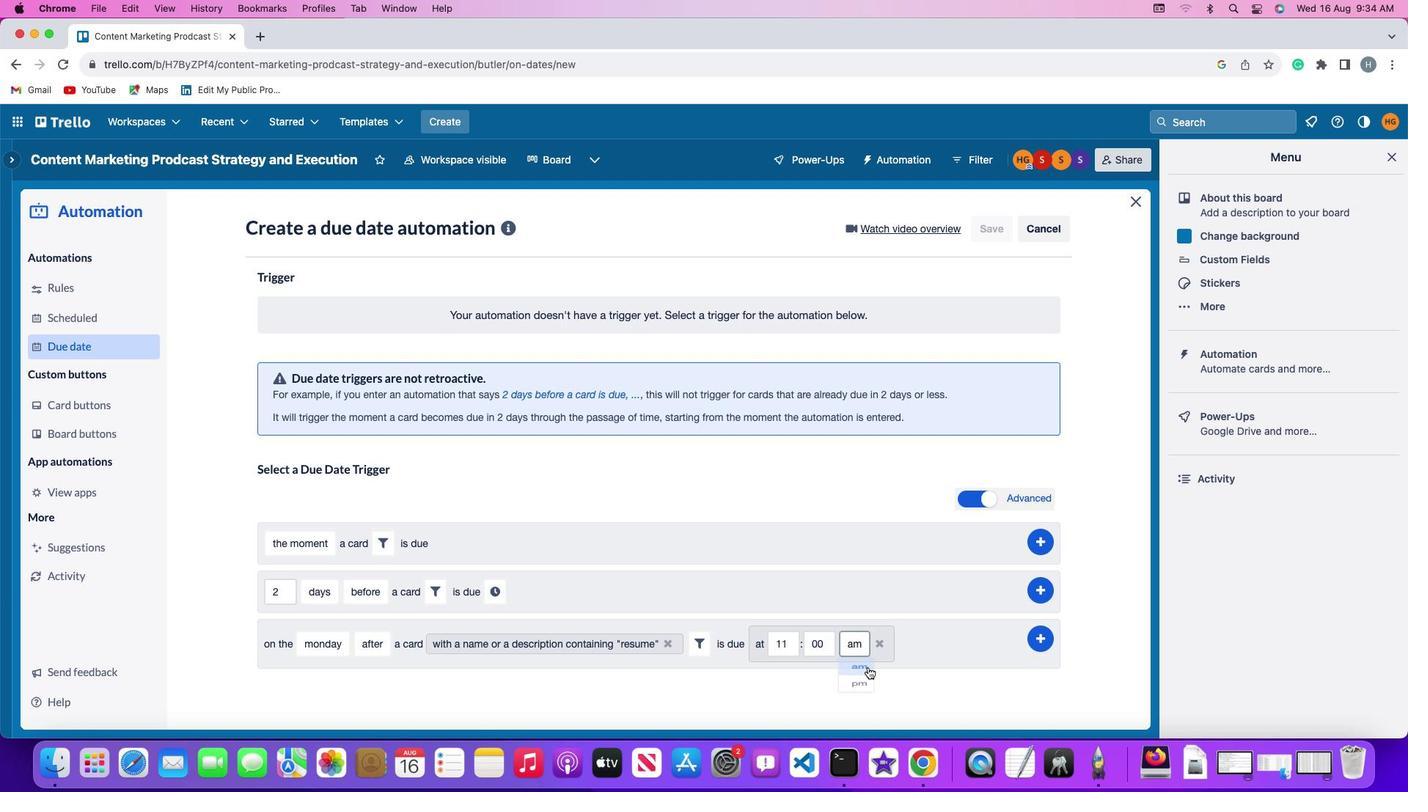 
Action: Mouse moved to (1049, 639)
Screenshot: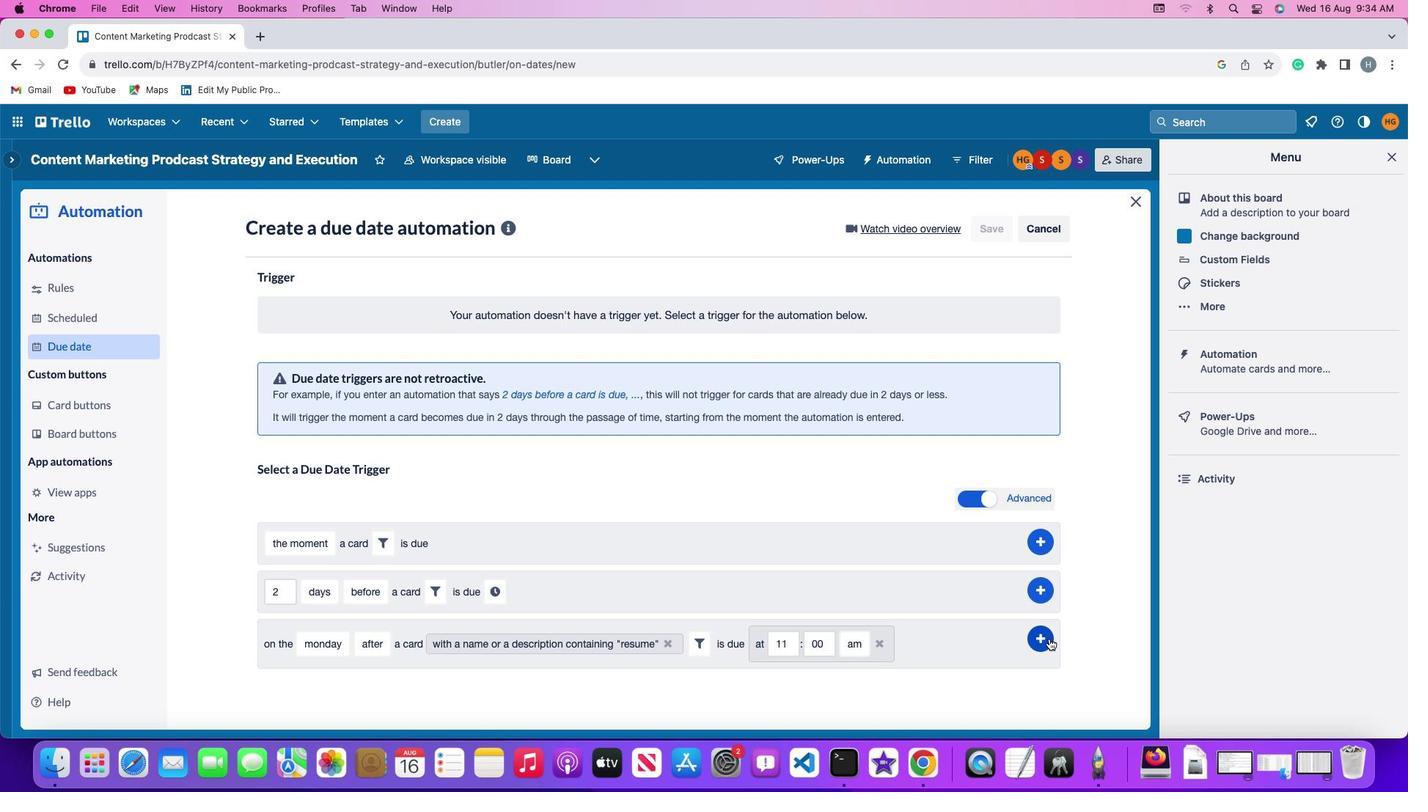 
Action: Mouse pressed left at (1049, 639)
Screenshot: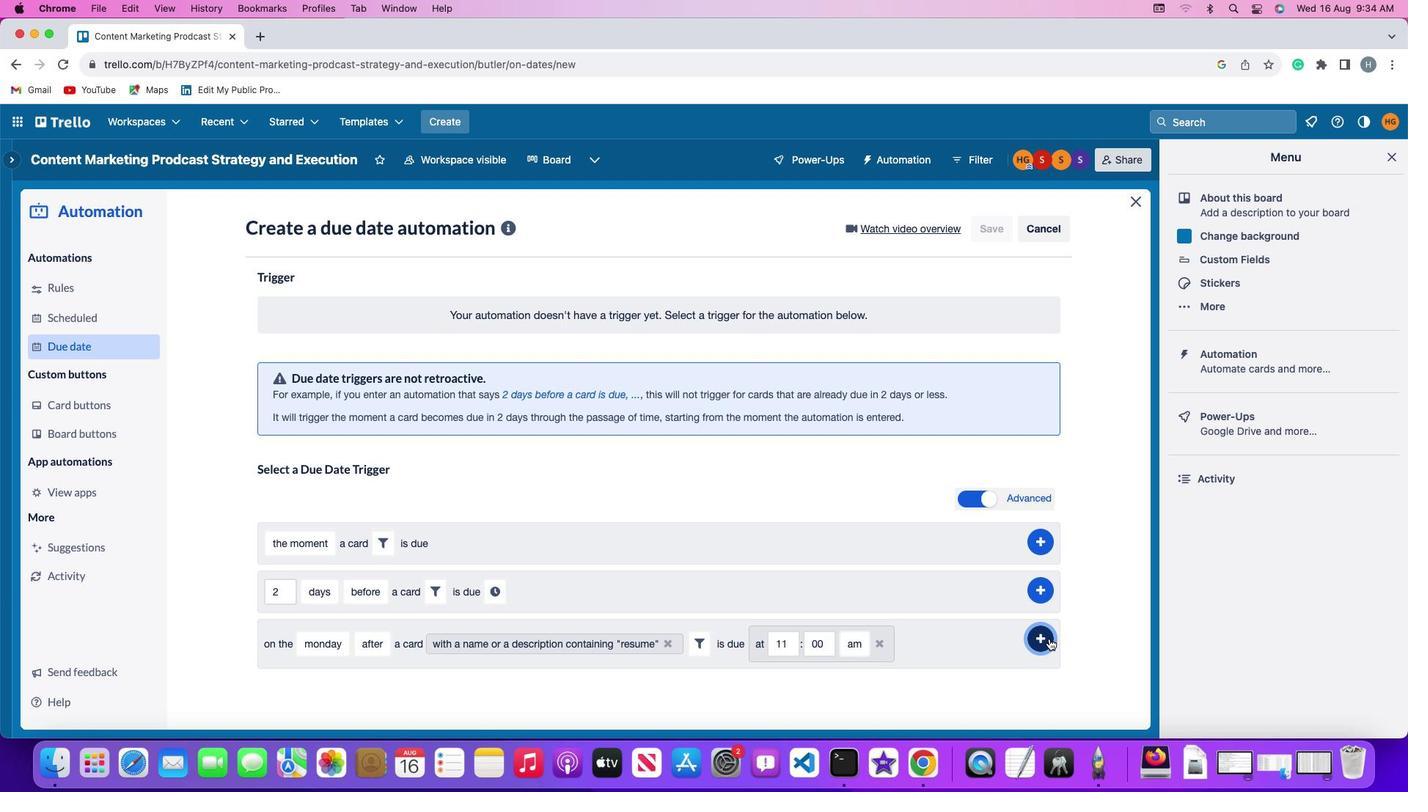 
Action: Mouse moved to (1107, 543)
Screenshot: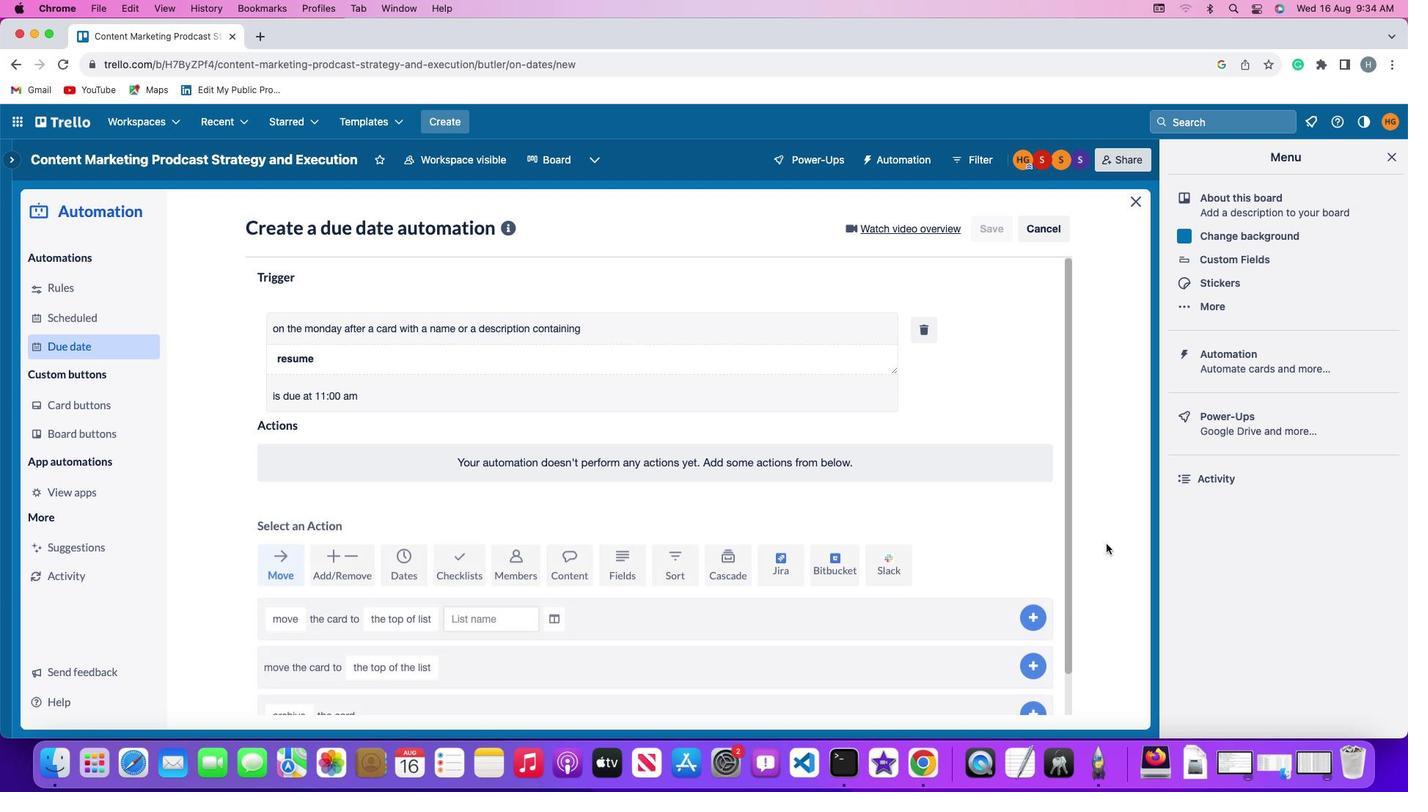 
